 Task: Compose an email with the signature Brandon Turner with the subject Feedback on a product feedback survey and the message Can you please provide a progress update on the website redesign? from softage.4@softage.net to softage.1@softage.net, select the entire message, change the font of the message to Serif and change the font typography to bold Send the email. Finally, move the email from Sent Items to the label Art
Action: Mouse moved to (82, 105)
Screenshot: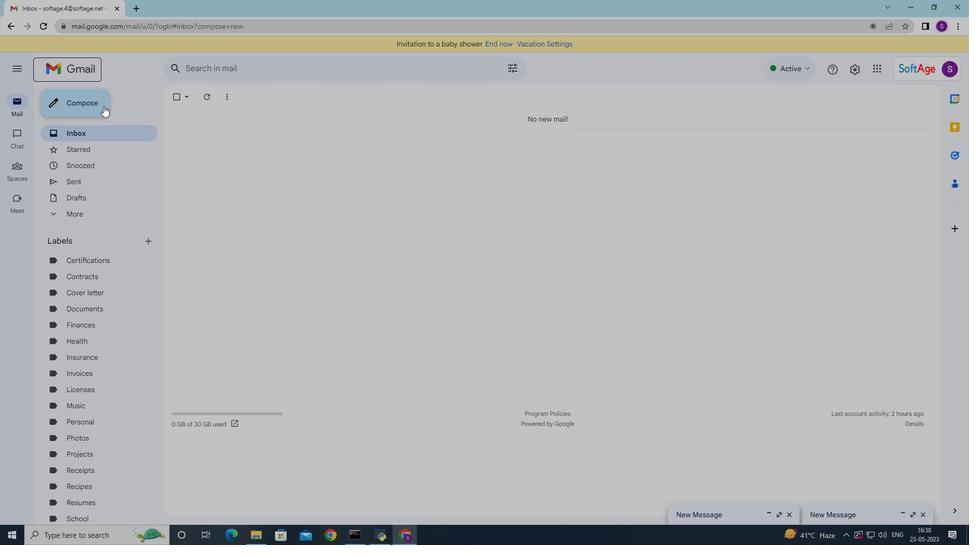 
Action: Mouse pressed left at (82, 105)
Screenshot: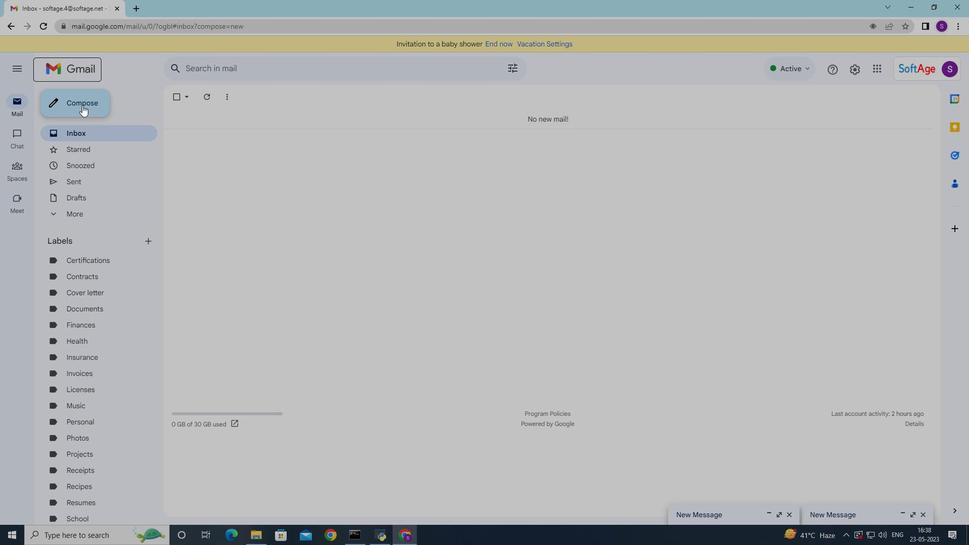 
Action: Mouse moved to (551, 513)
Screenshot: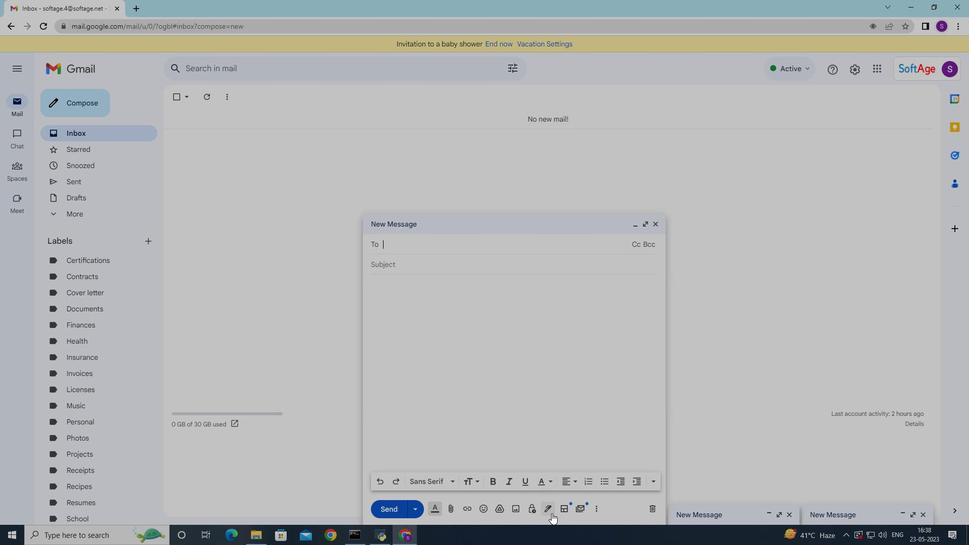 
Action: Mouse pressed left at (551, 513)
Screenshot: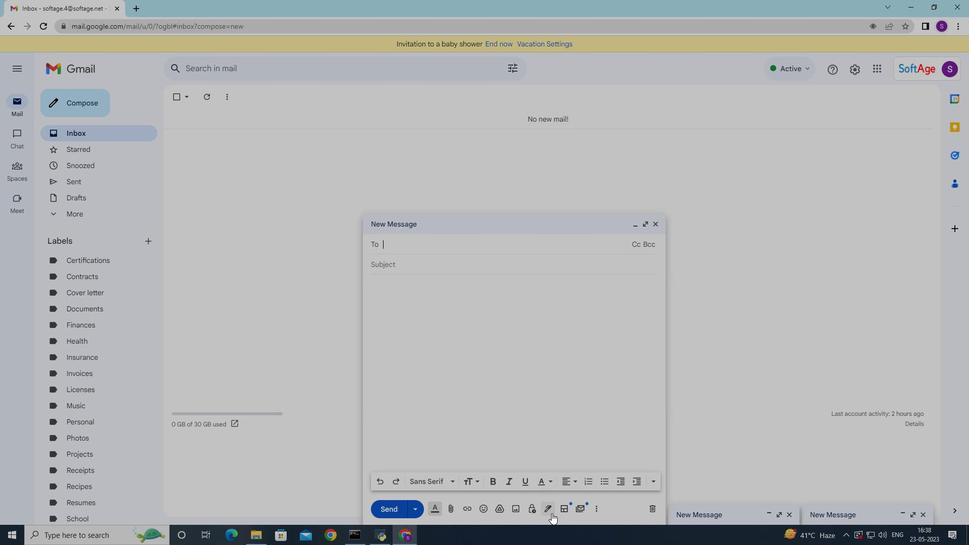 
Action: Mouse moved to (586, 210)
Screenshot: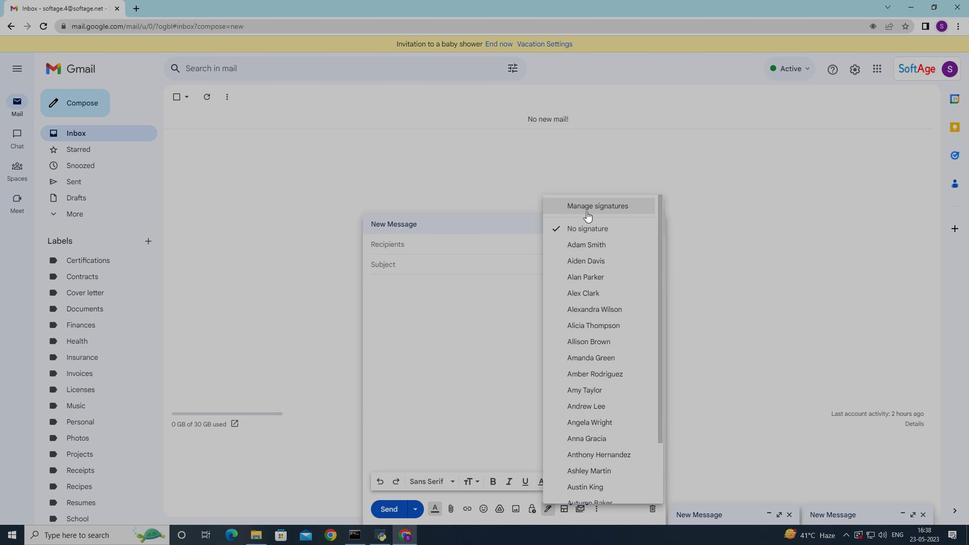 
Action: Mouse pressed left at (586, 210)
Screenshot: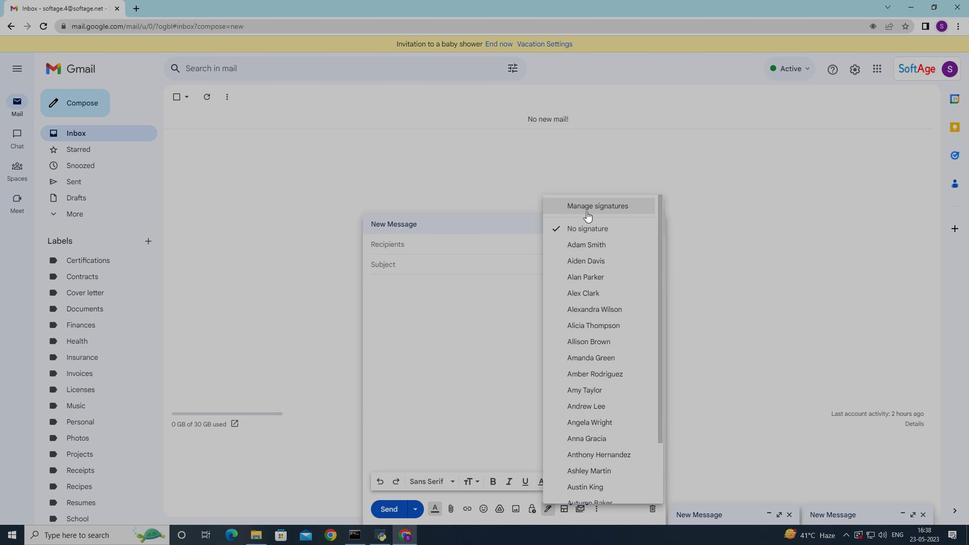 
Action: Mouse moved to (654, 226)
Screenshot: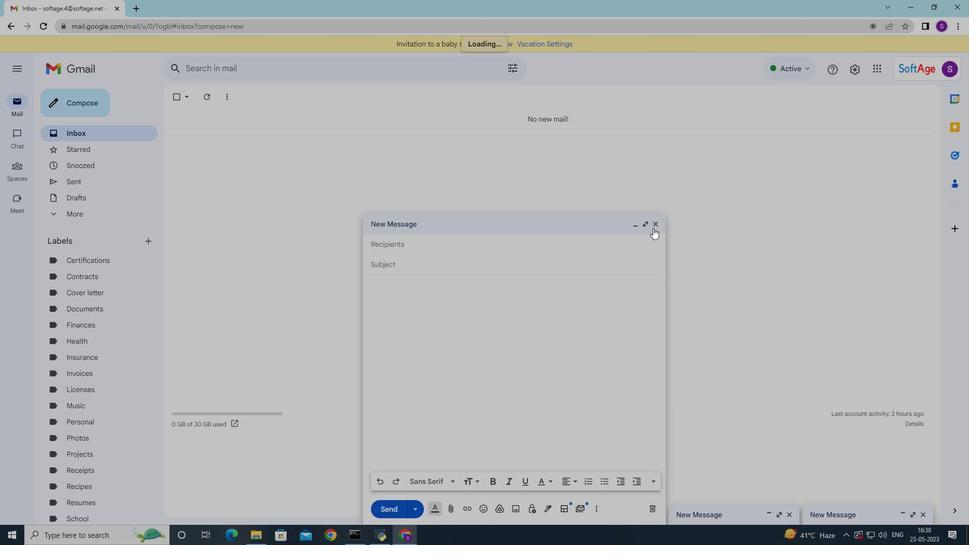 
Action: Mouse pressed left at (654, 226)
Screenshot: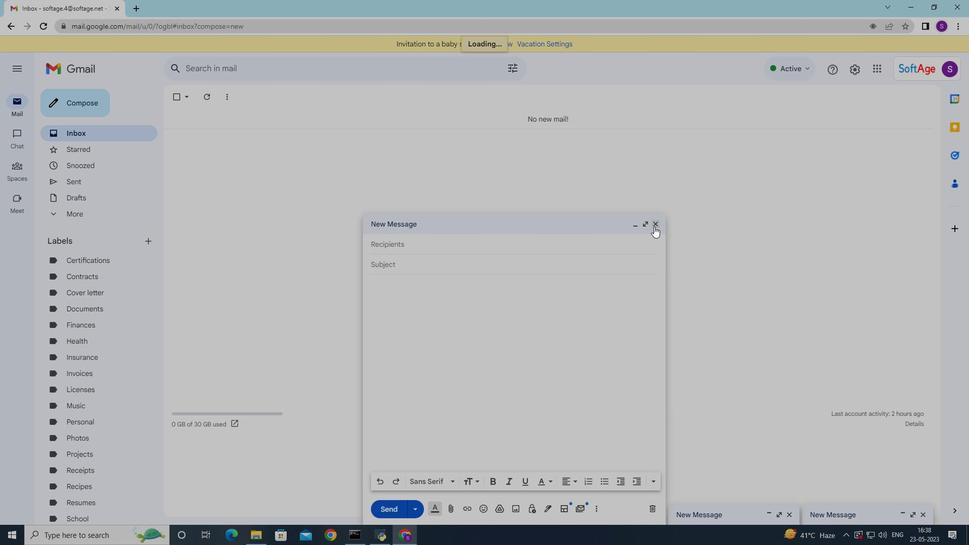 
Action: Mouse moved to (359, 314)
Screenshot: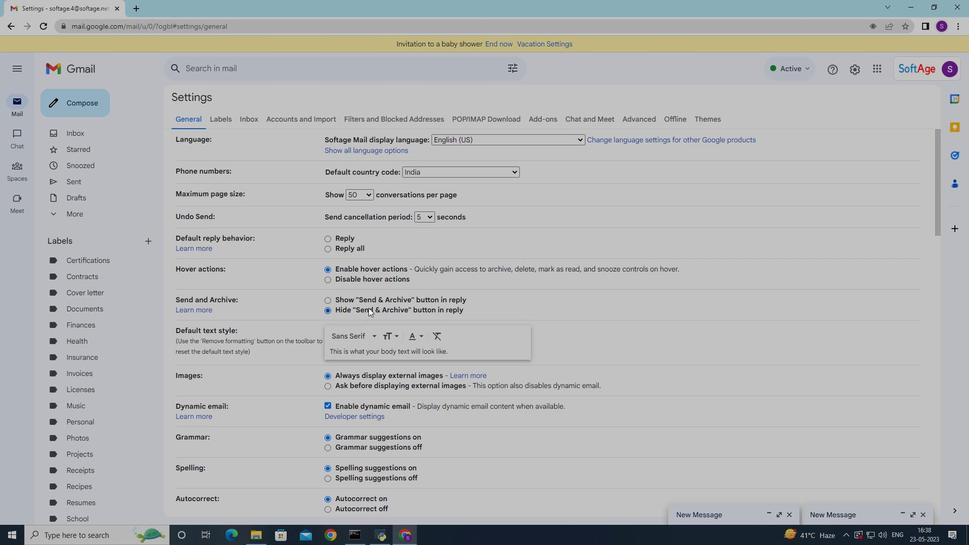 
Action: Mouse scrolled (359, 313) with delta (0, 0)
Screenshot: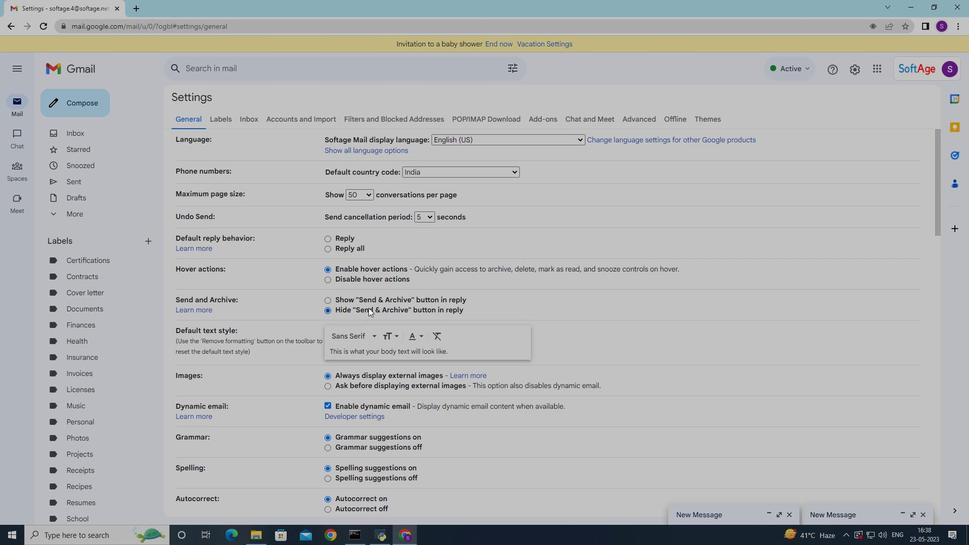 
Action: Mouse moved to (358, 315)
Screenshot: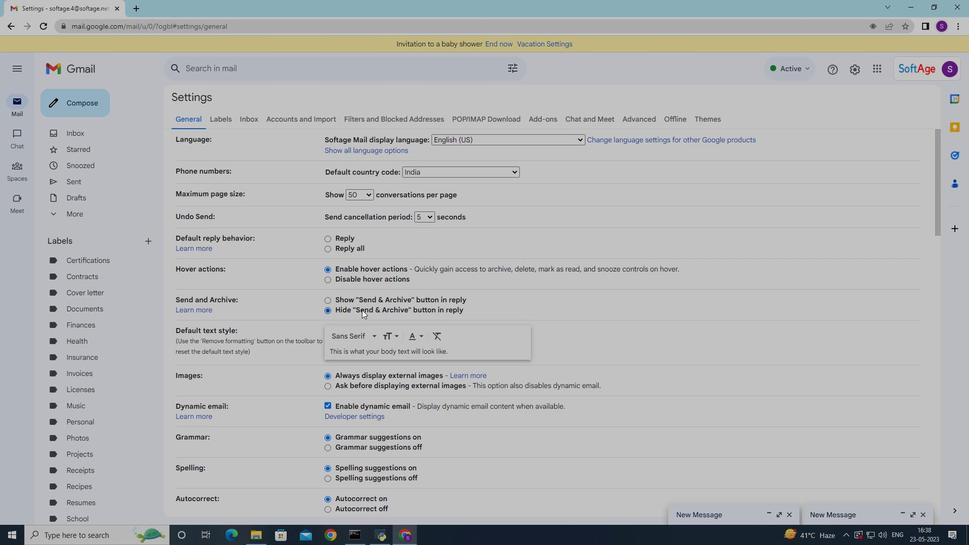 
Action: Mouse scrolled (358, 315) with delta (0, 0)
Screenshot: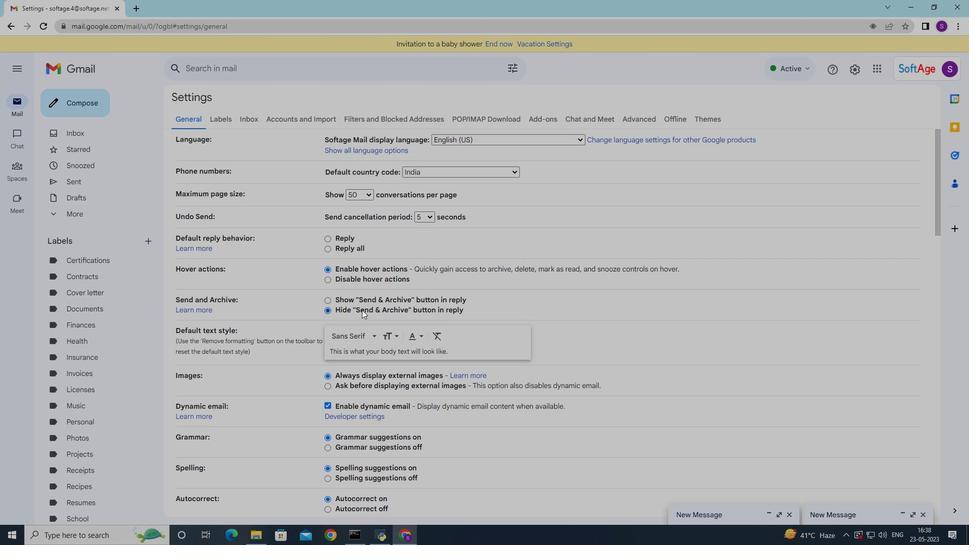 
Action: Mouse moved to (358, 315)
Screenshot: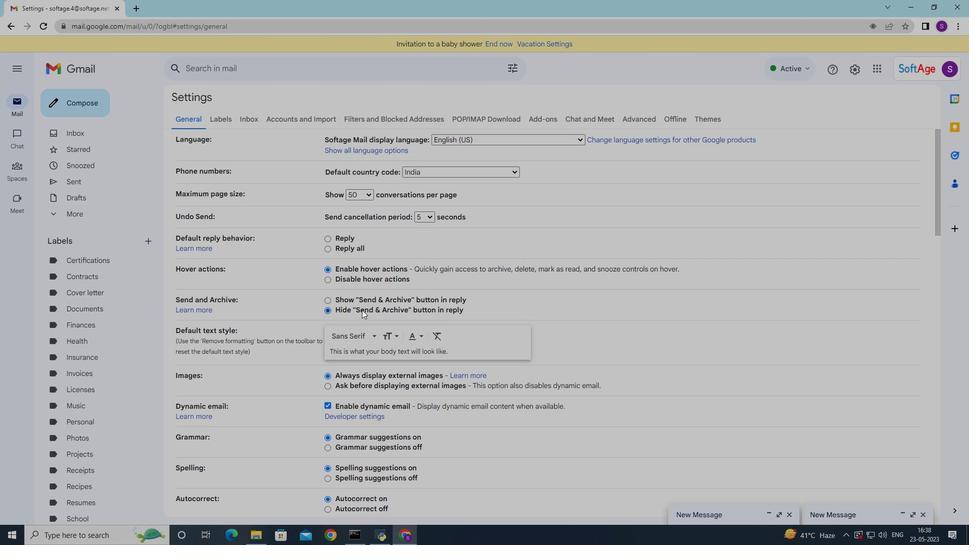 
Action: Mouse scrolled (358, 315) with delta (0, 0)
Screenshot: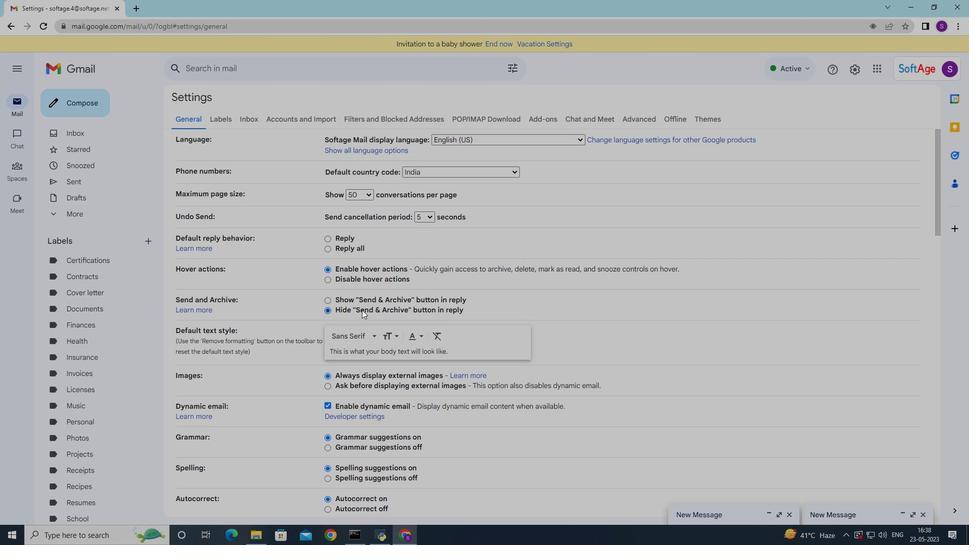 
Action: Mouse moved to (358, 315)
Screenshot: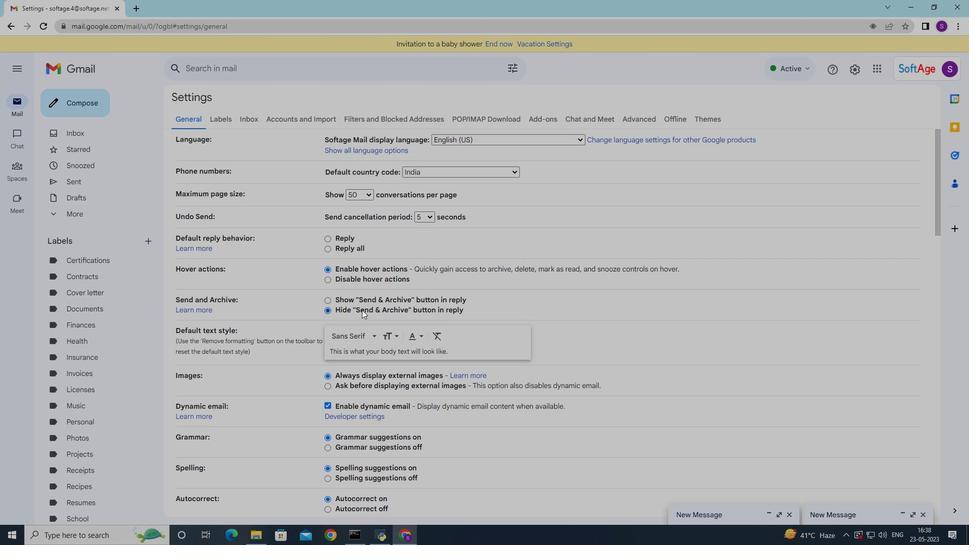 
Action: Mouse scrolled (358, 315) with delta (0, 0)
Screenshot: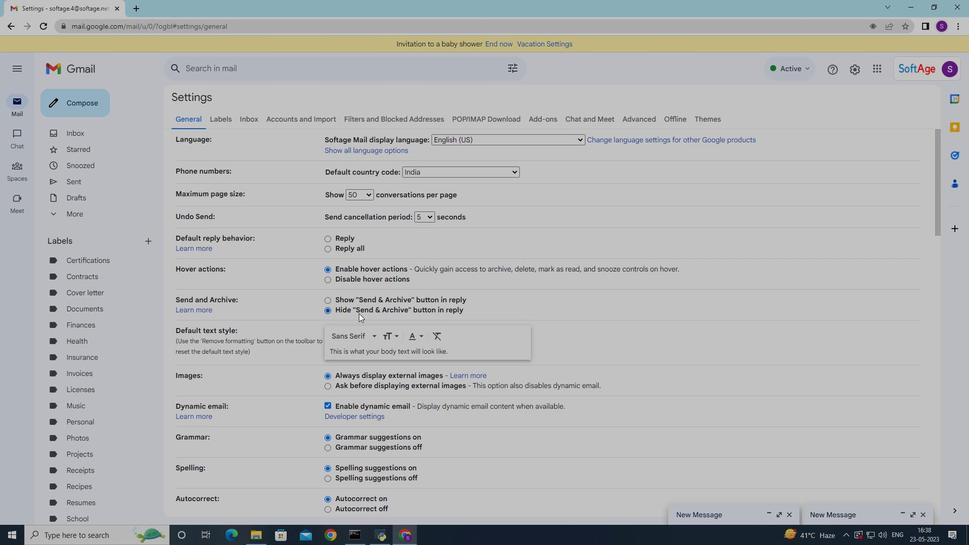 
Action: Mouse moved to (358, 316)
Screenshot: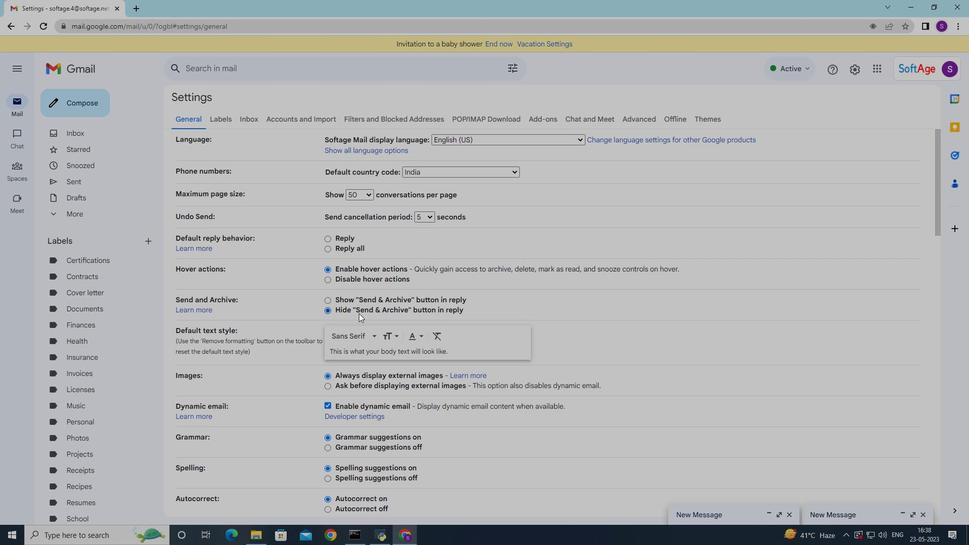 
Action: Mouse scrolled (358, 315) with delta (0, 0)
Screenshot: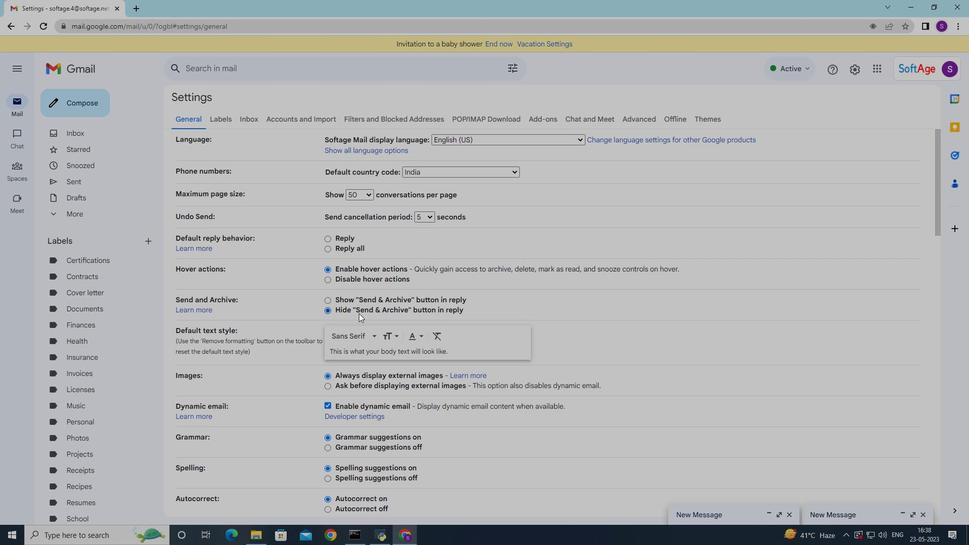 
Action: Mouse moved to (381, 346)
Screenshot: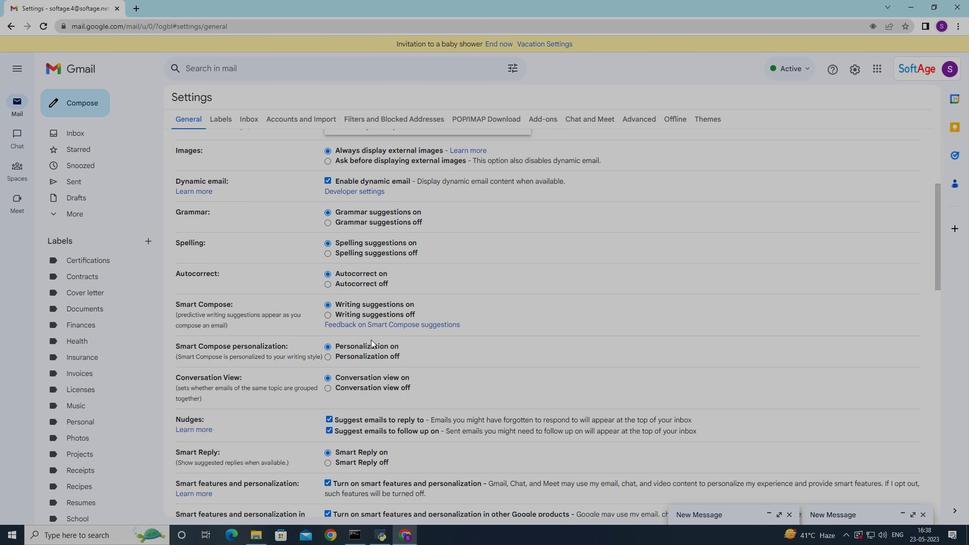 
Action: Mouse scrolled (381, 345) with delta (0, 0)
Screenshot: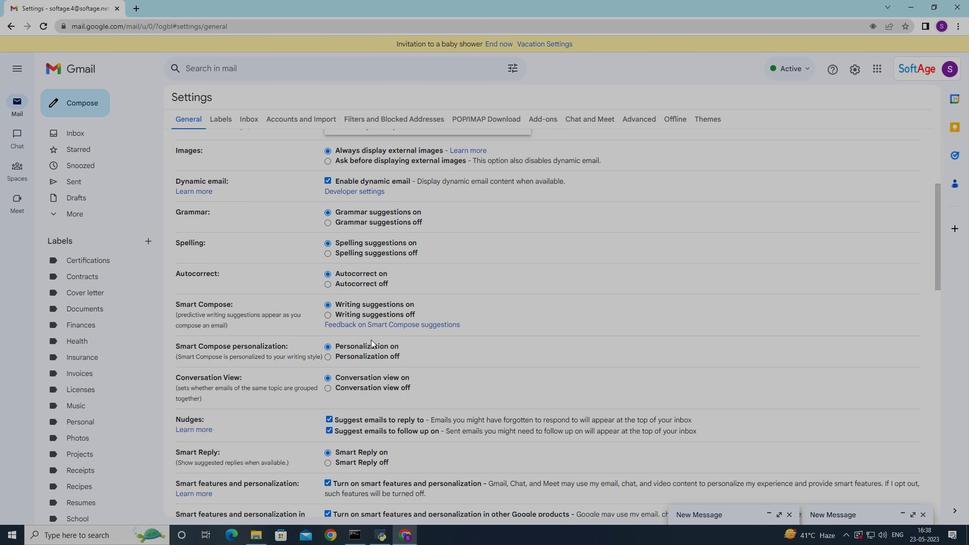 
Action: Mouse moved to (382, 346)
Screenshot: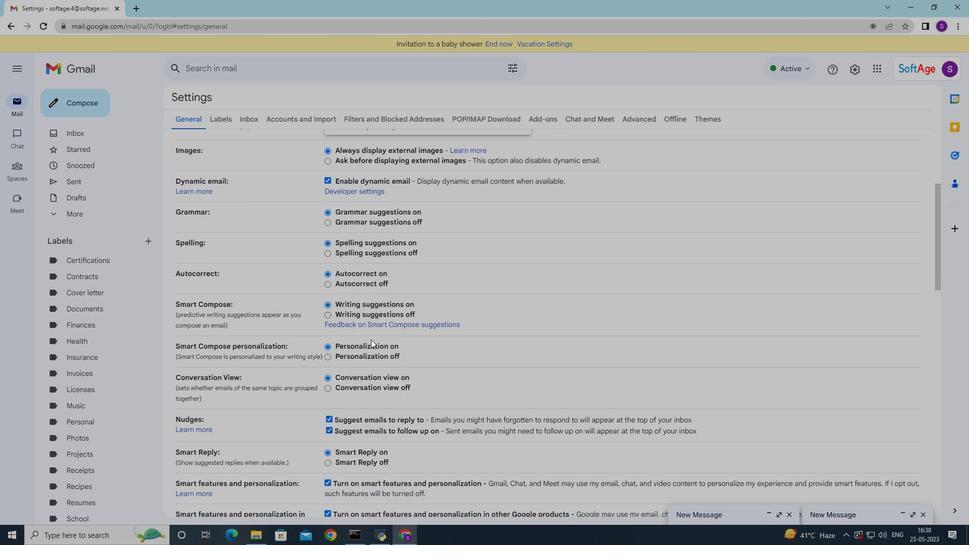 
Action: Mouse scrolled (382, 345) with delta (0, 0)
Screenshot: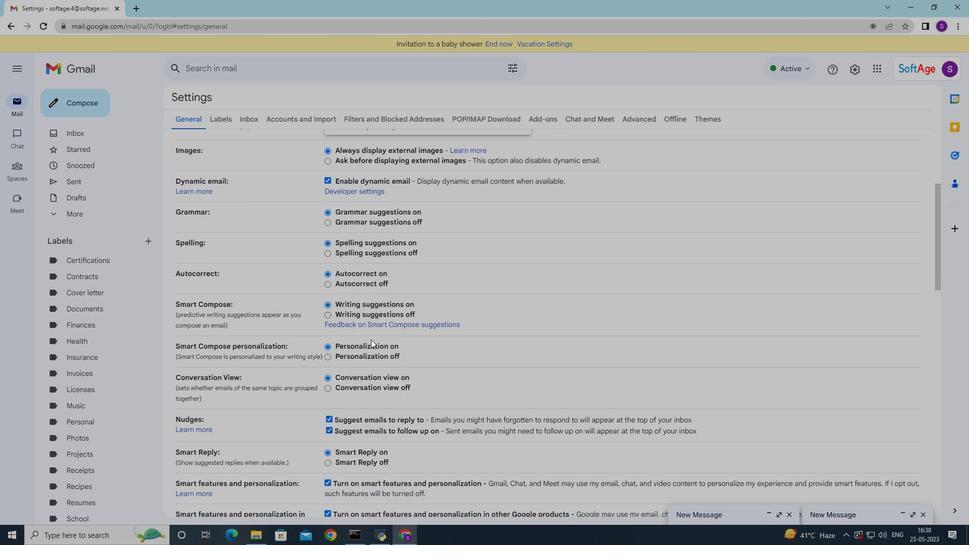 
Action: Mouse moved to (382, 347)
Screenshot: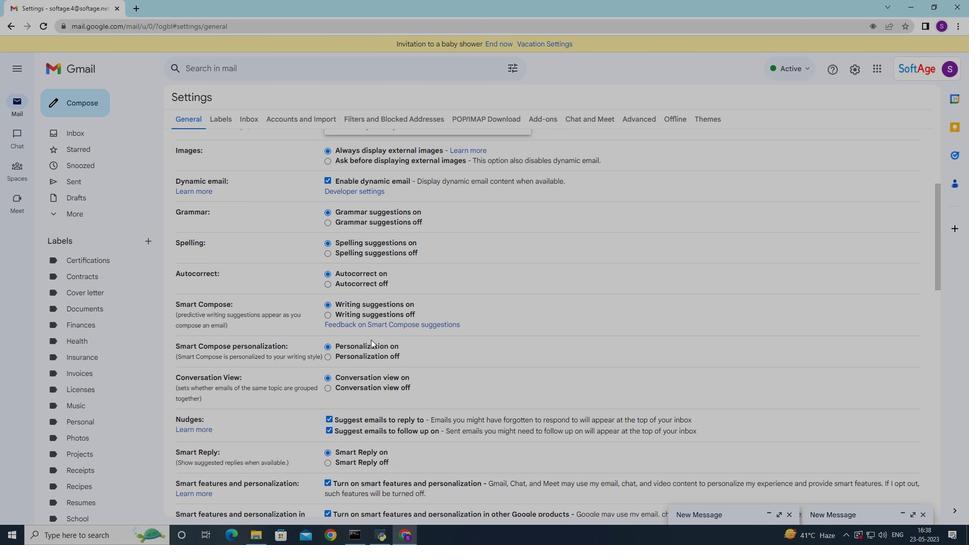
Action: Mouse scrolled (382, 346) with delta (0, 0)
Screenshot: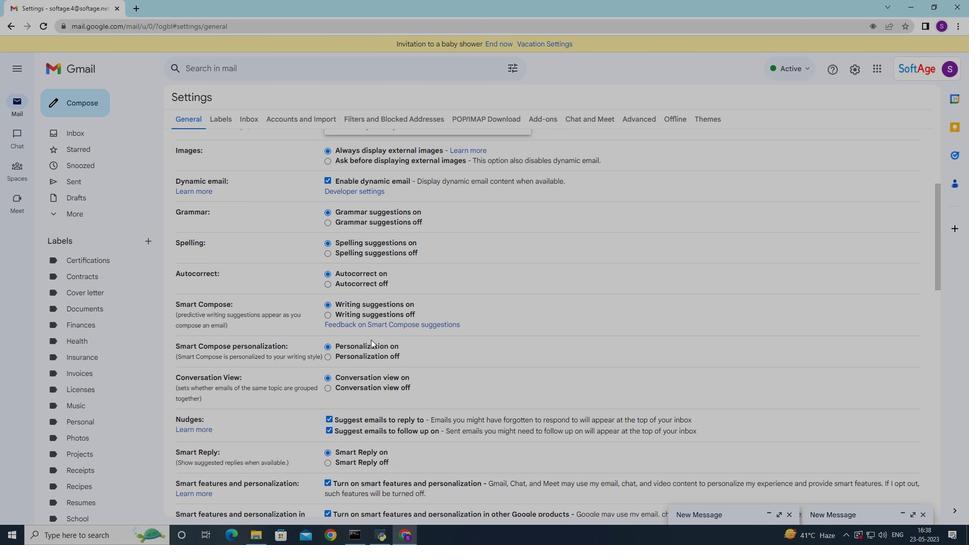 
Action: Mouse moved to (384, 347)
Screenshot: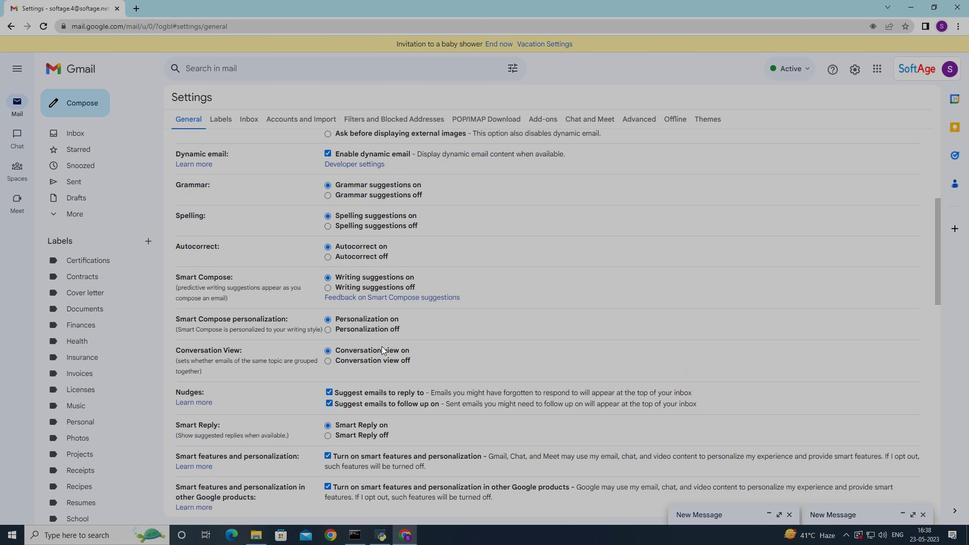 
Action: Mouse scrolled (384, 346) with delta (0, 0)
Screenshot: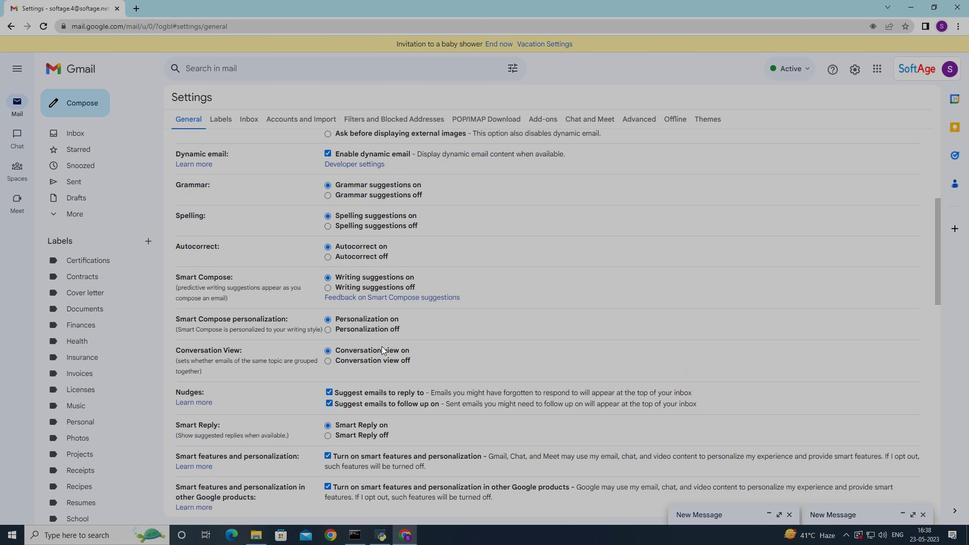 
Action: Mouse moved to (386, 350)
Screenshot: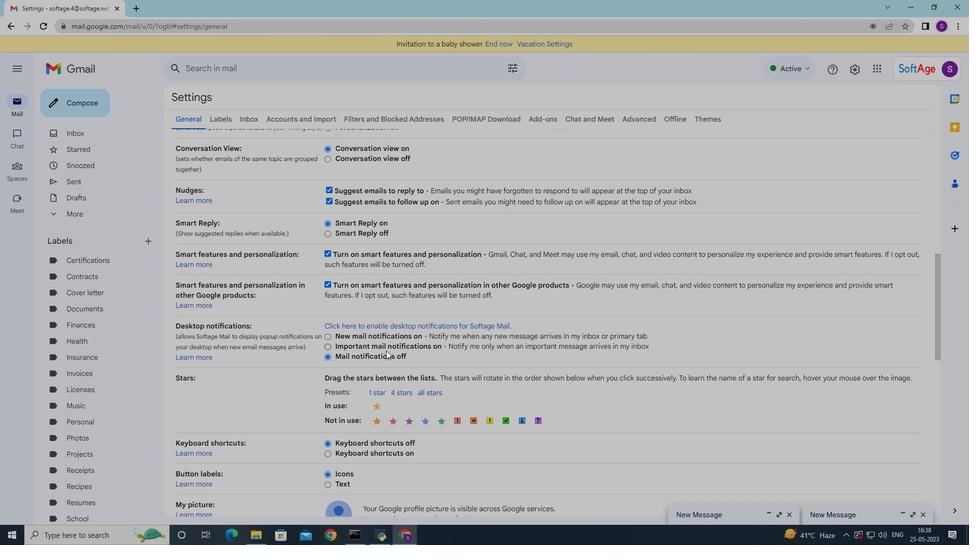 
Action: Mouse scrolled (386, 350) with delta (0, 0)
Screenshot: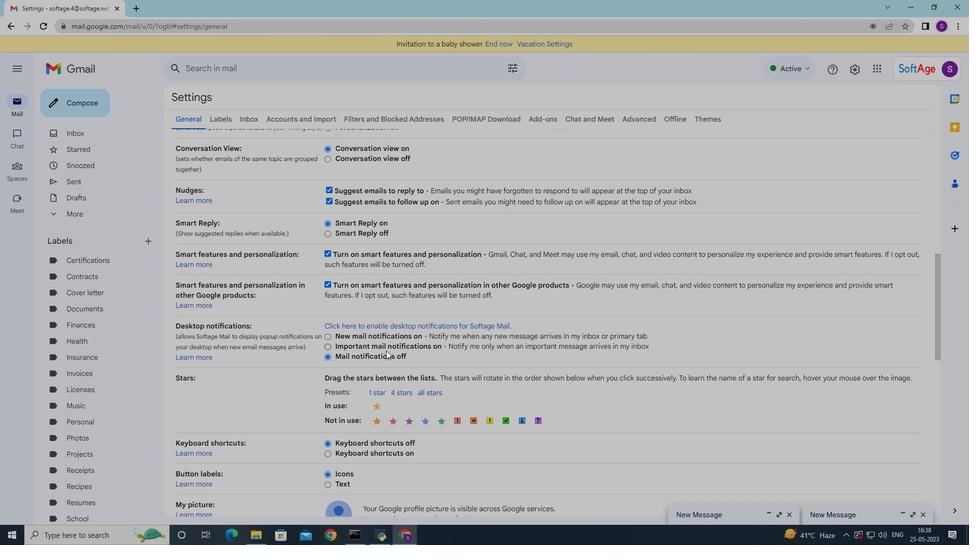 
Action: Mouse moved to (386, 350)
Screenshot: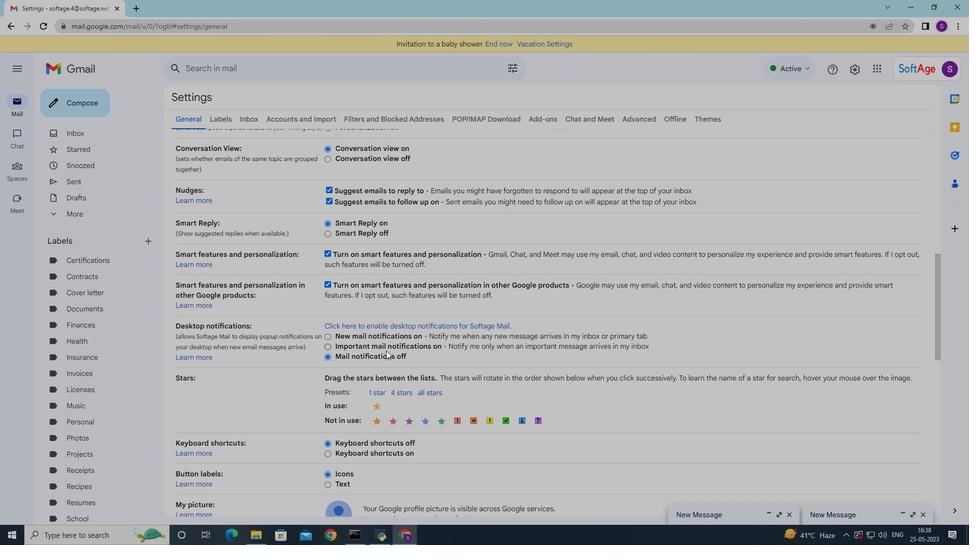 
Action: Mouse scrolled (386, 350) with delta (0, 0)
Screenshot: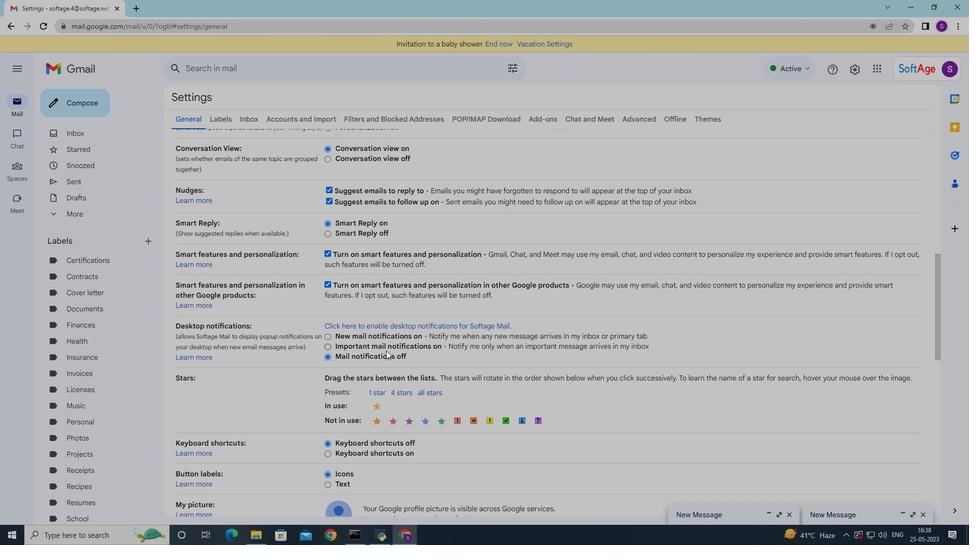 
Action: Mouse scrolled (386, 350) with delta (0, 0)
Screenshot: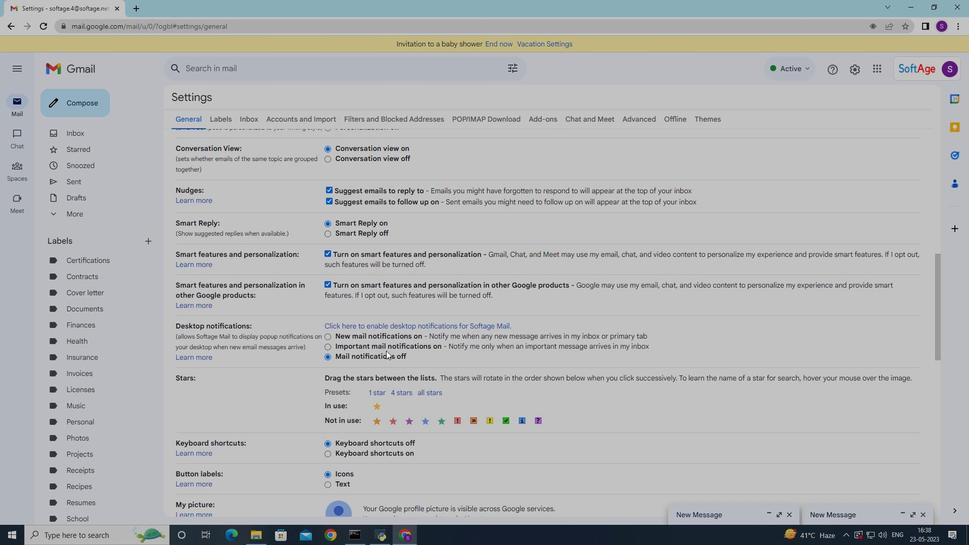 
Action: Mouse scrolled (386, 350) with delta (0, 0)
Screenshot: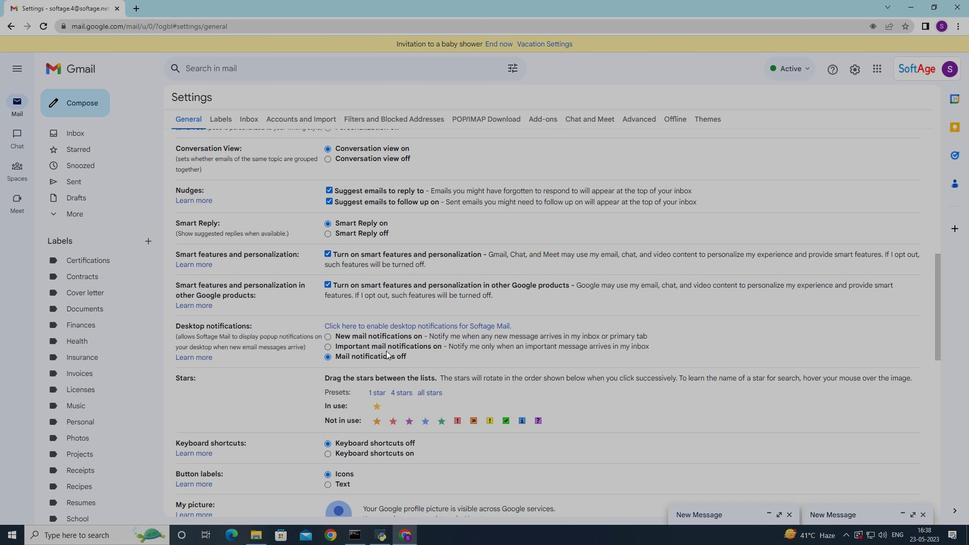 
Action: Mouse moved to (412, 470)
Screenshot: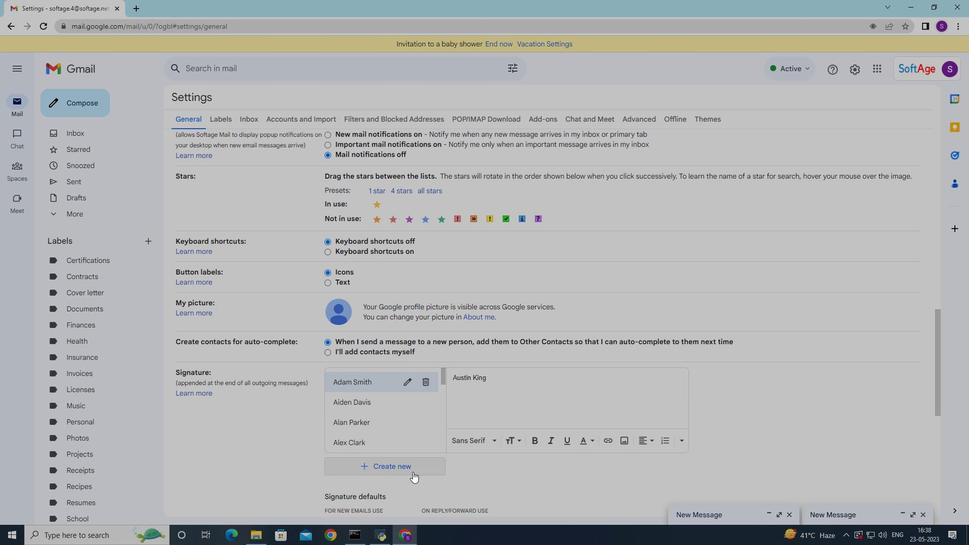 
Action: Mouse pressed left at (412, 470)
Screenshot: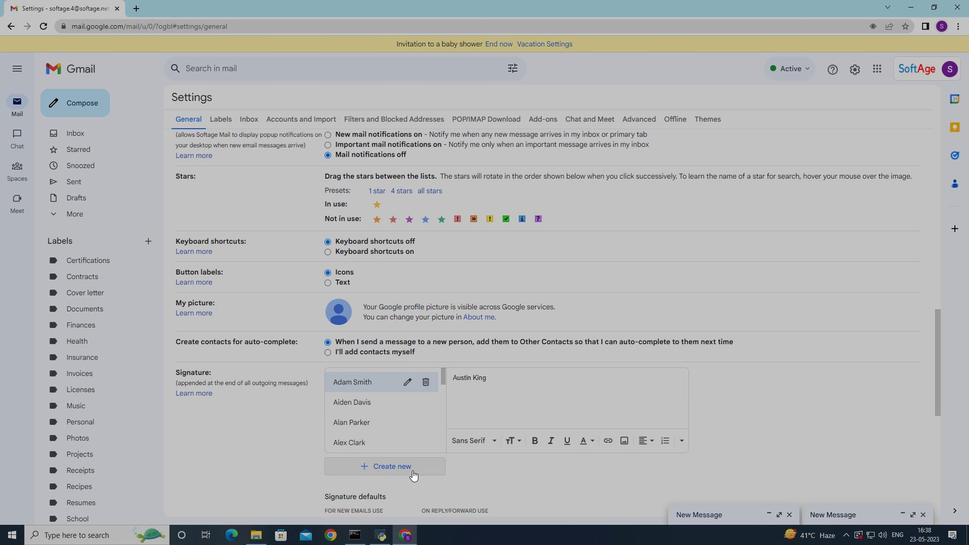 
Action: Mouse moved to (429, 279)
Screenshot: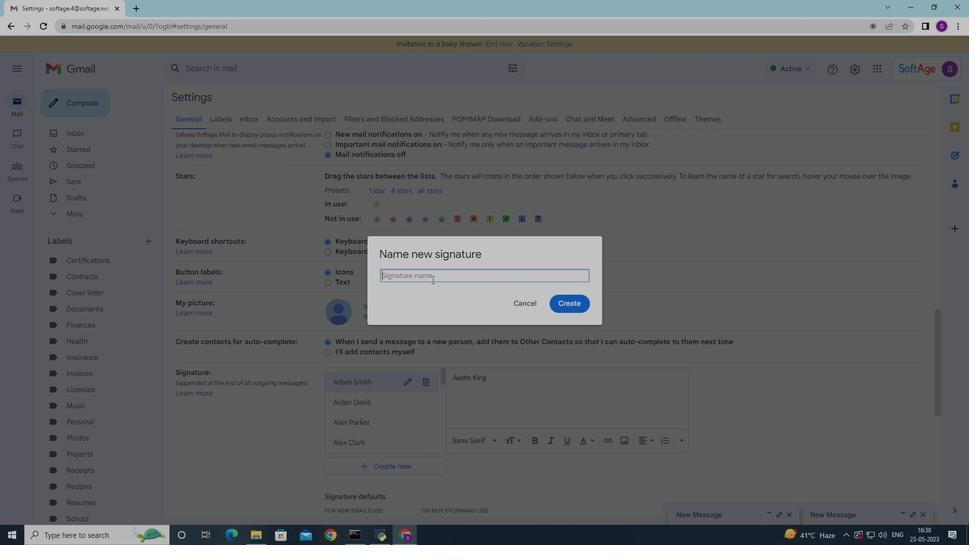 
Action: Key pressed <Key.shift>Brandon<Key.space><Key.shift>Turner
Screenshot: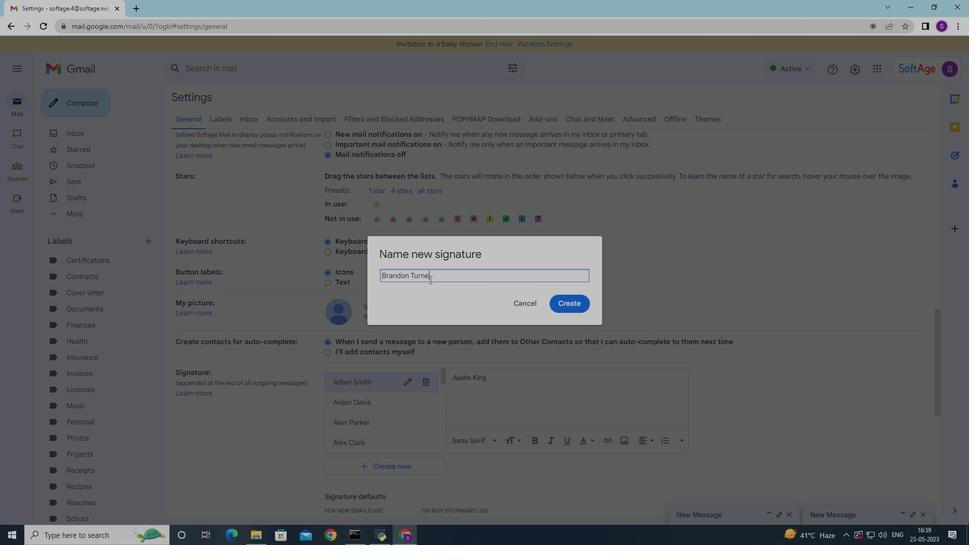 
Action: Mouse moved to (569, 299)
Screenshot: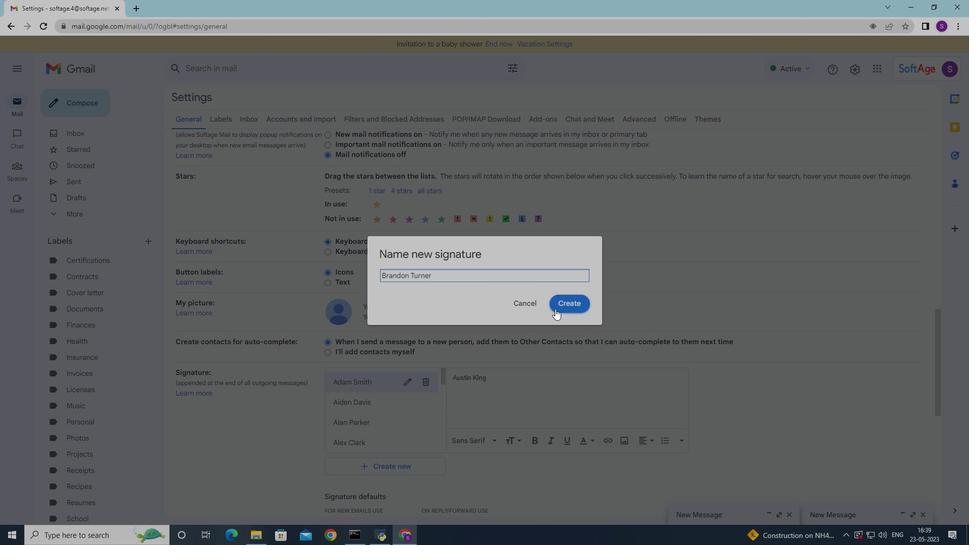 
Action: Mouse pressed left at (569, 299)
Screenshot: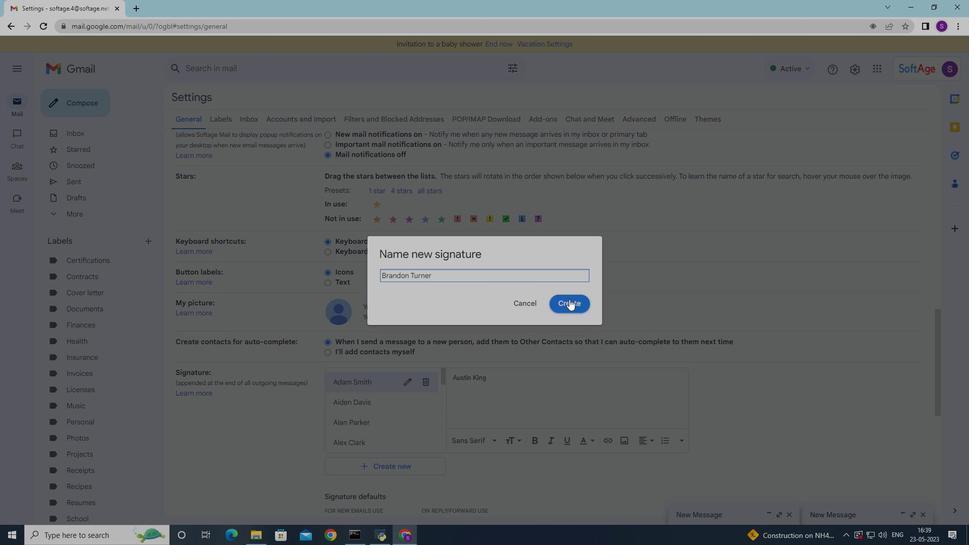 
Action: Mouse moved to (476, 379)
Screenshot: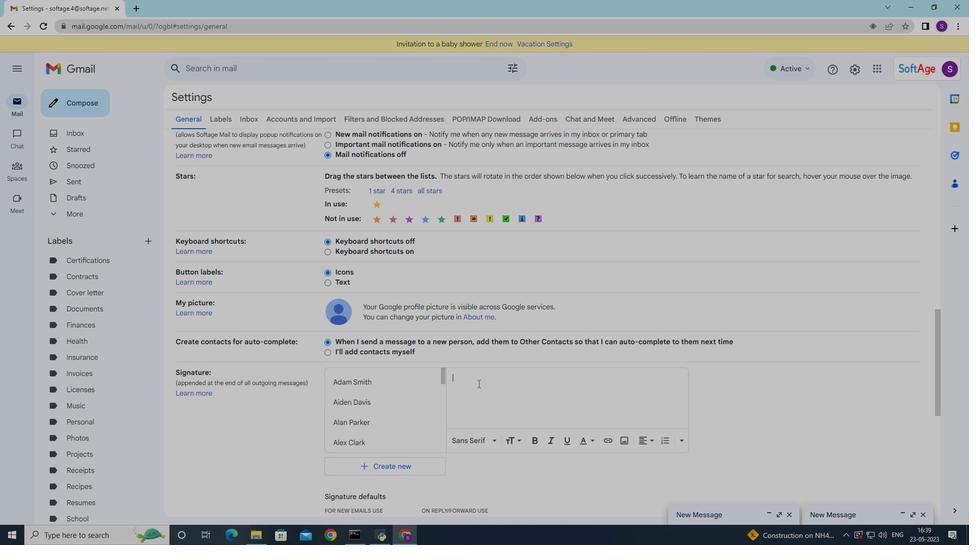 
Action: Key pressed <Key.shift>Brandon<Key.space><Key.shift>Turner
Screenshot: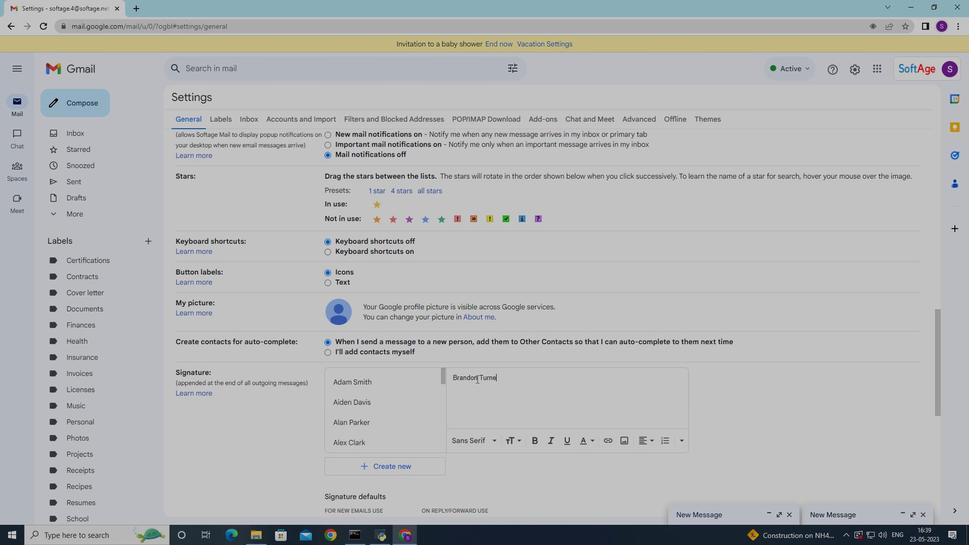 
Action: Mouse moved to (483, 390)
Screenshot: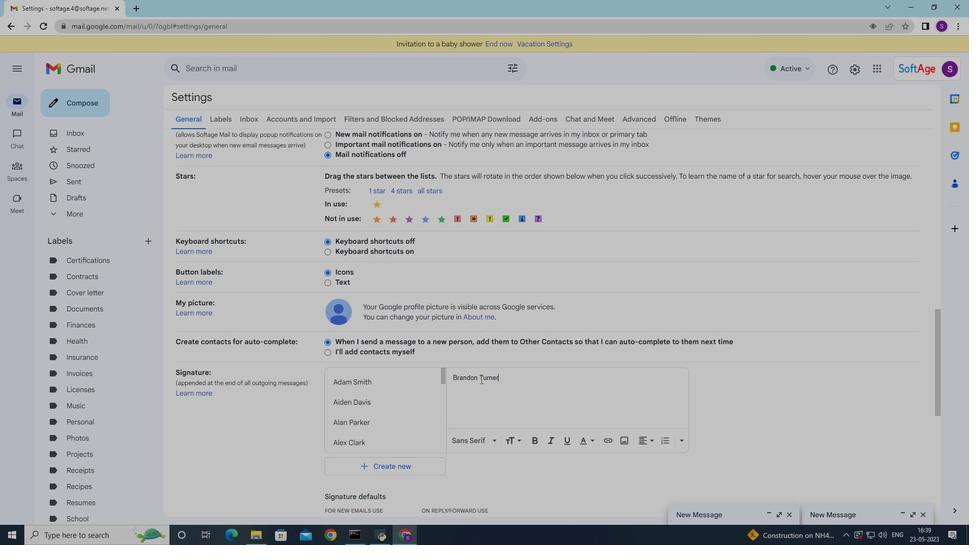 
Action: Mouse scrolled (483, 390) with delta (0, 0)
Screenshot: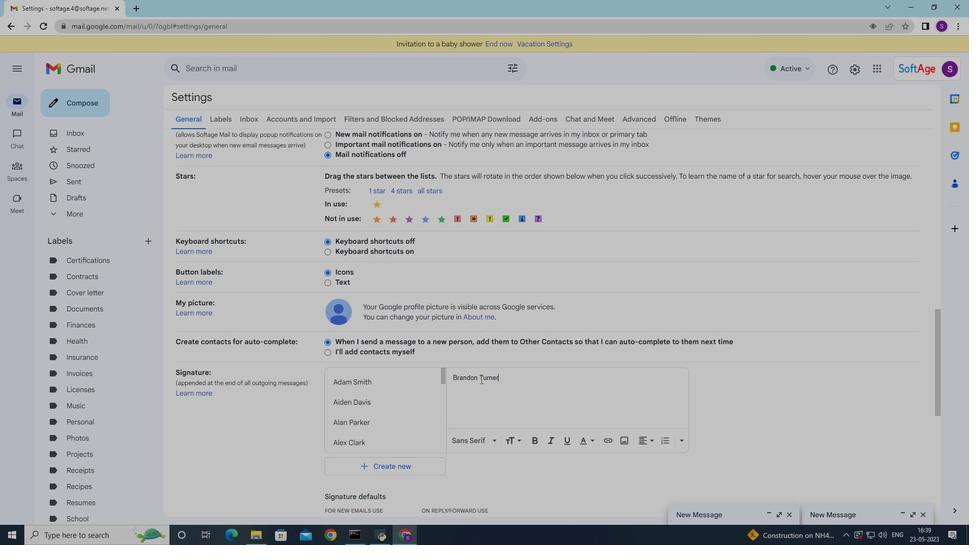 
Action: Mouse moved to (483, 391)
Screenshot: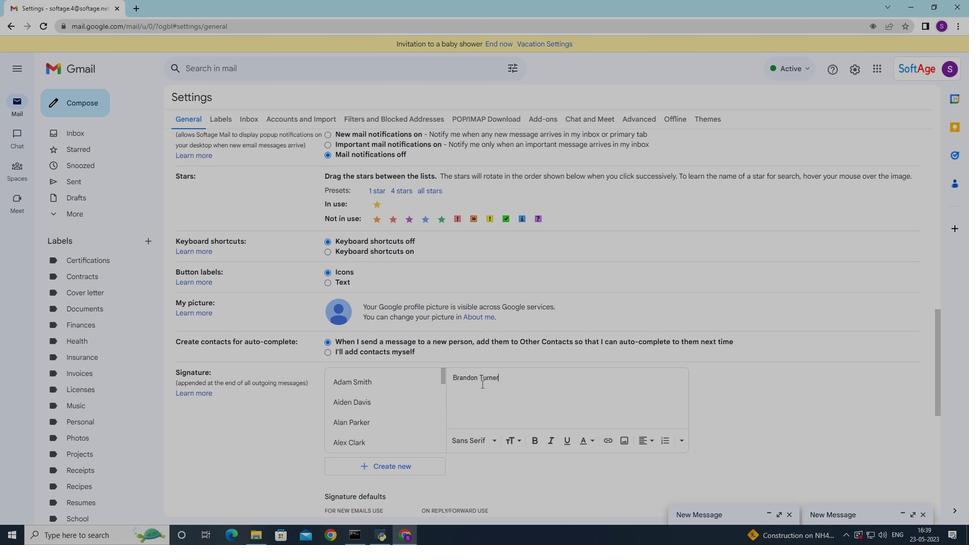 
Action: Mouse scrolled (483, 391) with delta (0, 0)
Screenshot: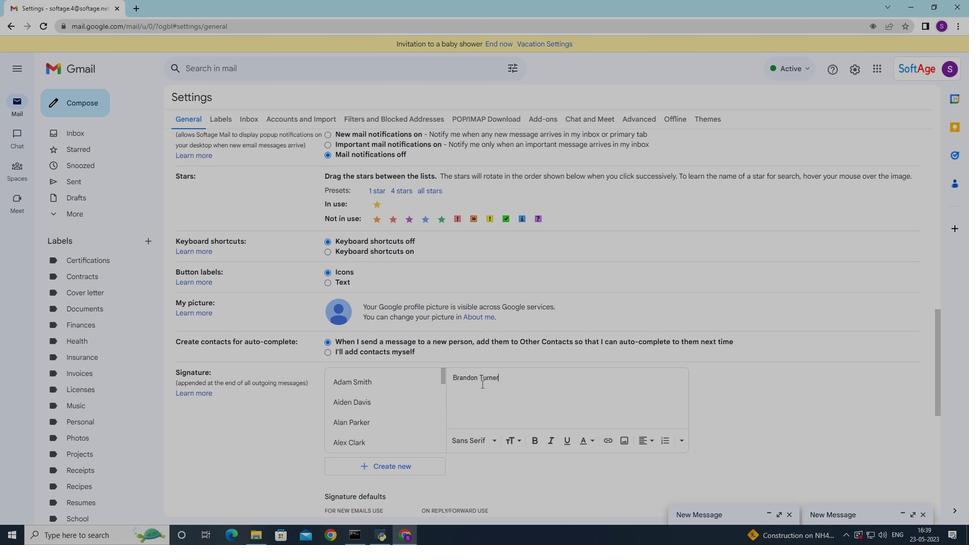 
Action: Mouse moved to (483, 392)
Screenshot: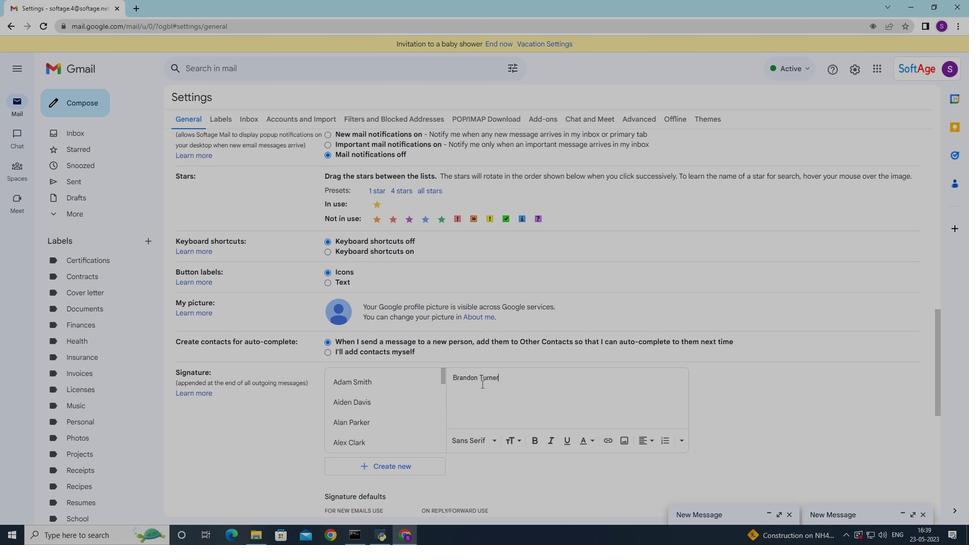 
Action: Mouse scrolled (483, 391) with delta (0, 0)
Screenshot: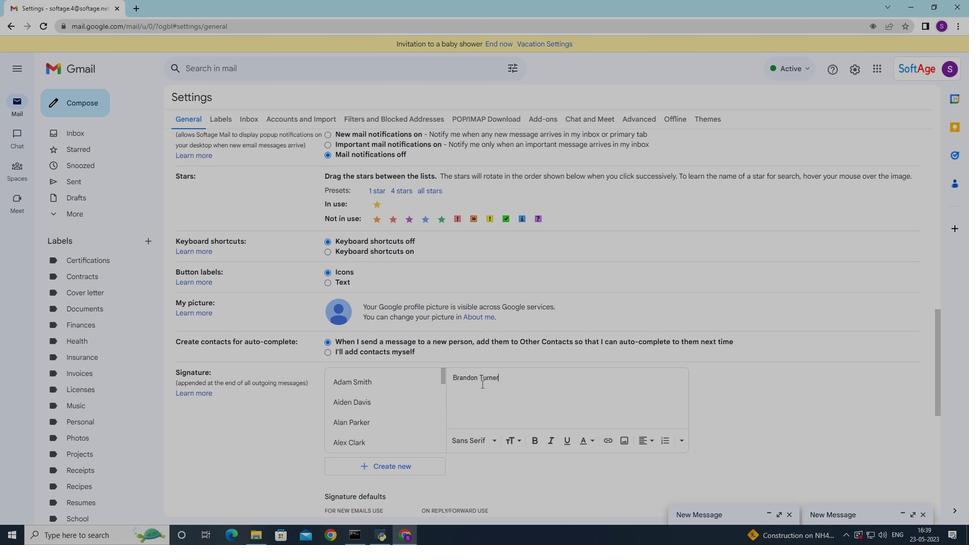 
Action: Mouse moved to (482, 396)
Screenshot: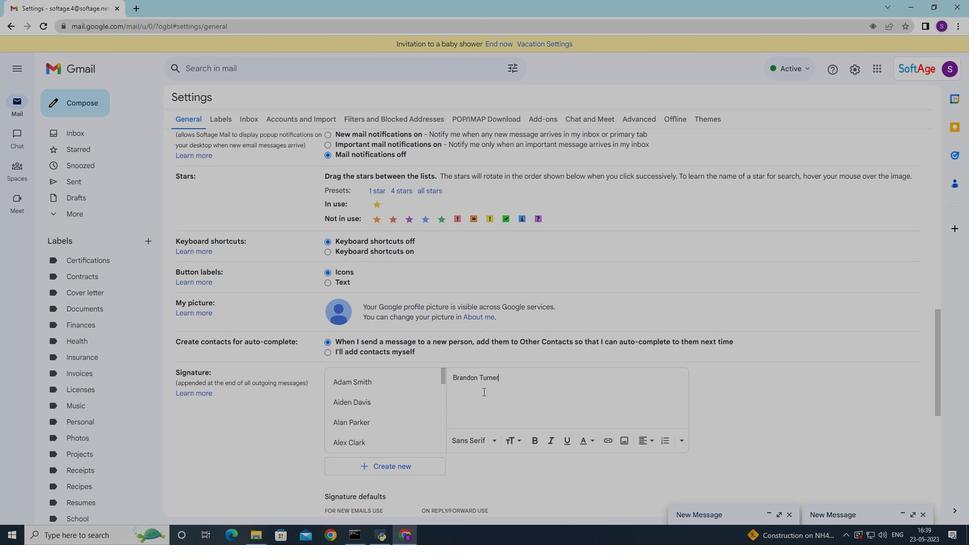 
Action: Mouse scrolled (483, 394) with delta (0, 0)
Screenshot: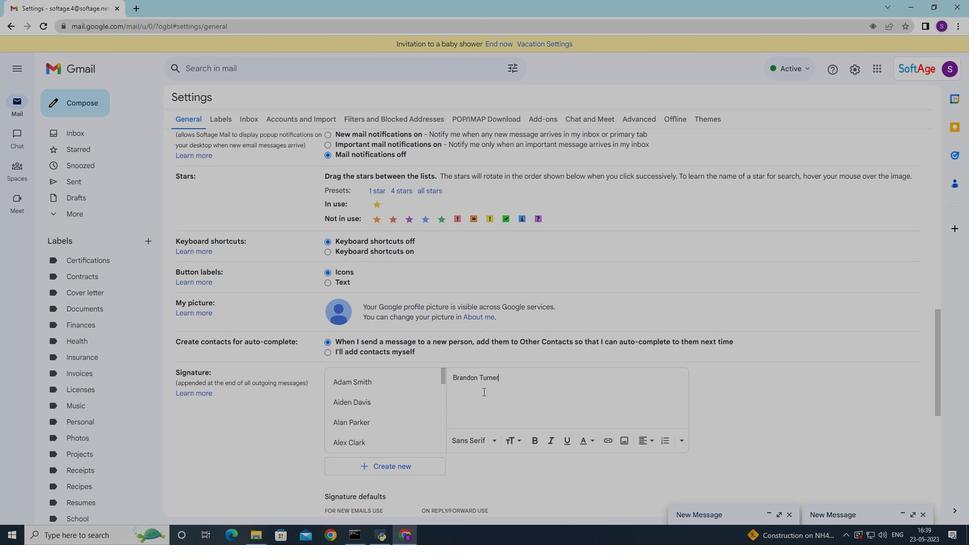 
Action: Mouse moved to (471, 403)
Screenshot: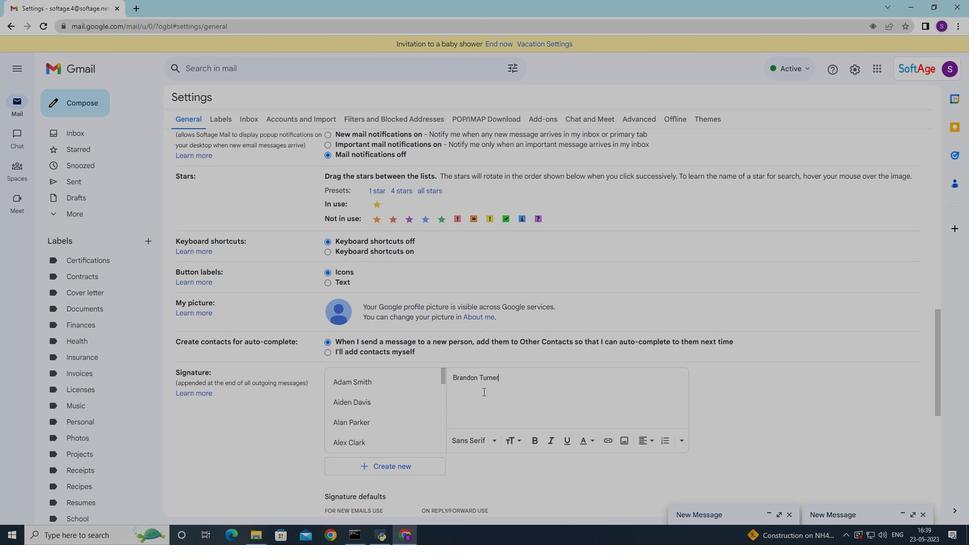 
Action: Mouse scrolled (474, 401) with delta (0, 0)
Screenshot: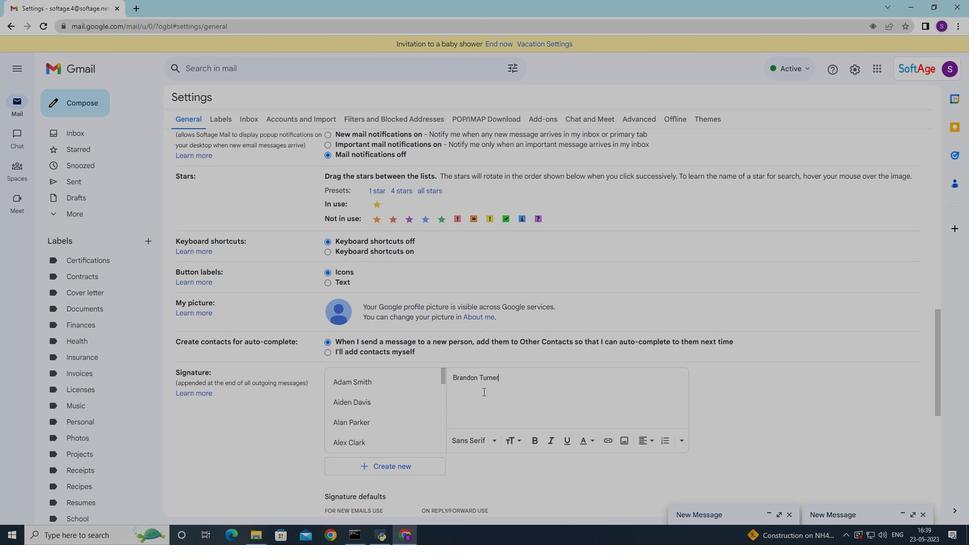
Action: Mouse moved to (465, 457)
Screenshot: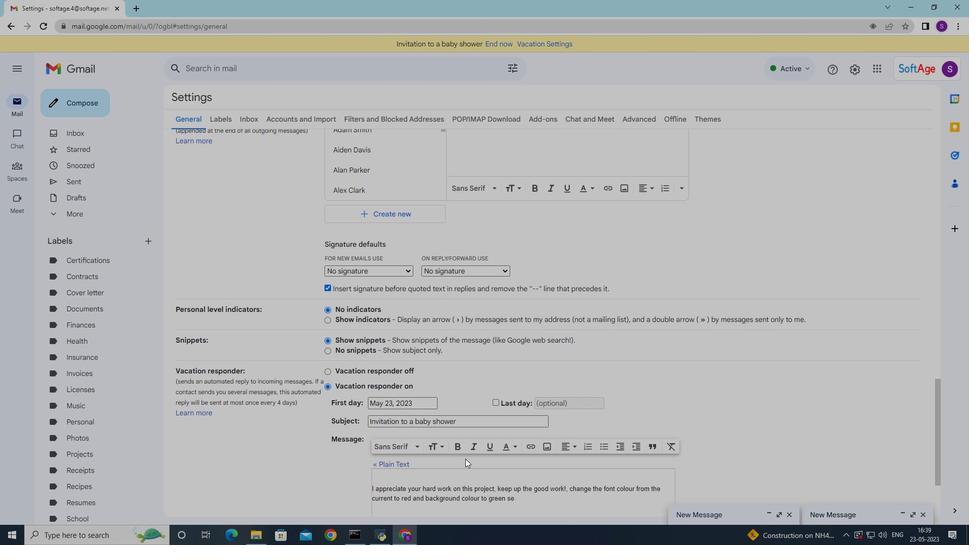 
Action: Mouse scrolled (465, 456) with delta (0, 0)
Screenshot: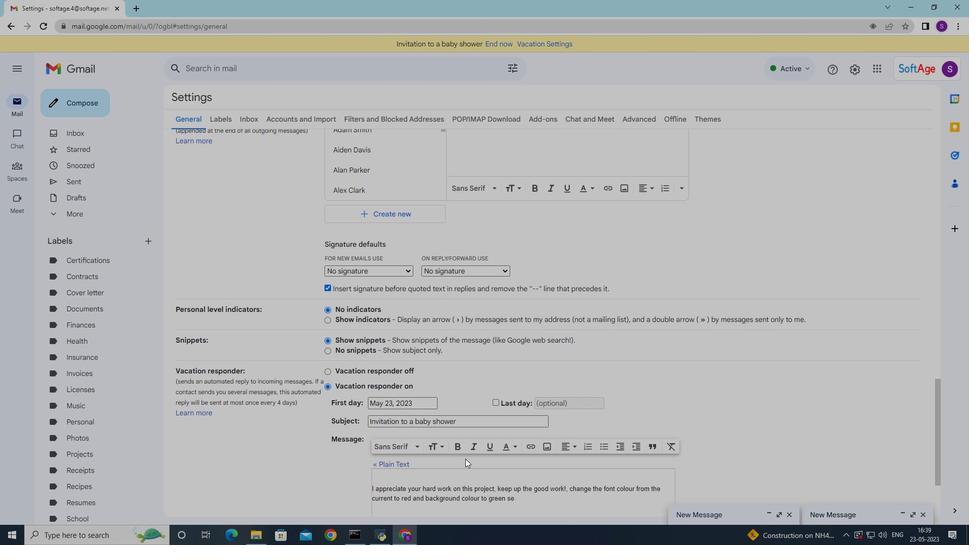 
Action: Mouse scrolled (465, 456) with delta (0, 0)
Screenshot: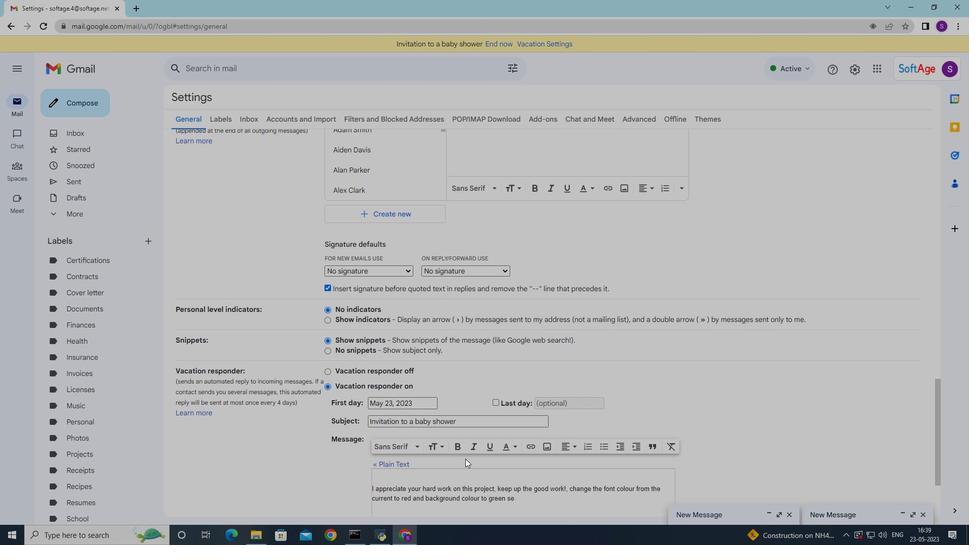 
Action: Mouse moved to (464, 457)
Screenshot: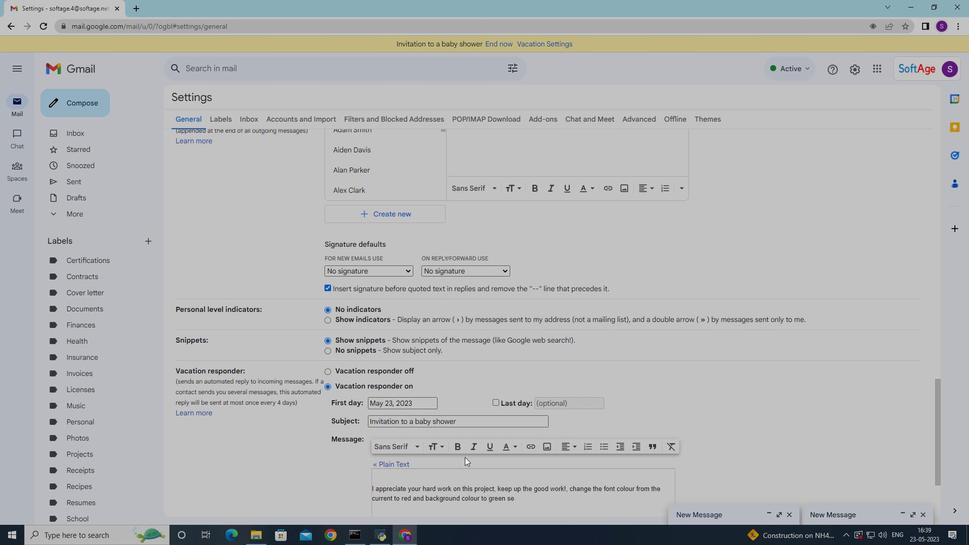 
Action: Mouse scrolled (464, 456) with delta (0, 0)
Screenshot: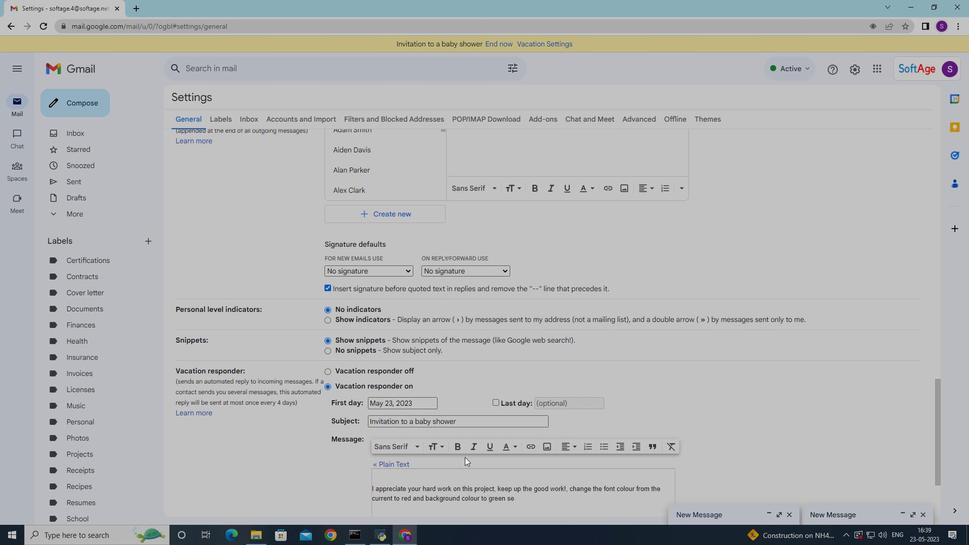 
Action: Mouse moved to (464, 455)
Screenshot: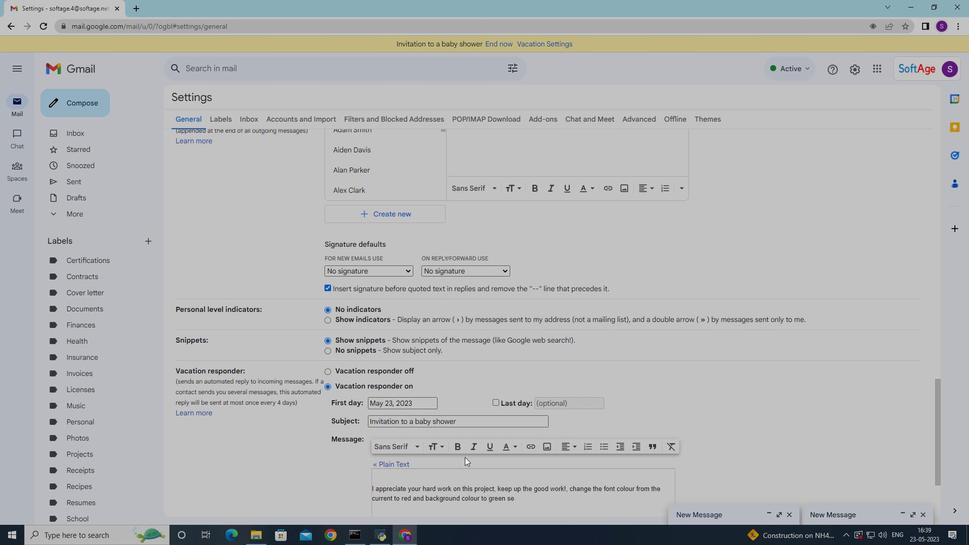 
Action: Mouse scrolled (464, 455) with delta (0, 0)
Screenshot: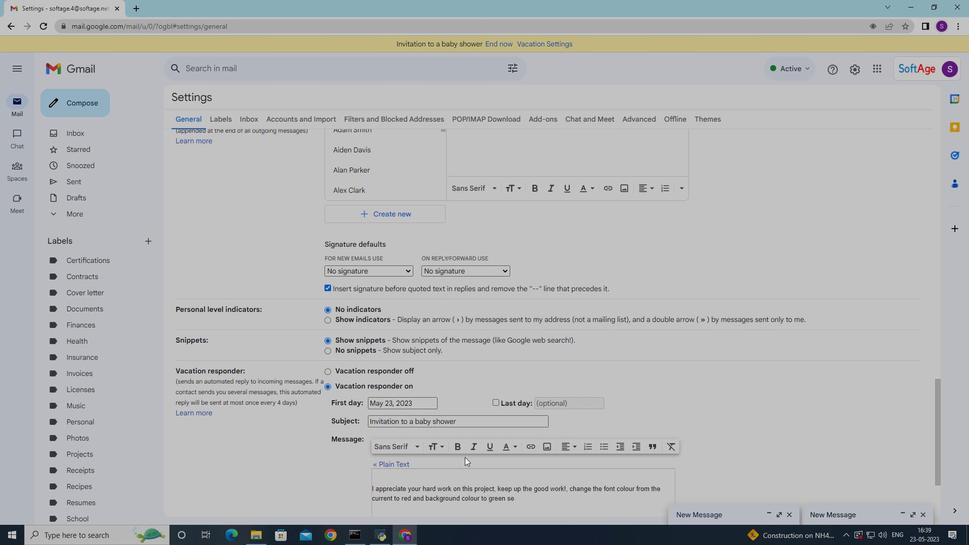 
Action: Mouse moved to (534, 465)
Screenshot: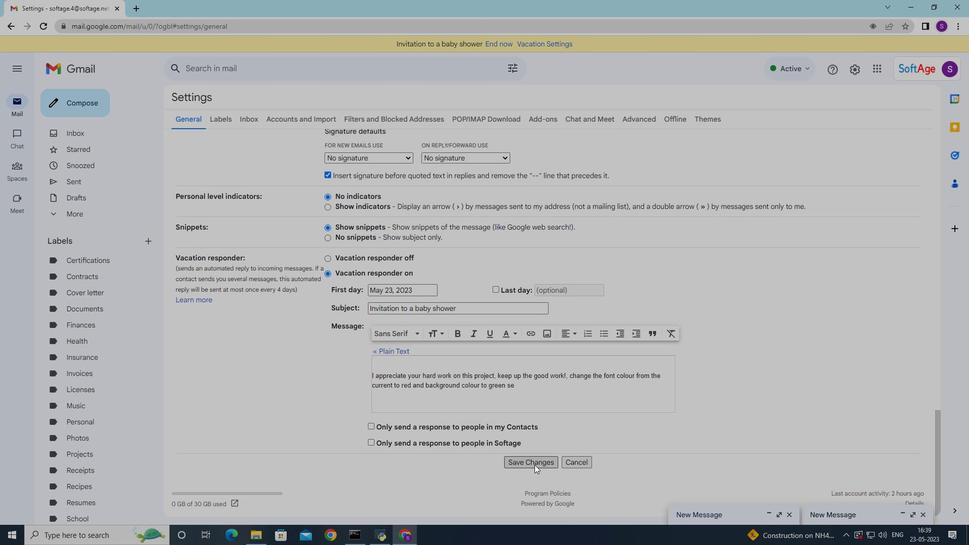 
Action: Mouse pressed left at (534, 465)
Screenshot: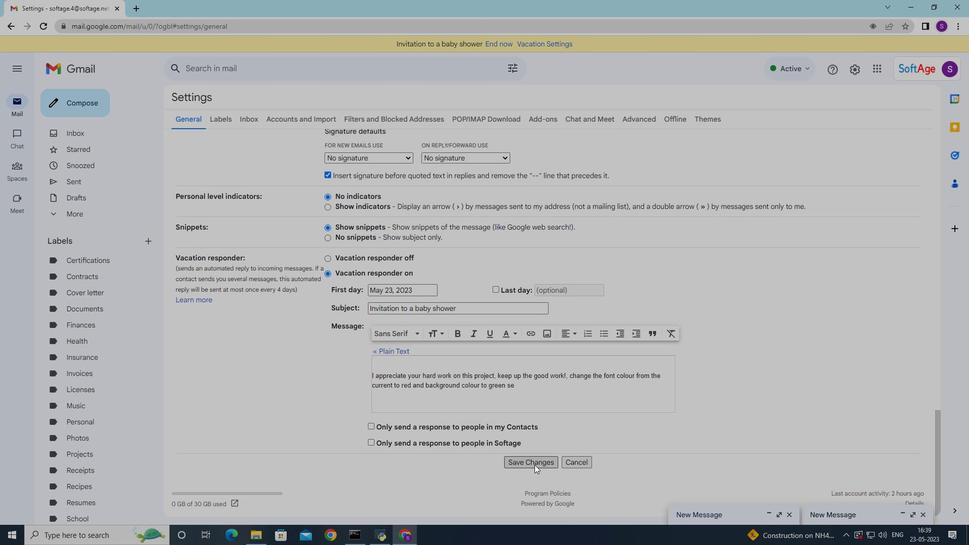 
Action: Mouse moved to (73, 105)
Screenshot: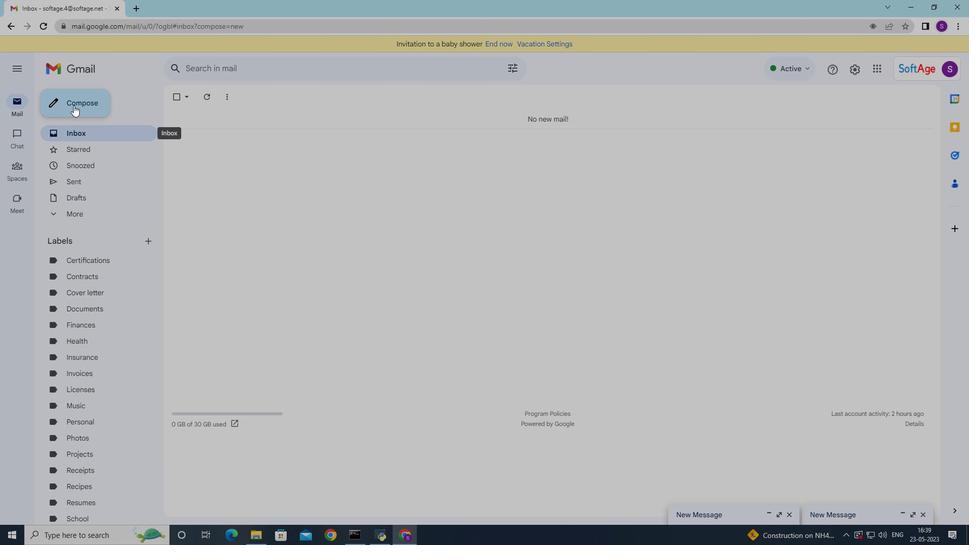 
Action: Mouse pressed left at (73, 105)
Screenshot: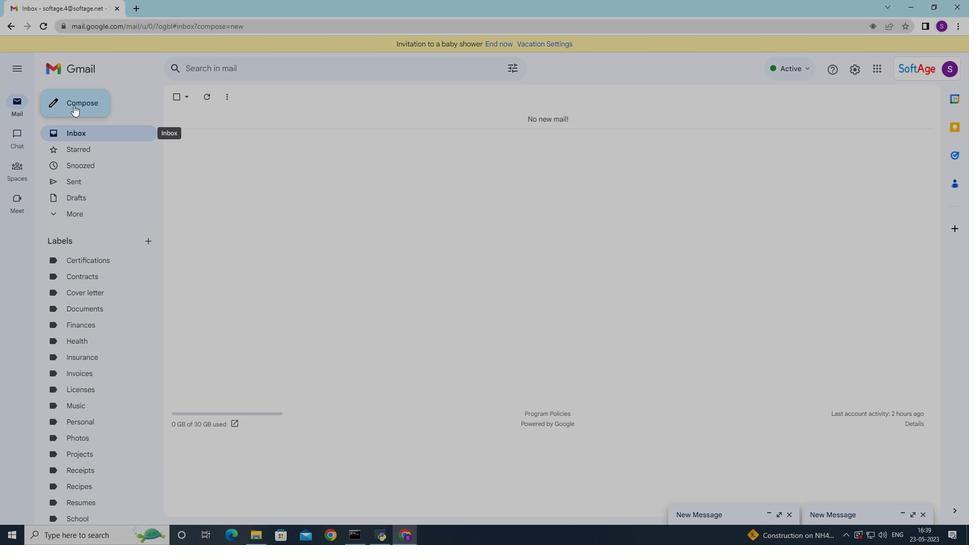 
Action: Mouse moved to (546, 505)
Screenshot: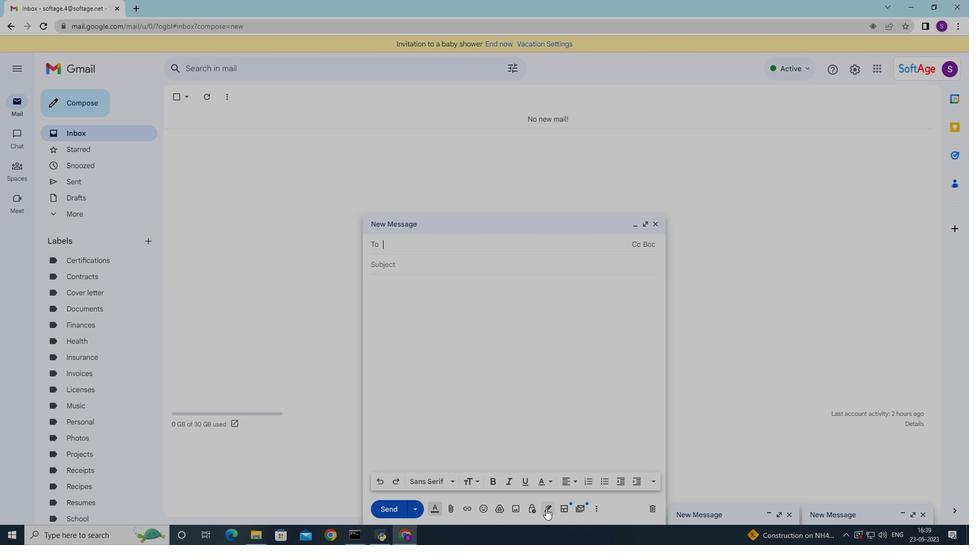 
Action: Mouse pressed left at (546, 505)
Screenshot: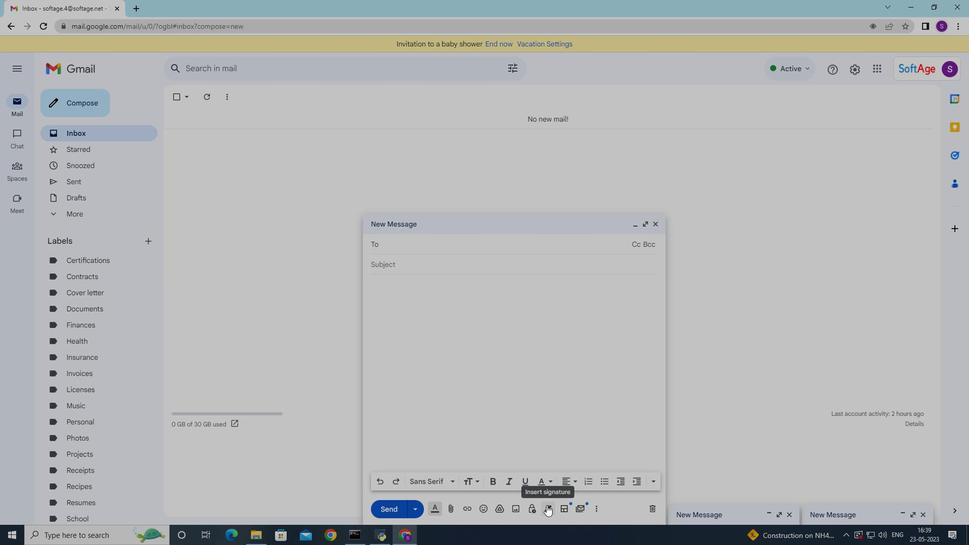 
Action: Mouse moved to (606, 361)
Screenshot: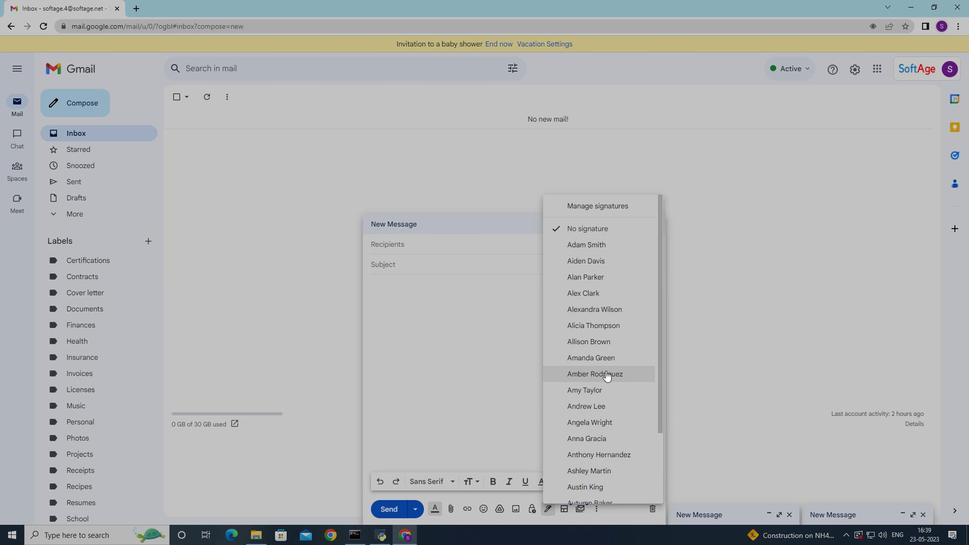 
Action: Mouse scrolled (606, 361) with delta (0, 0)
Screenshot: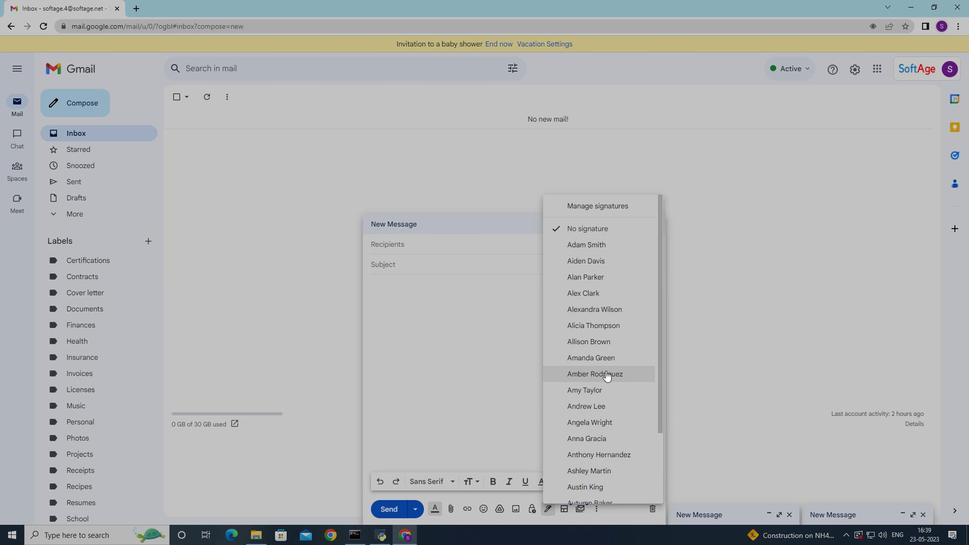 
Action: Mouse moved to (606, 362)
Screenshot: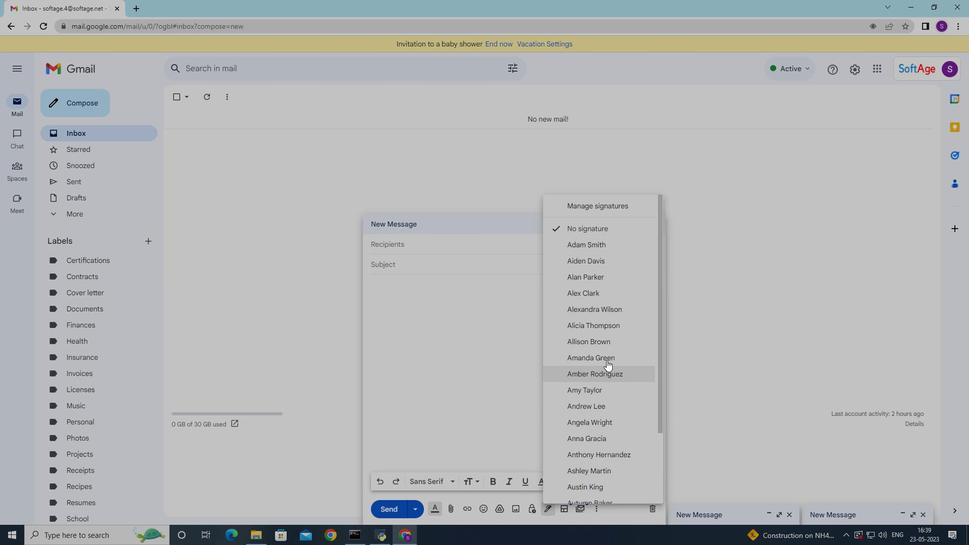 
Action: Mouse scrolled (606, 362) with delta (0, 0)
Screenshot: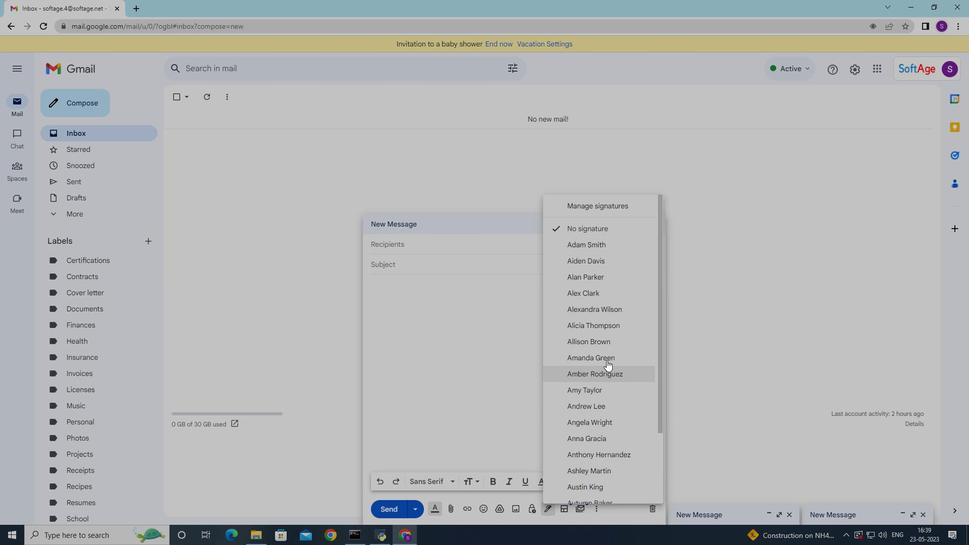 
Action: Mouse scrolled (606, 362) with delta (0, 0)
Screenshot: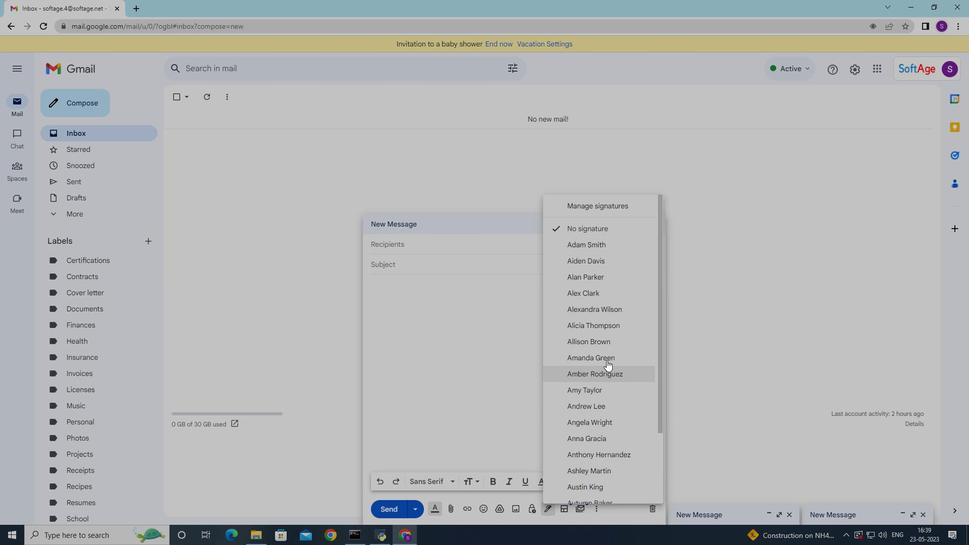 
Action: Mouse moved to (606, 362)
Screenshot: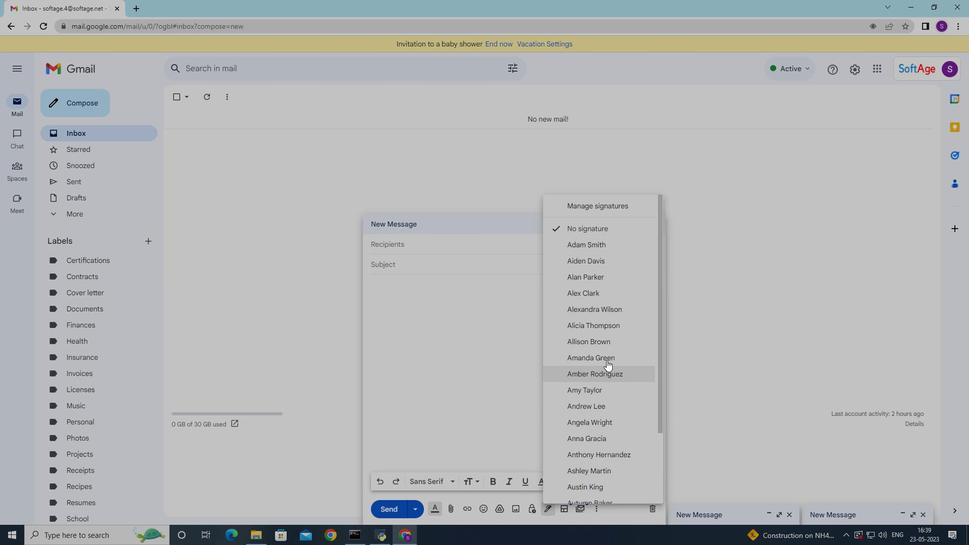 
Action: Mouse scrolled (606, 362) with delta (0, 0)
Screenshot: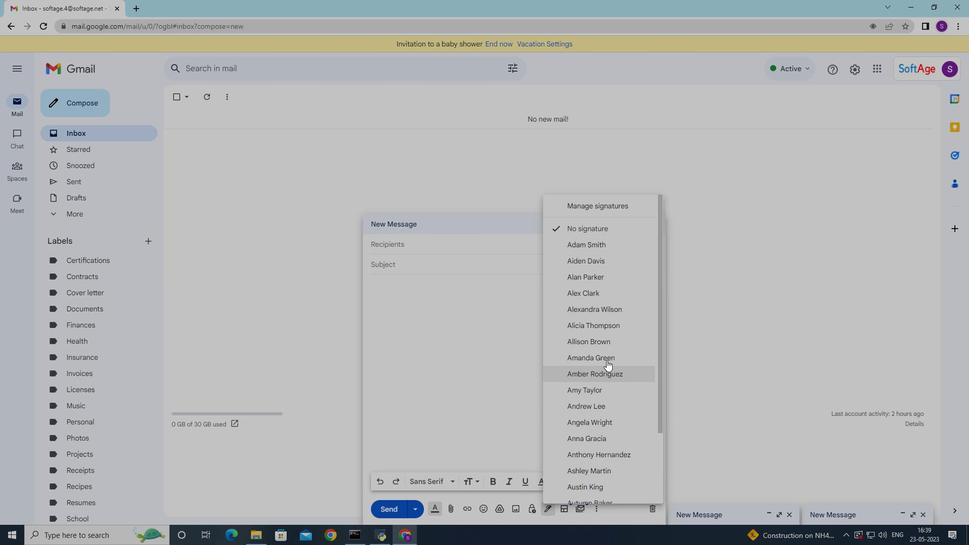 
Action: Mouse scrolled (606, 362) with delta (0, 0)
Screenshot: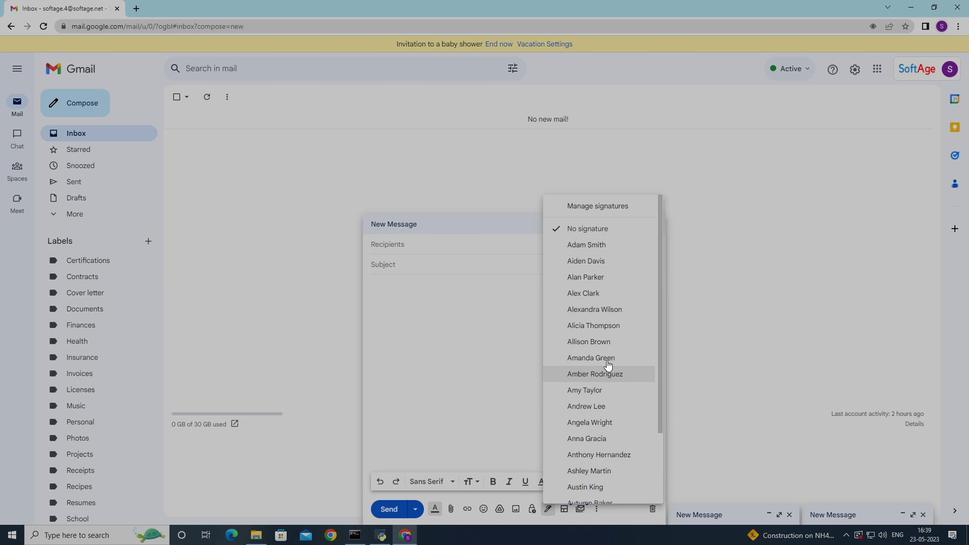 
Action: Mouse moved to (606, 363)
Screenshot: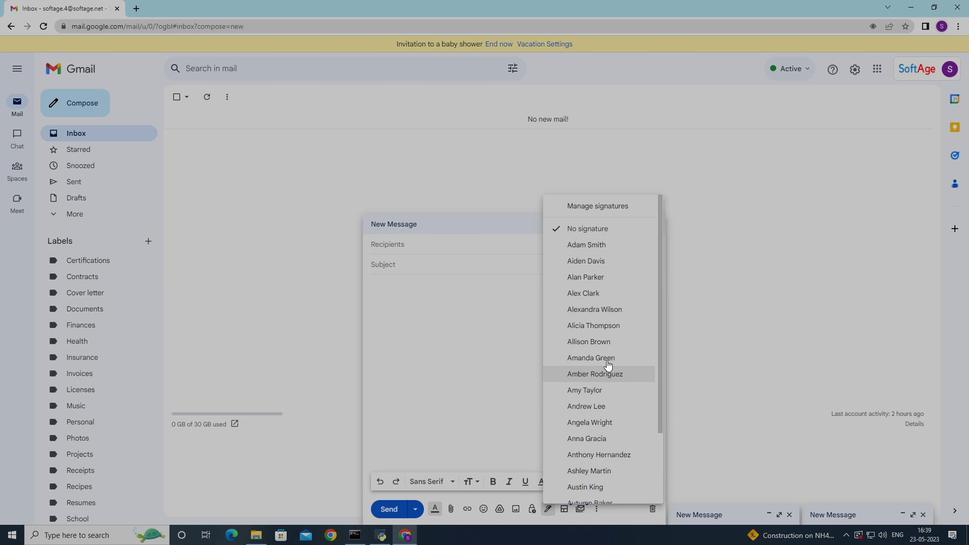 
Action: Mouse scrolled (606, 362) with delta (0, 0)
Screenshot: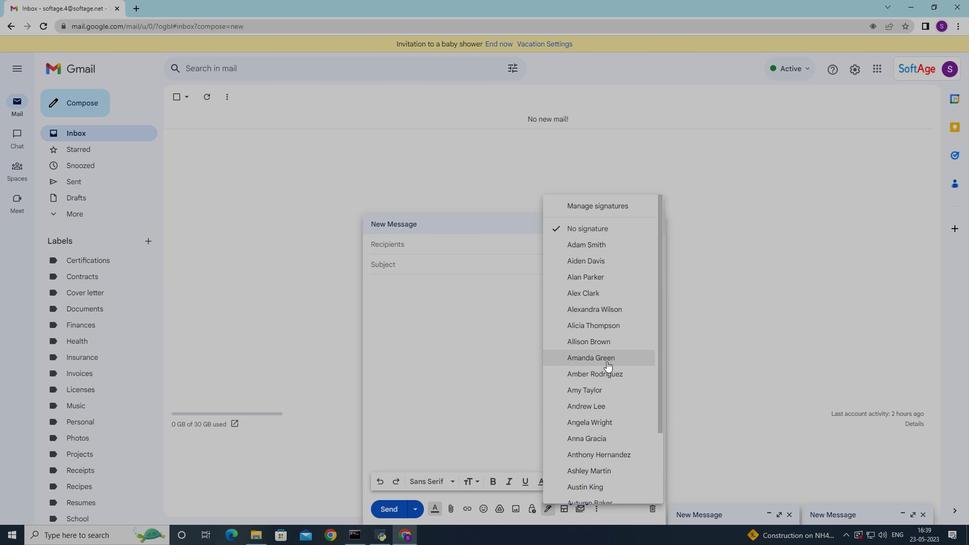 
Action: Mouse moved to (610, 473)
Screenshot: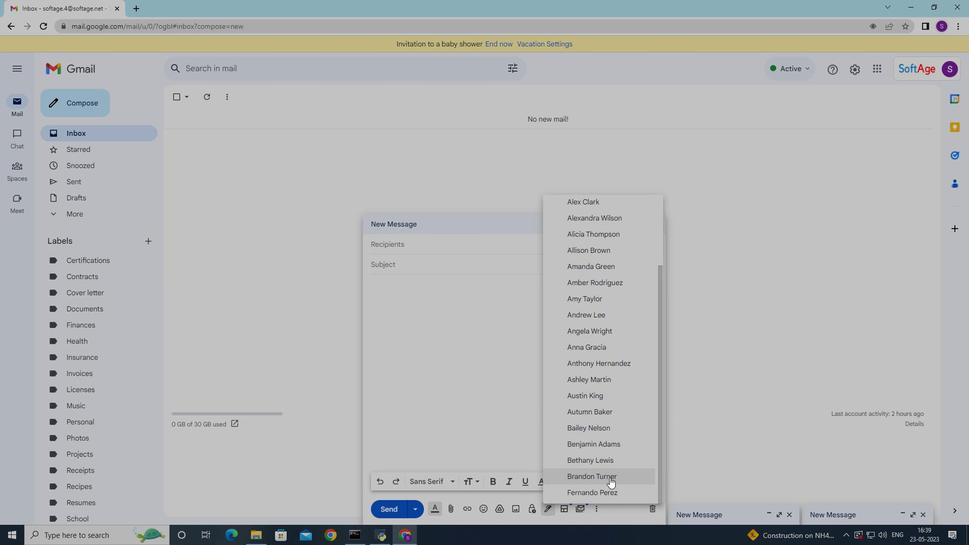 
Action: Mouse scrolled (610, 473) with delta (0, 0)
Screenshot: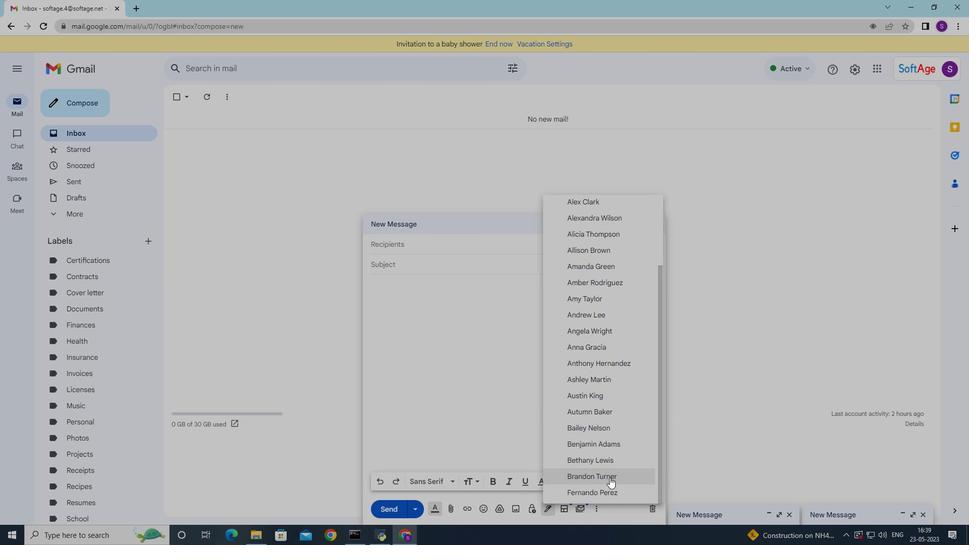 
Action: Mouse scrolled (610, 473) with delta (0, 0)
Screenshot: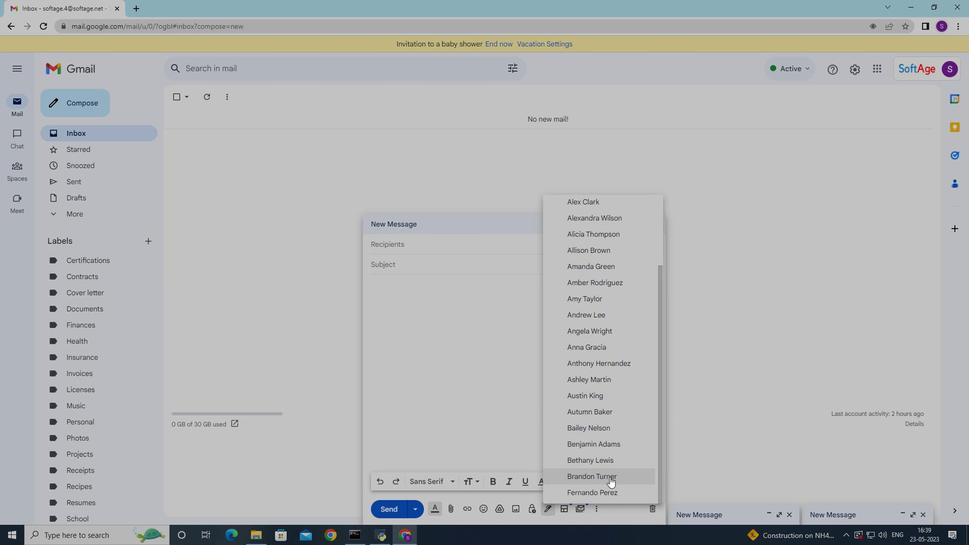 
Action: Mouse moved to (610, 473)
Screenshot: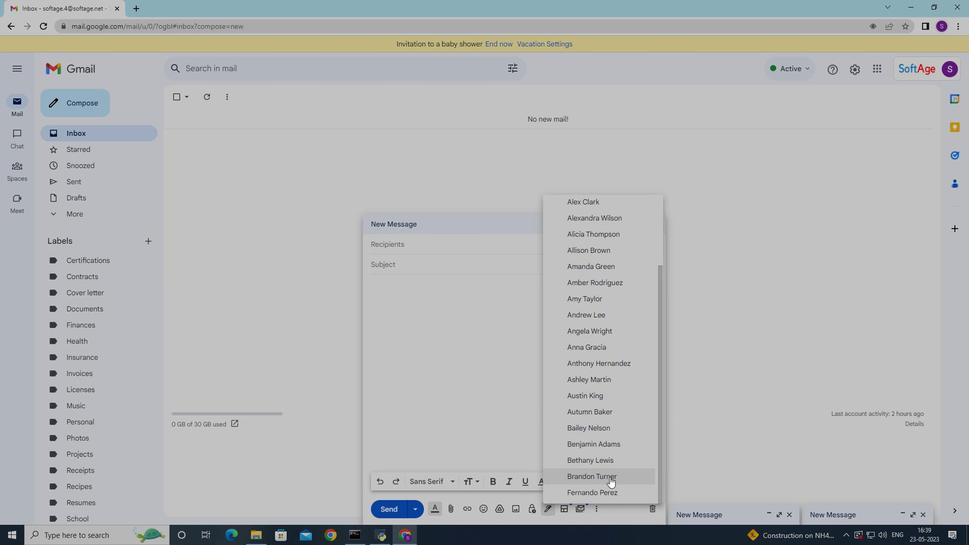 
Action: Mouse scrolled (610, 473) with delta (0, 0)
Screenshot: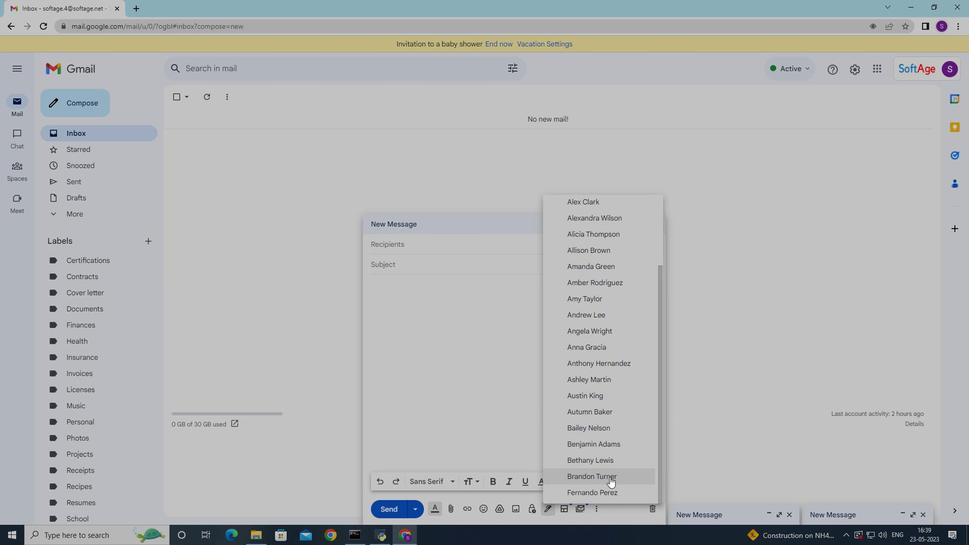 
Action: Mouse moved to (610, 472)
Screenshot: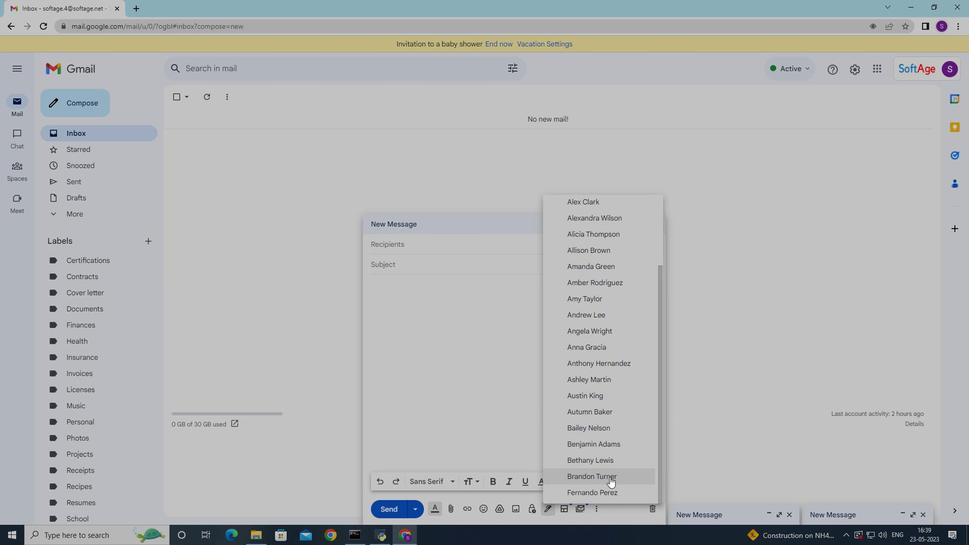 
Action: Mouse scrolled (610, 472) with delta (0, 0)
Screenshot: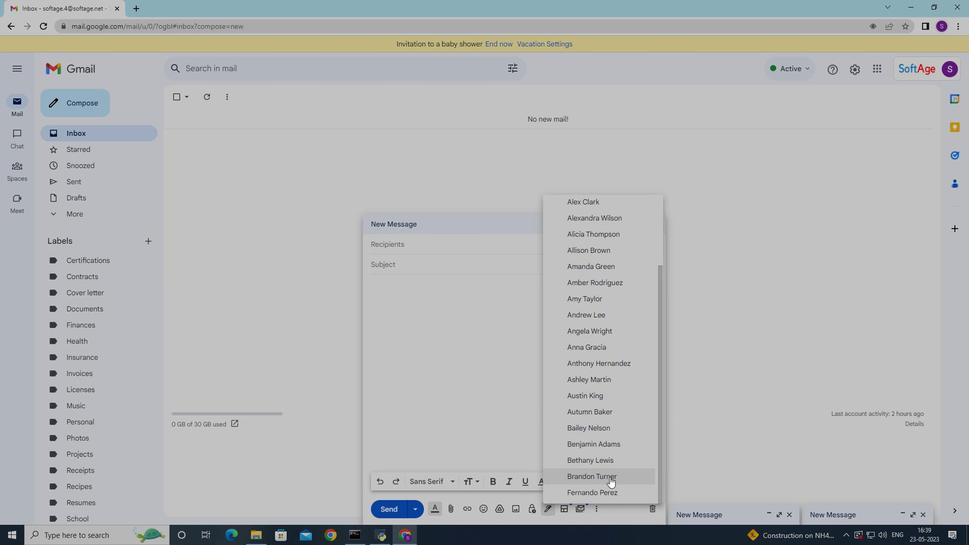 
Action: Mouse moved to (610, 470)
Screenshot: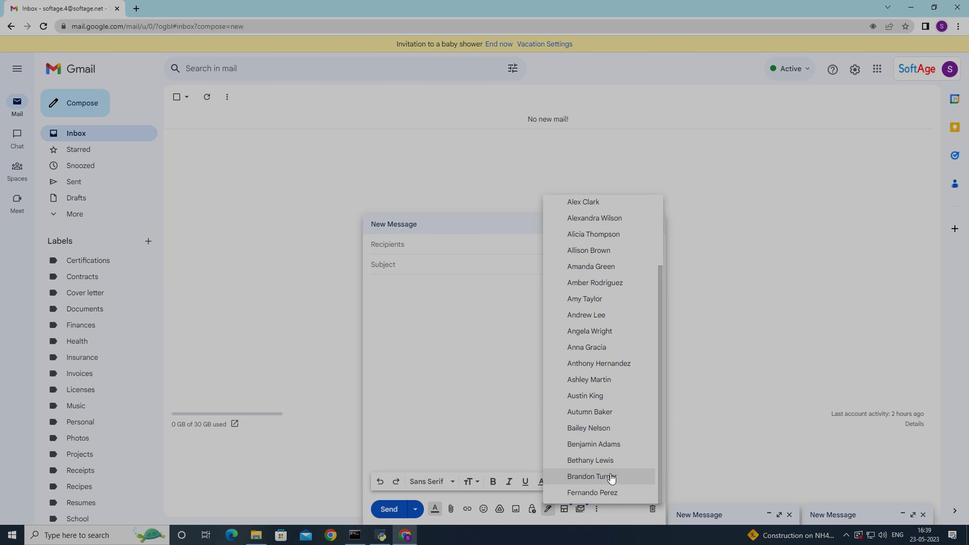 
Action: Mouse scrolled (610, 469) with delta (0, 0)
Screenshot: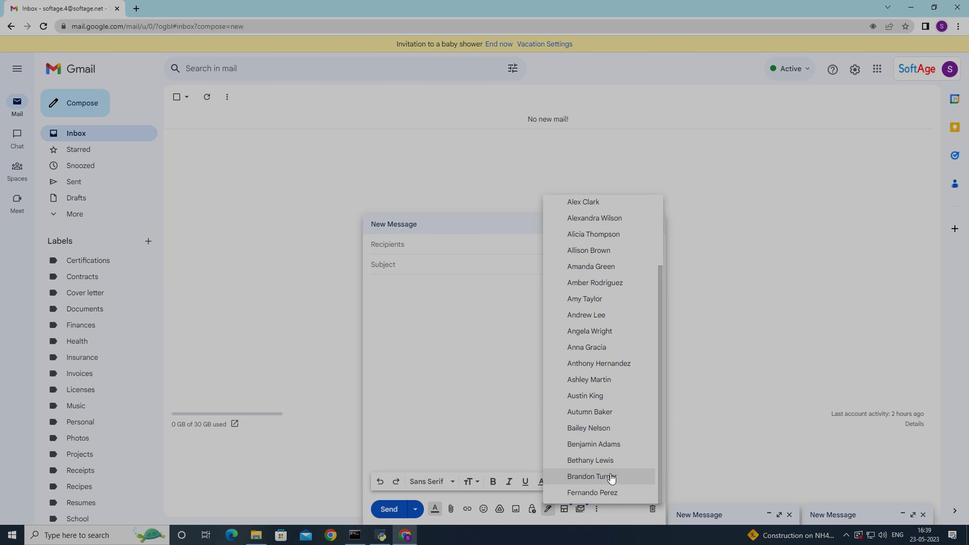 
Action: Mouse moved to (620, 474)
Screenshot: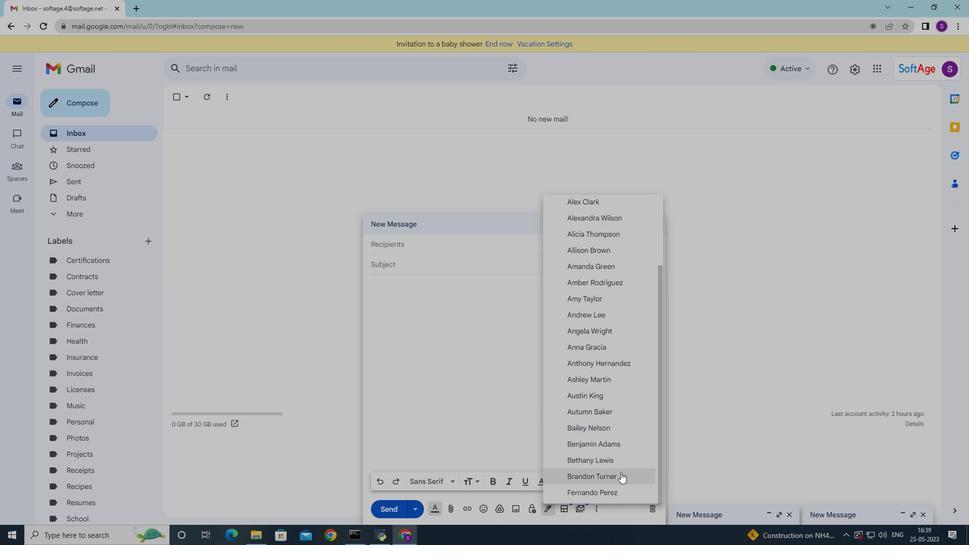 
Action: Mouse pressed left at (620, 474)
Screenshot: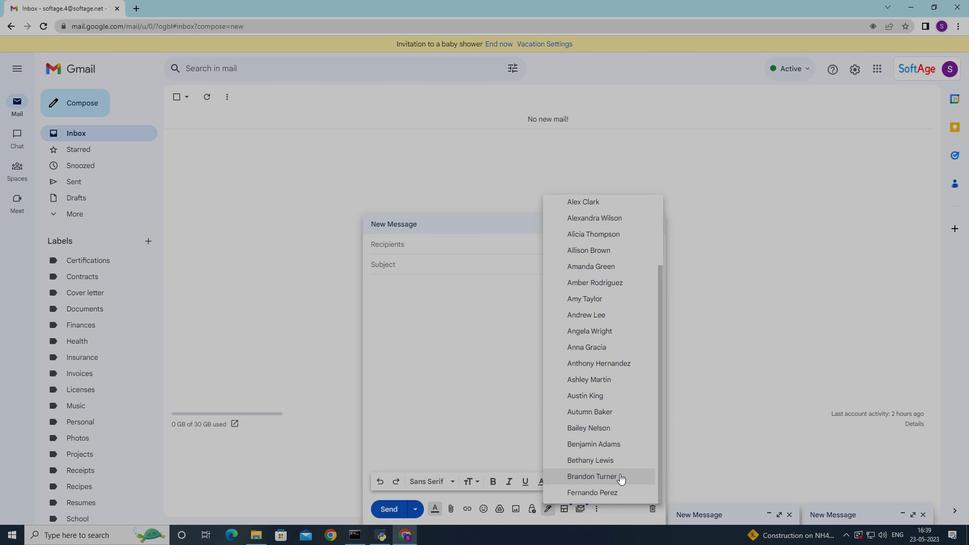 
Action: Mouse moved to (397, 258)
Screenshot: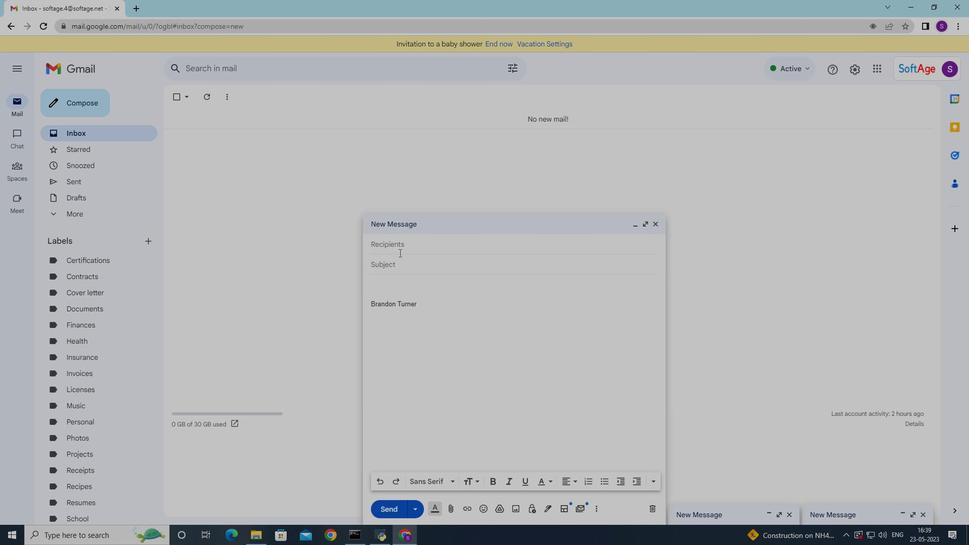
Action: Mouse pressed left at (397, 258)
Screenshot: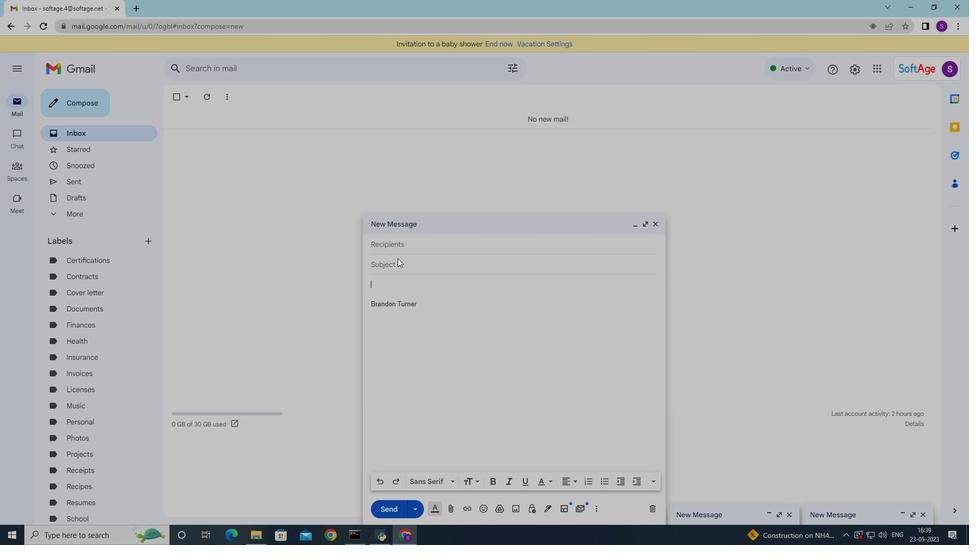 
Action: Mouse moved to (397, 258)
Screenshot: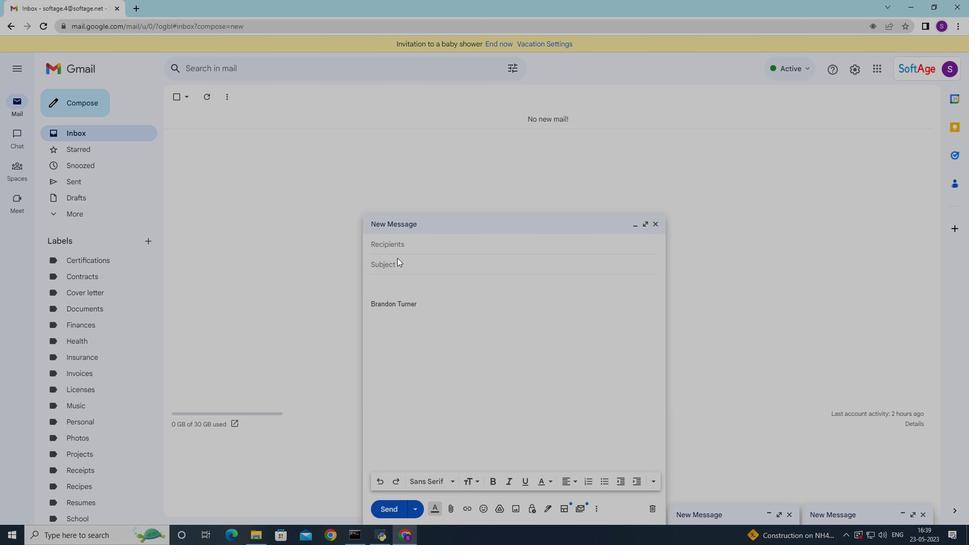
Action: Key pressed <Key.shift>Feedback<Key.space>on<Key.space>a<Key.space>proh<Key.backspace>ject<Key.backspace><Key.backspace><Key.backspace><Key.backspace><Key.backspace>oduct<Key.space>feedback<Key.space>survey
Screenshot: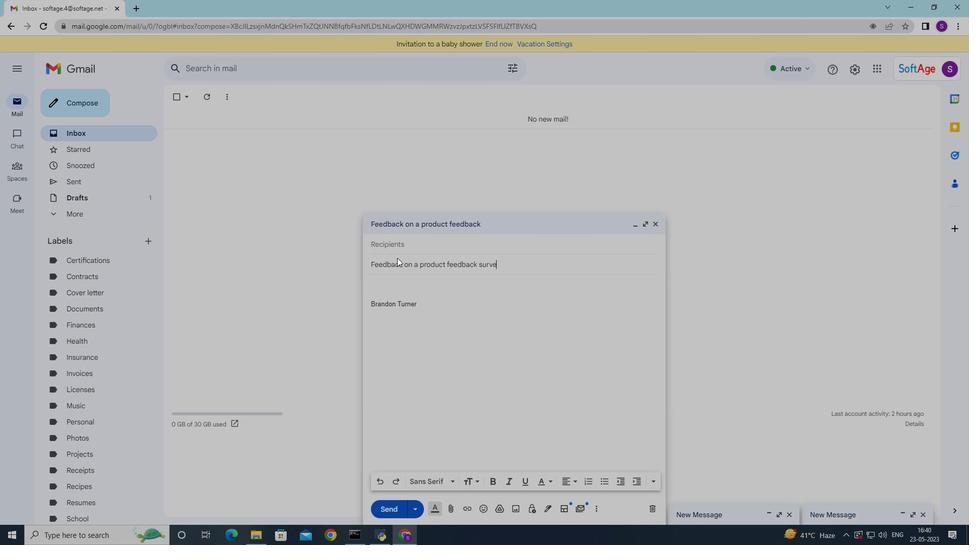 
Action: Mouse moved to (407, 283)
Screenshot: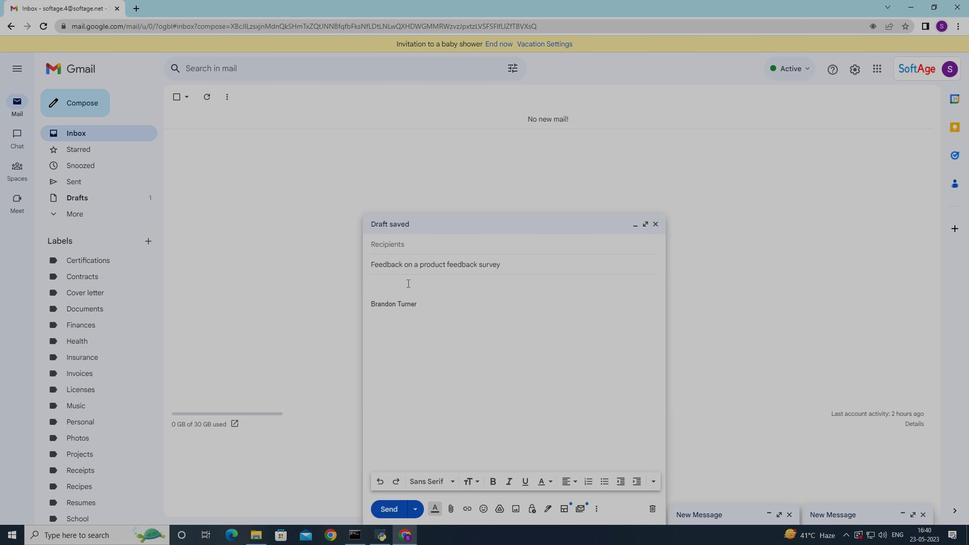 
Action: Mouse pressed left at (407, 283)
Screenshot: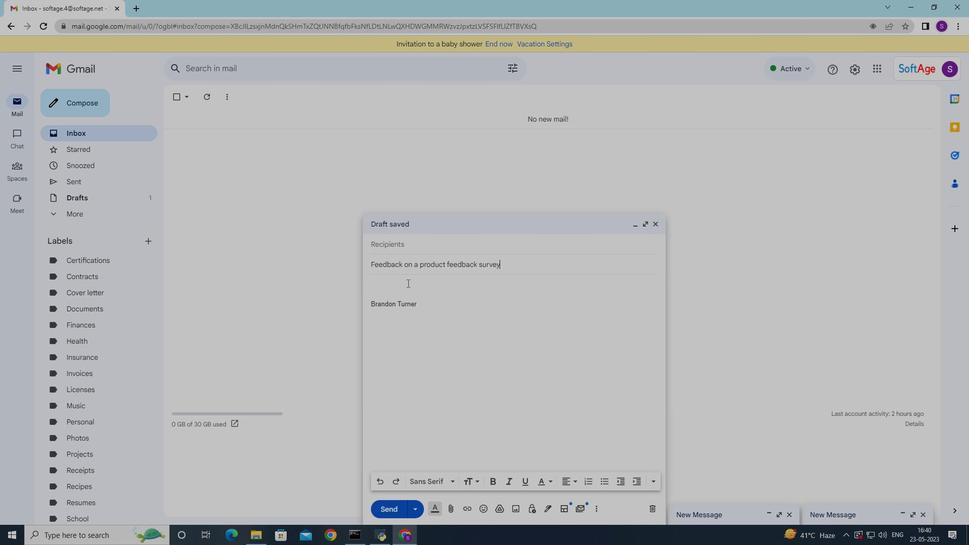 
Action: Mouse moved to (407, 282)
Screenshot: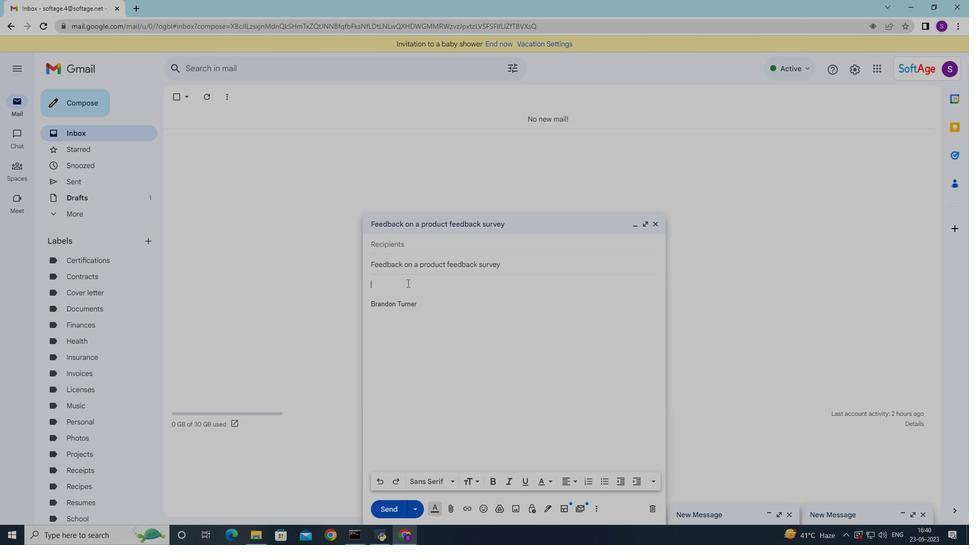 
Action: Key pressed <Key.shift>Cab<Key.backspace>n<Key.space>you<Key.space>please<Key.space>provide<Key.space>a<Key.space>pregress<Key.space><Key.left><Key.right>update<Key.space>on<Key.space>th<Key.space>ewebsite<Key.left><Key.left><Key.left><Key.left><Key.left><Key.left><Key.left><Key.left><Key.backspace><Key.right><Key.space><Key.right><Key.right><Key.right><Key.right><Key.right><Key.right><Key.right><Key.right><Key.left><Key.space>redesign<Key.shift_r>?
Screenshot: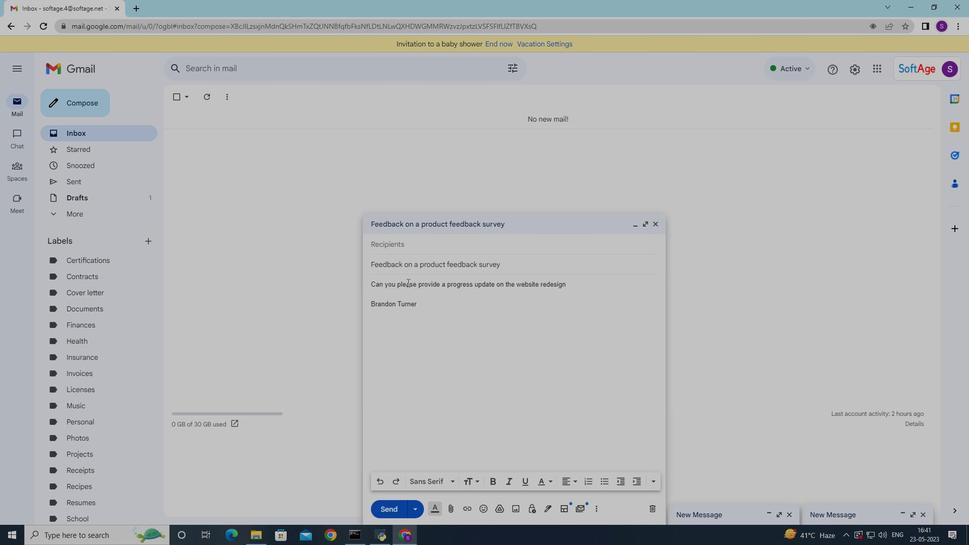 
Action: Mouse moved to (387, 244)
Screenshot: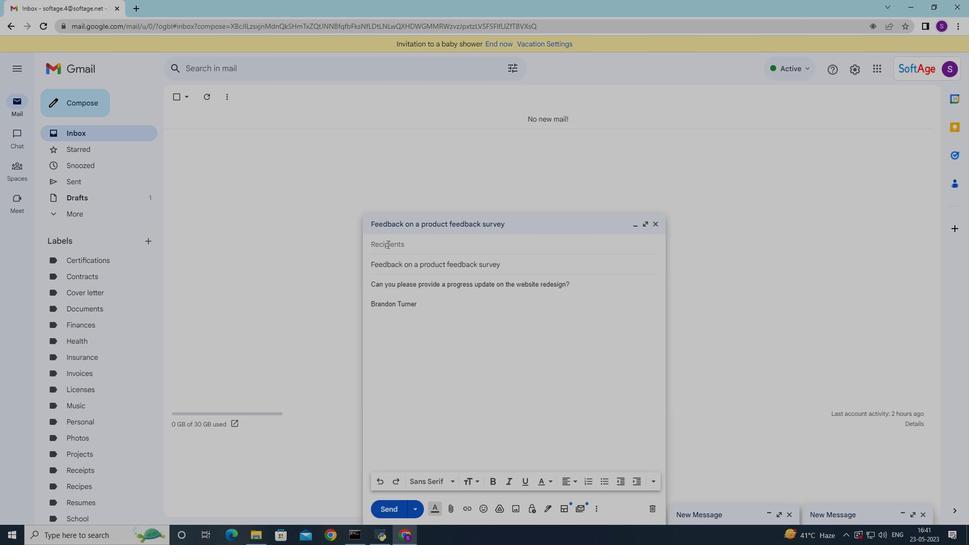 
Action: Mouse pressed left at (387, 244)
Screenshot: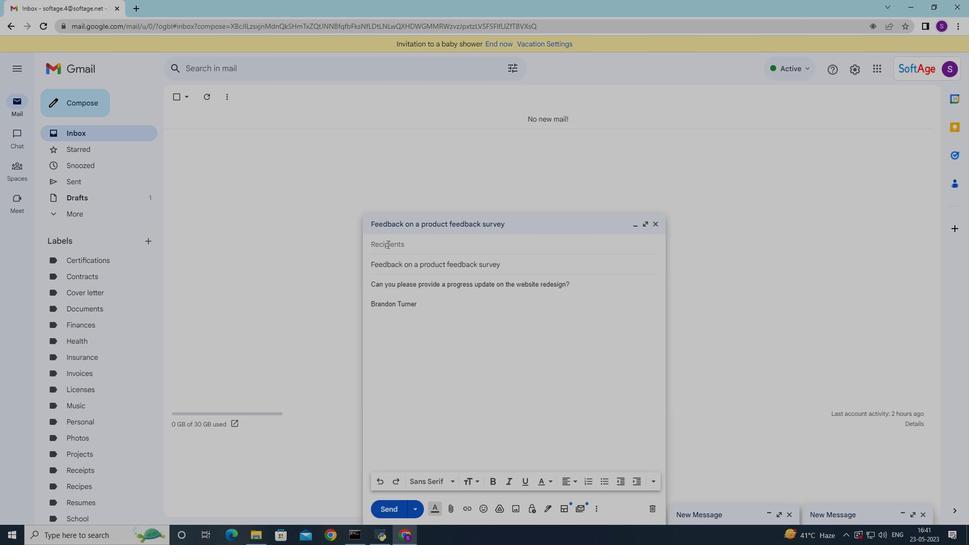 
Action: Mouse moved to (387, 244)
Screenshot: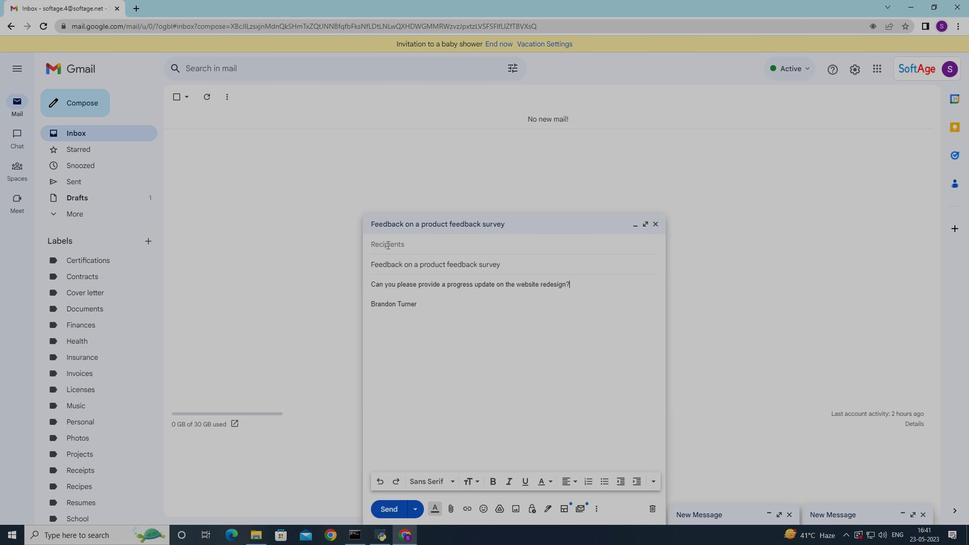 
Action: Key pressed softage
Screenshot: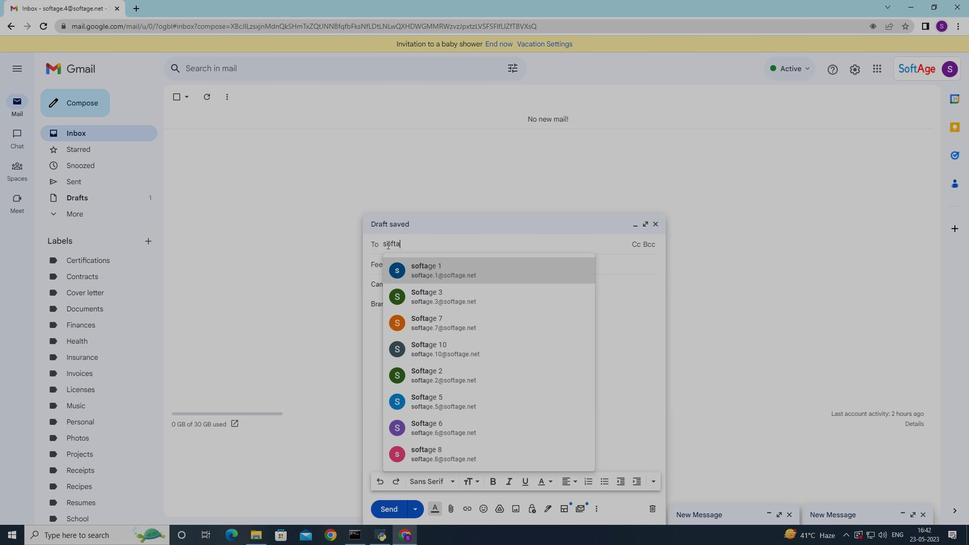
Action: Mouse moved to (421, 266)
Screenshot: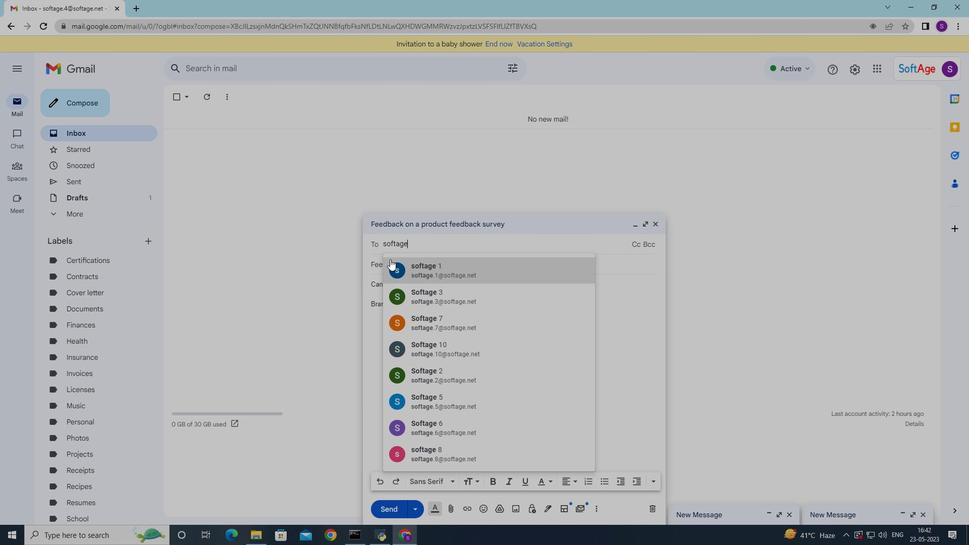 
Action: Mouse pressed left at (421, 266)
Screenshot: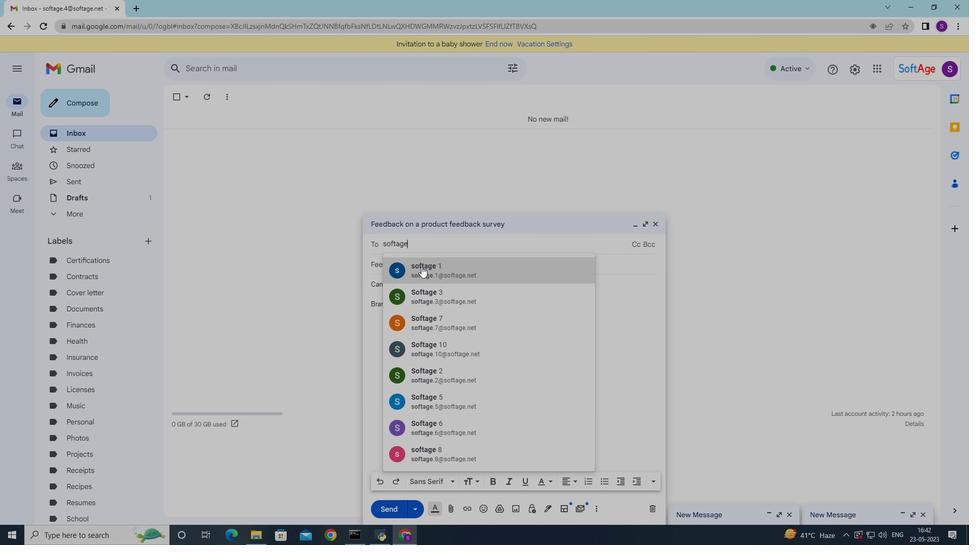 
Action: Mouse moved to (470, 361)
Screenshot: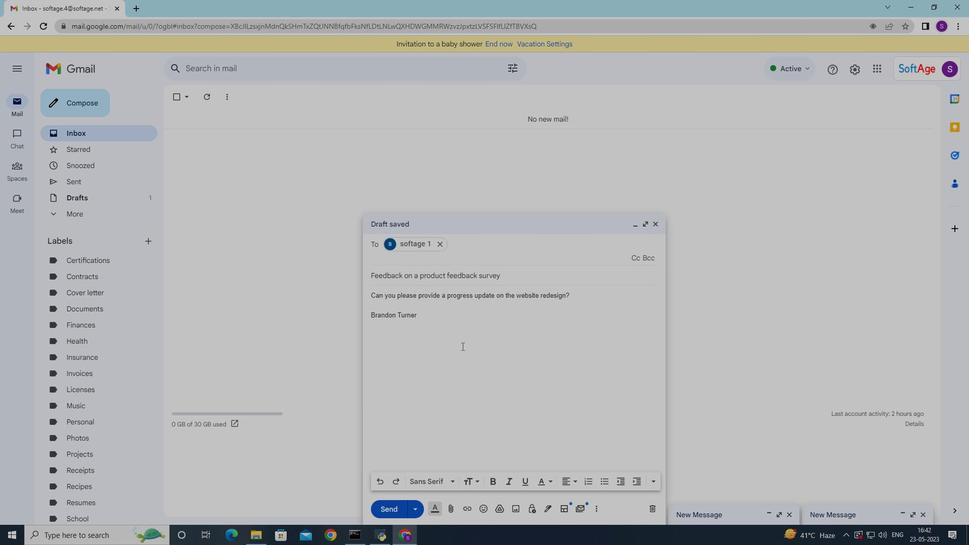 
Action: Mouse scrolled (470, 361) with delta (0, 0)
Screenshot: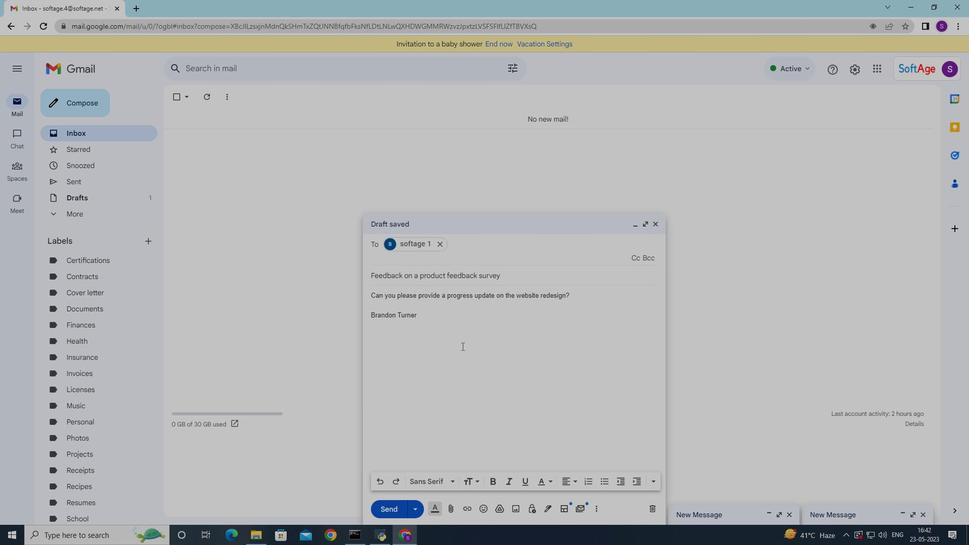 
Action: Mouse moved to (472, 367)
Screenshot: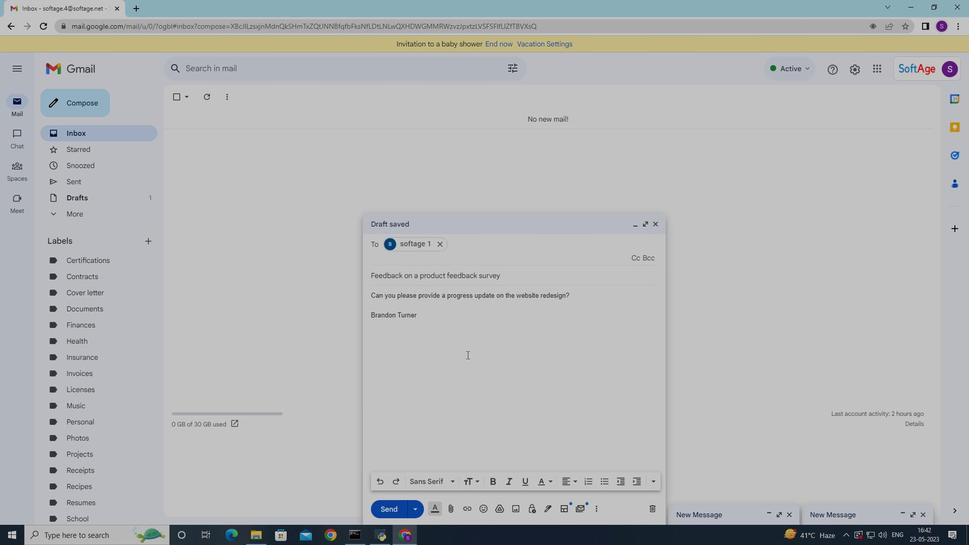 
Action: Mouse scrolled (472, 366) with delta (0, 0)
Screenshot: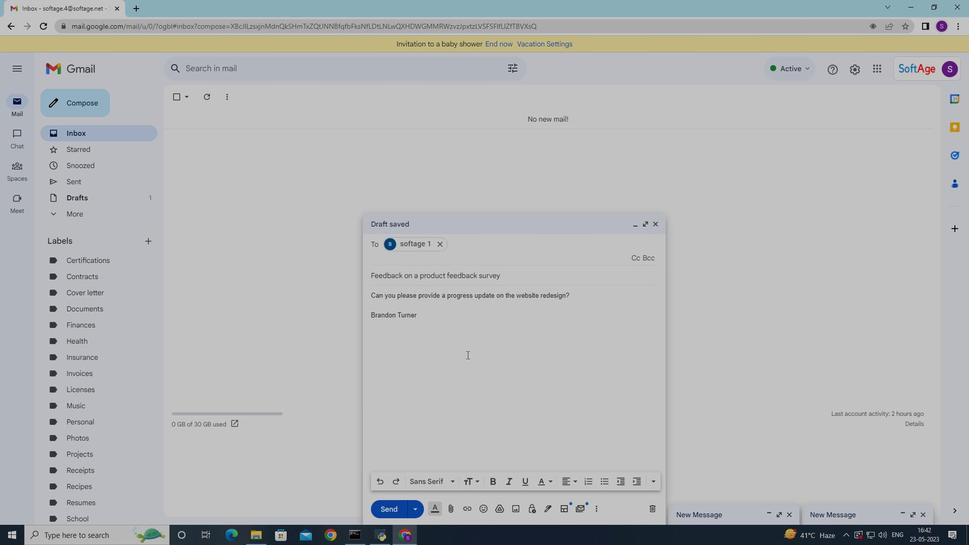 
Action: Mouse moved to (371, 295)
Screenshot: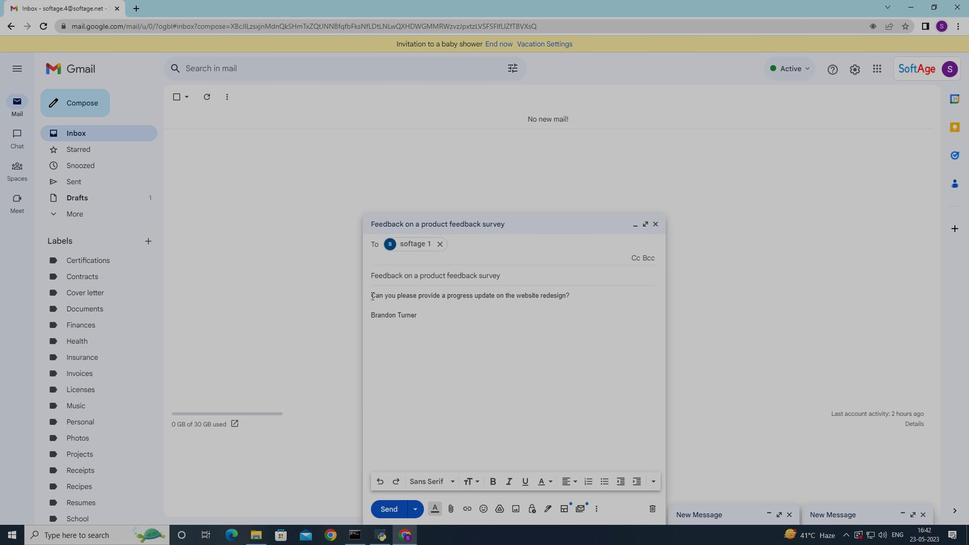 
Action: Mouse pressed left at (371, 295)
Screenshot: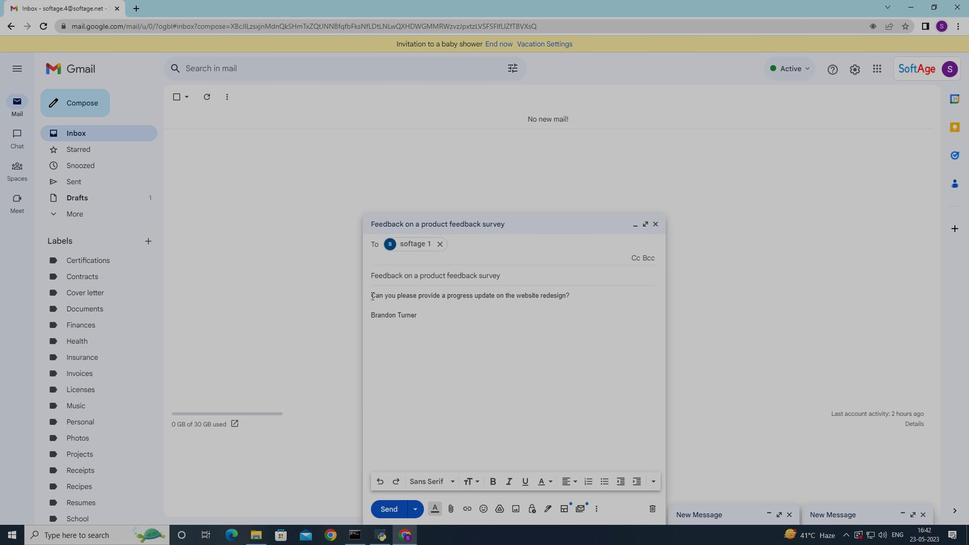 
Action: Mouse moved to (448, 480)
Screenshot: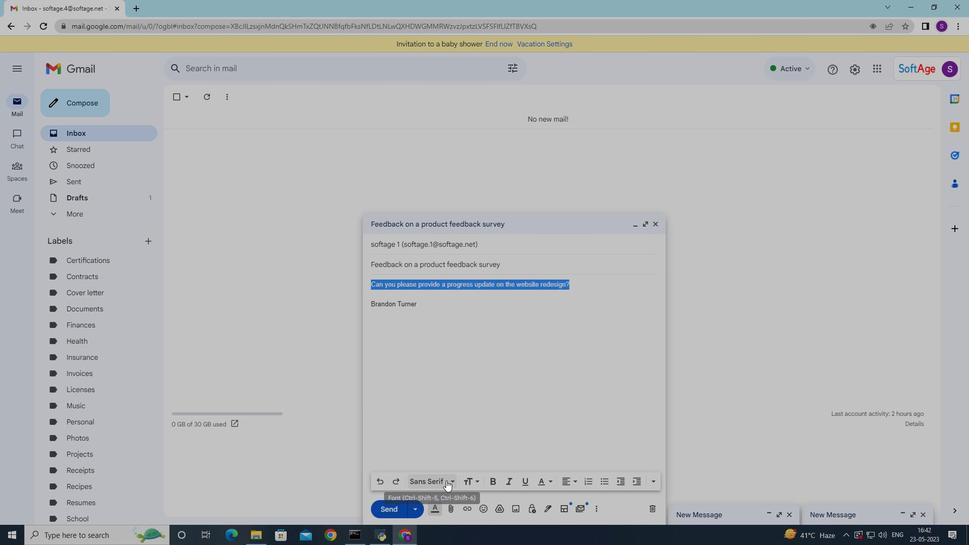 
Action: Mouse pressed left at (448, 480)
Screenshot: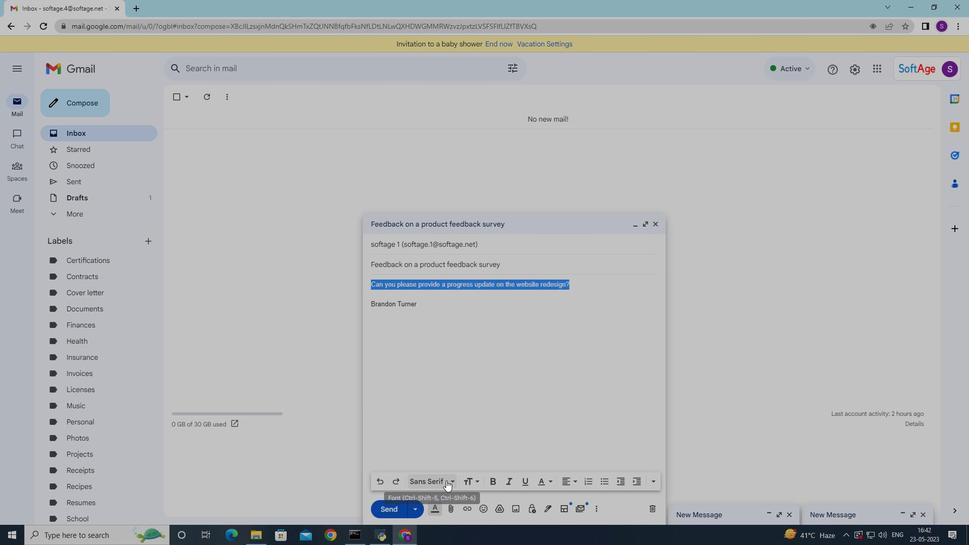 
Action: Mouse moved to (448, 323)
Screenshot: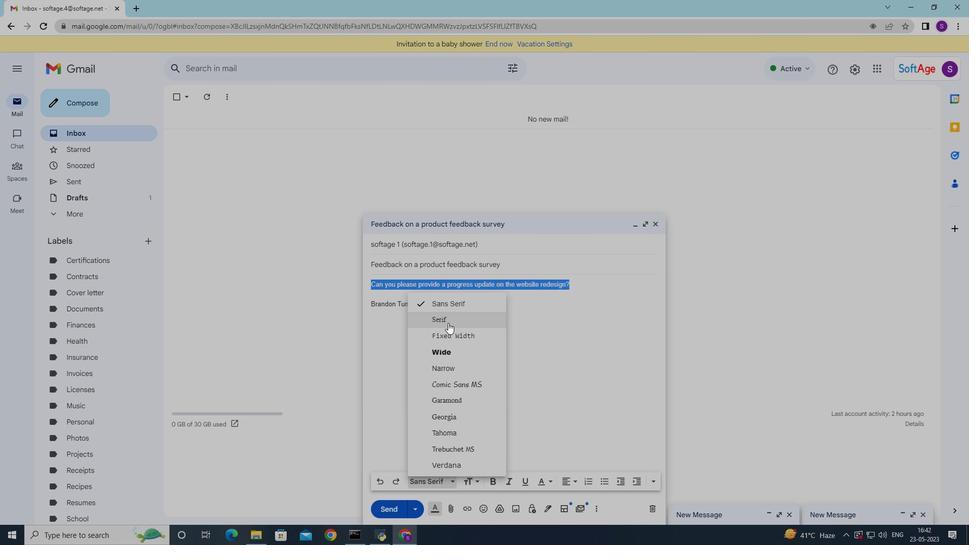 
Action: Mouse pressed left at (448, 323)
Screenshot: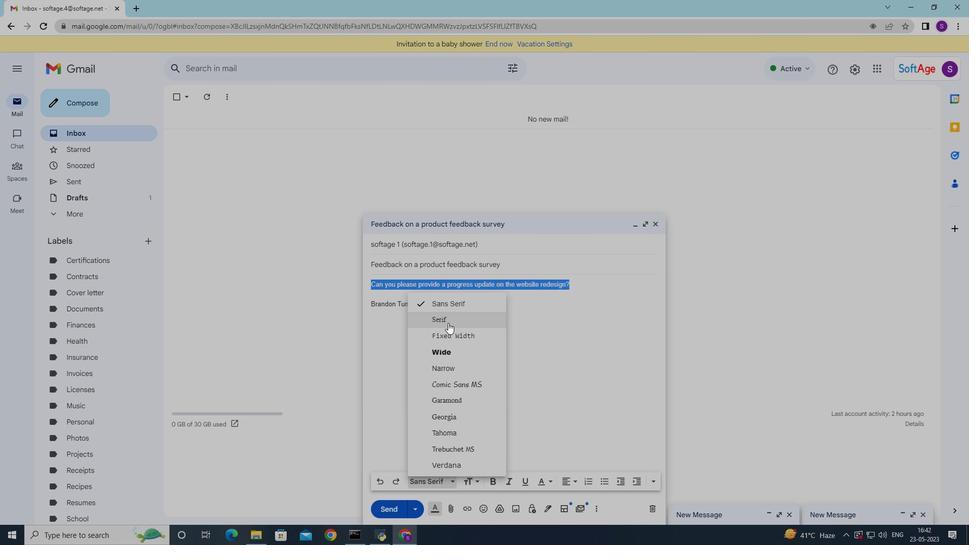 
Action: Mouse moved to (495, 486)
Screenshot: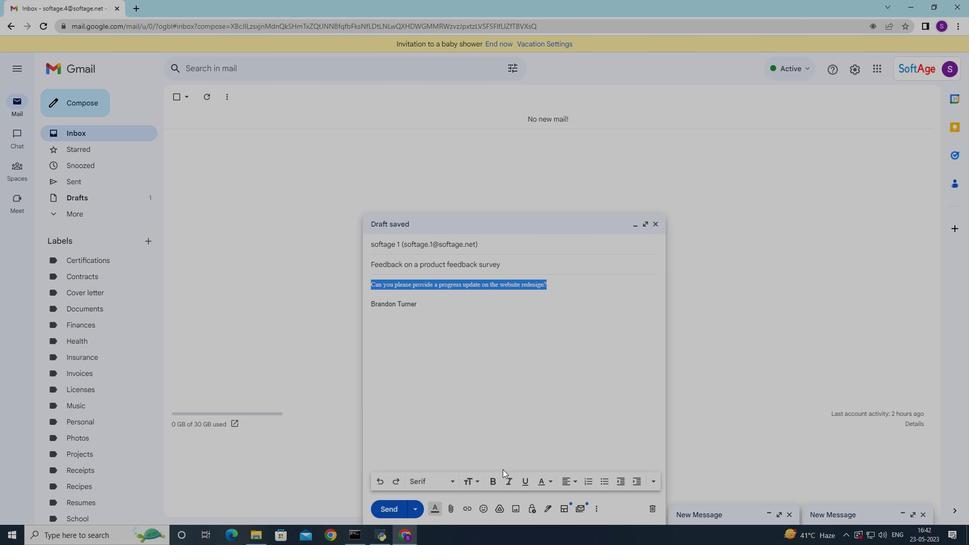 
Action: Mouse pressed left at (495, 486)
Screenshot: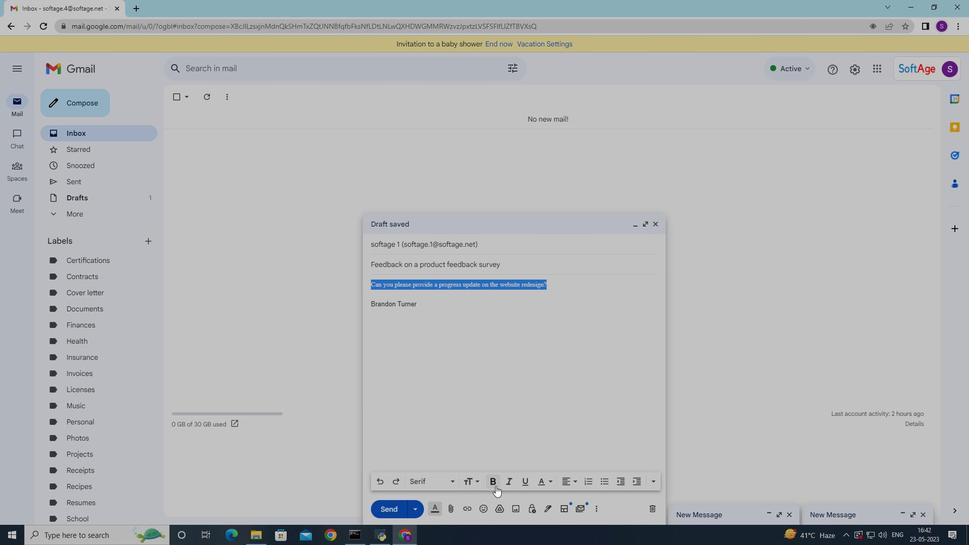 
Action: Mouse moved to (388, 513)
Screenshot: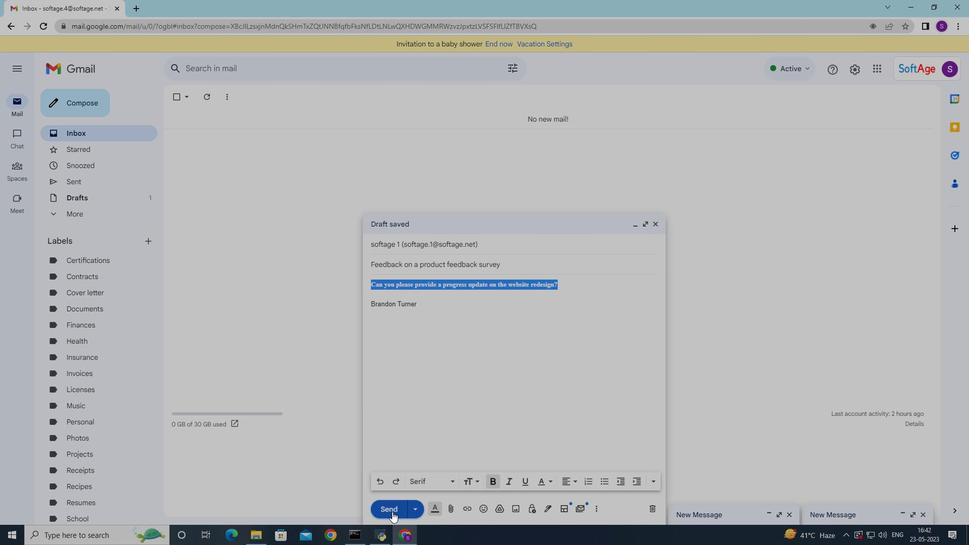 
Action: Mouse pressed left at (388, 513)
Screenshot: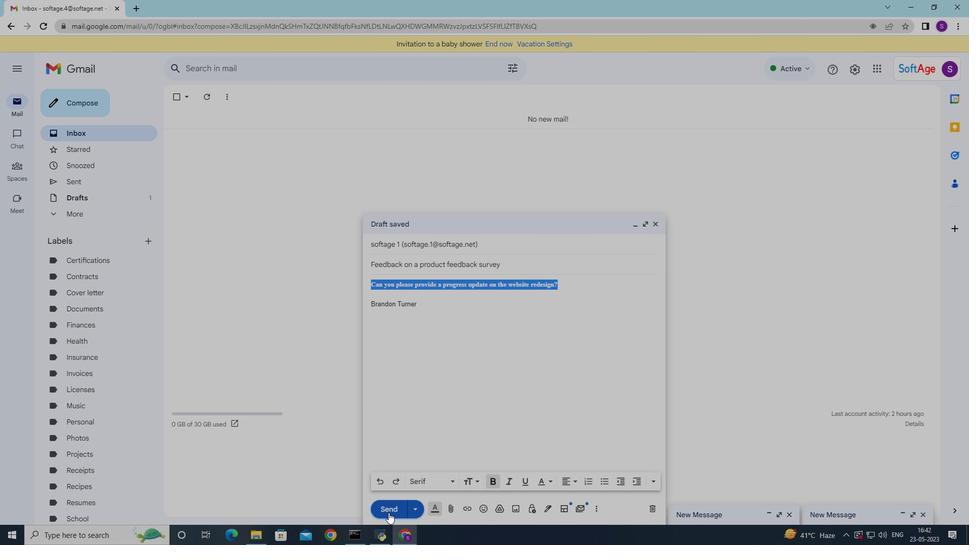 
Action: Mouse moved to (89, 179)
Screenshot: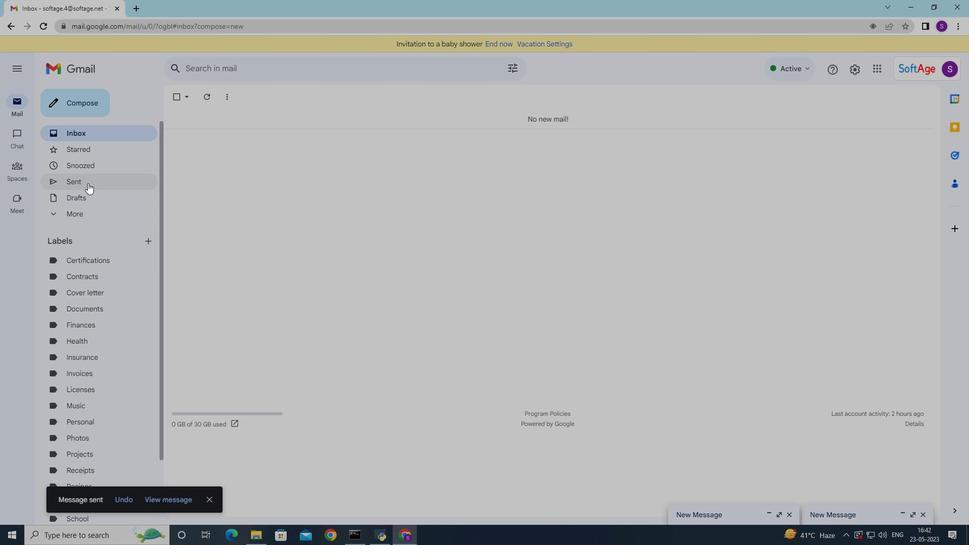 
Action: Mouse pressed left at (89, 179)
Screenshot: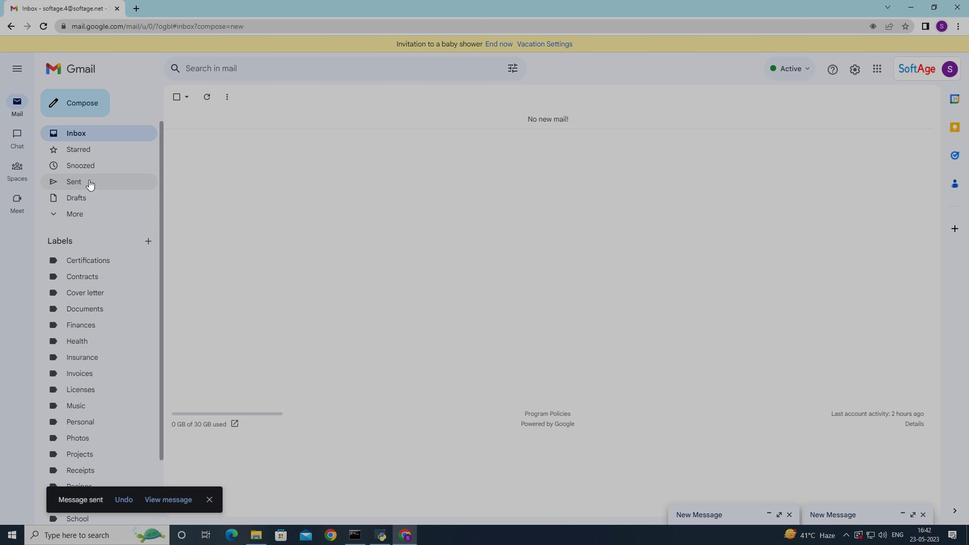 
Action: Mouse moved to (332, 144)
Screenshot: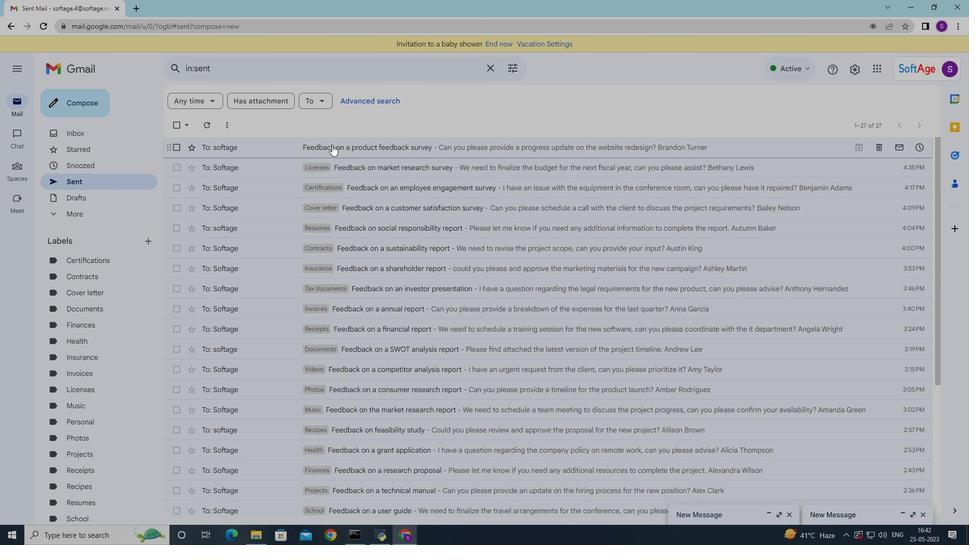 
Action: Mouse pressed right at (332, 144)
Screenshot: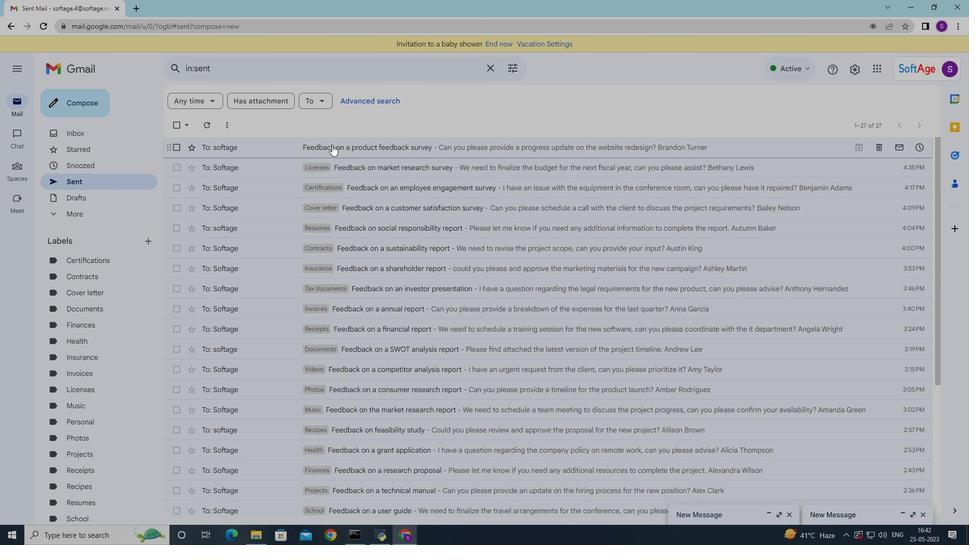 
Action: Mouse moved to (498, 316)
Screenshot: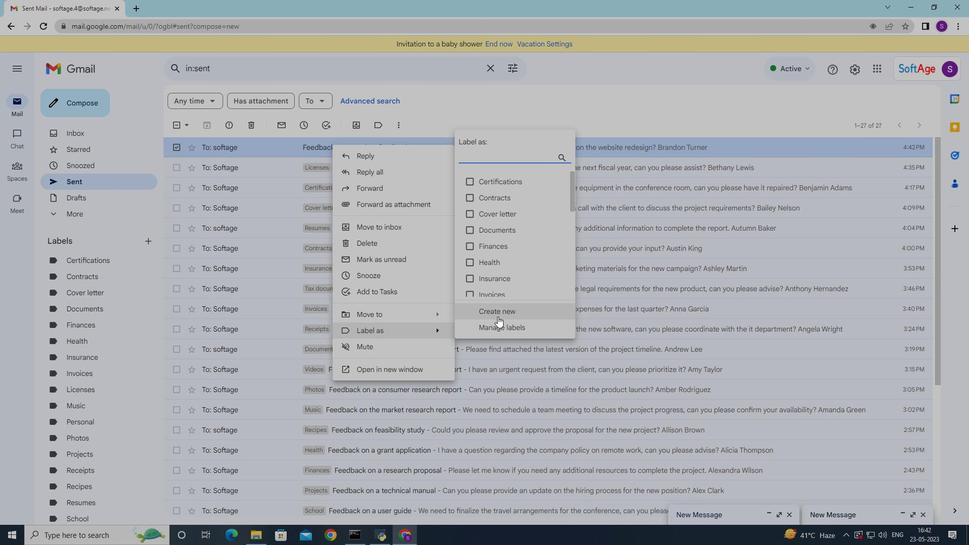 
Action: Mouse pressed left at (498, 316)
Screenshot: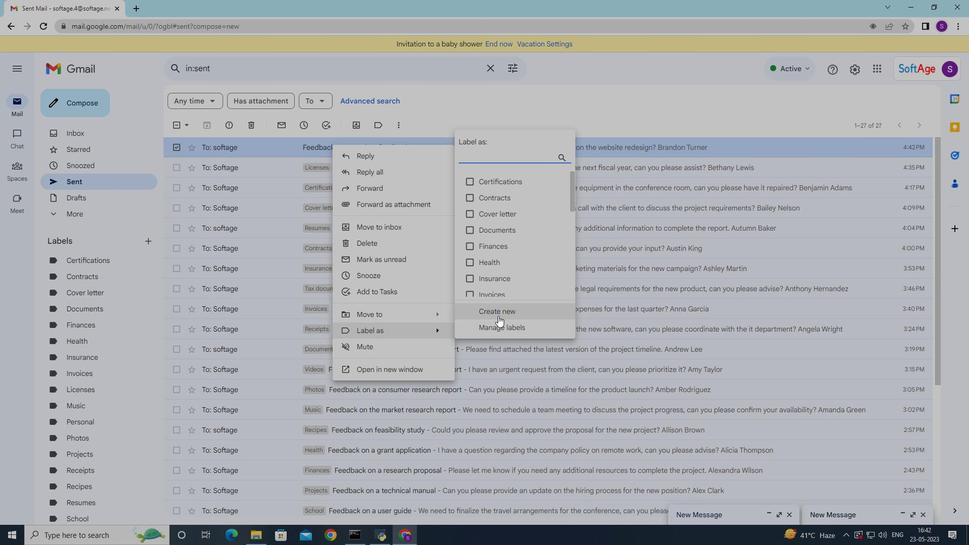 
Action: Mouse moved to (497, 318)
Screenshot: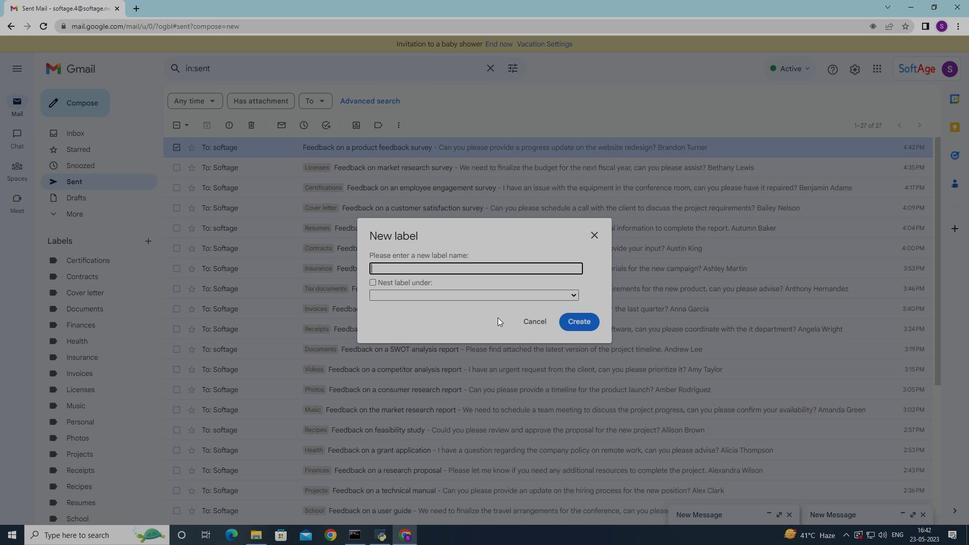 
Action: Key pressed <Key.shift>Art
Screenshot: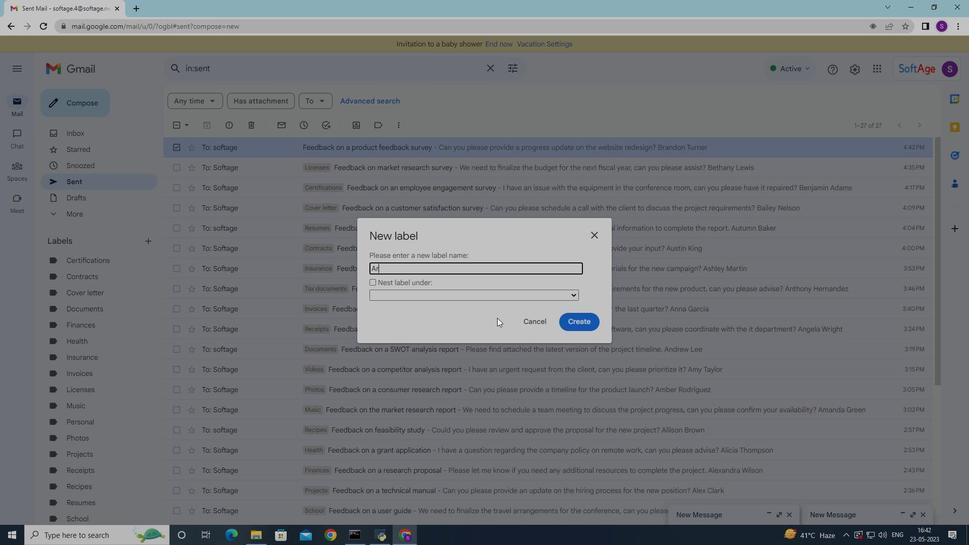 
Action: Mouse moved to (579, 322)
Screenshot: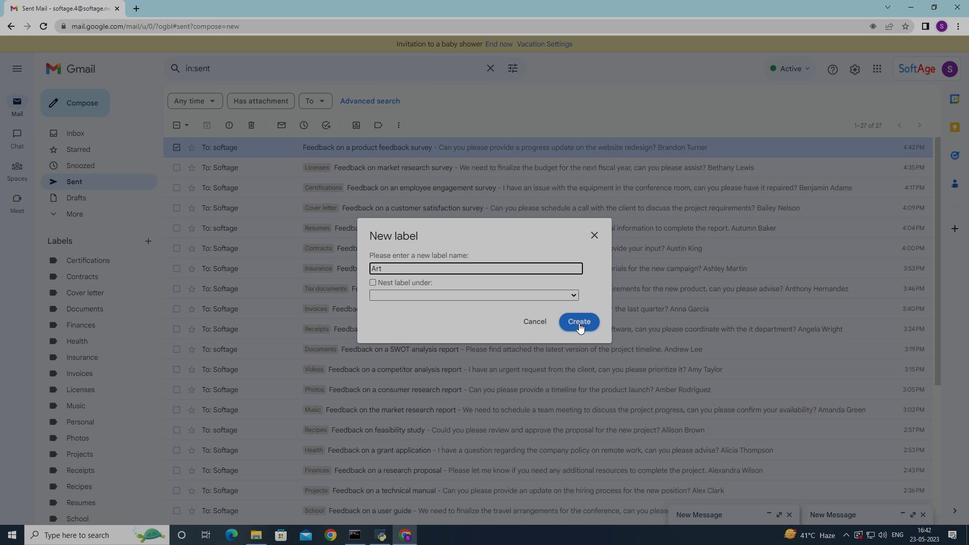 
Action: Mouse pressed left at (579, 322)
Screenshot: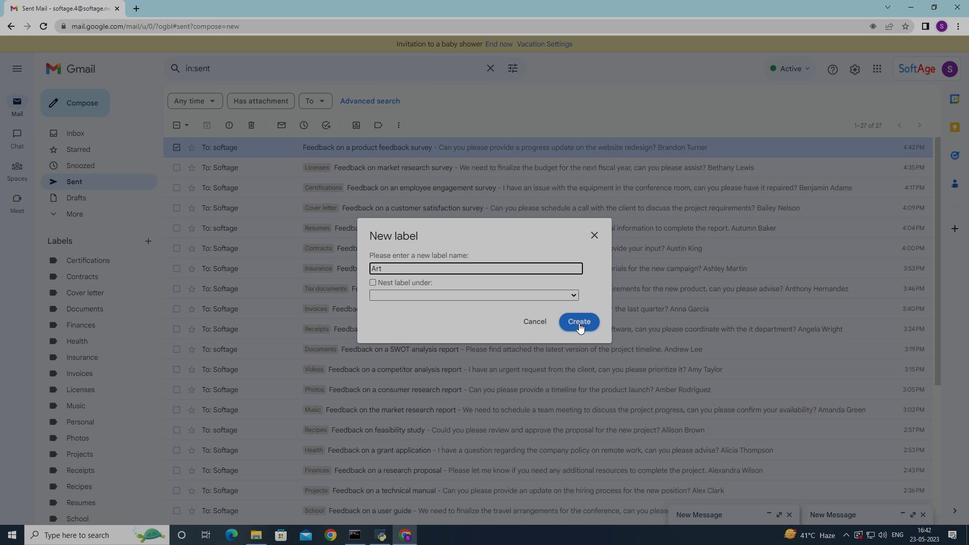 
Action: Mouse moved to (404, 150)
Screenshot: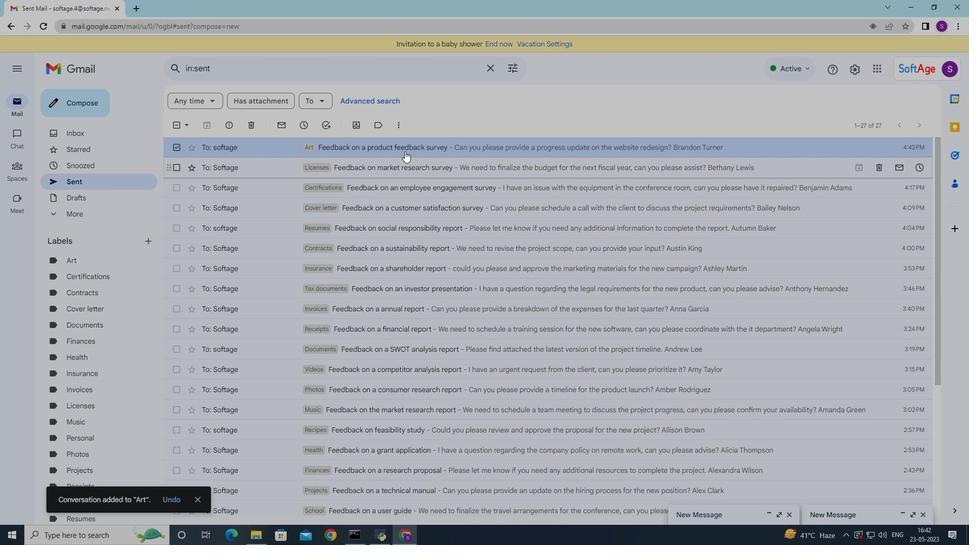 
Action: Mouse pressed right at (404, 150)
Screenshot: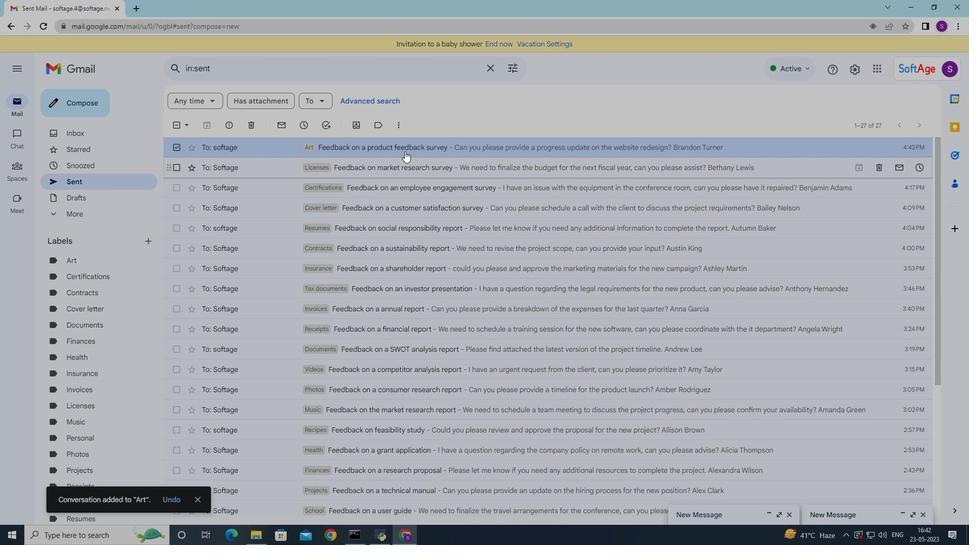 
Action: Mouse moved to (574, 121)
Screenshot: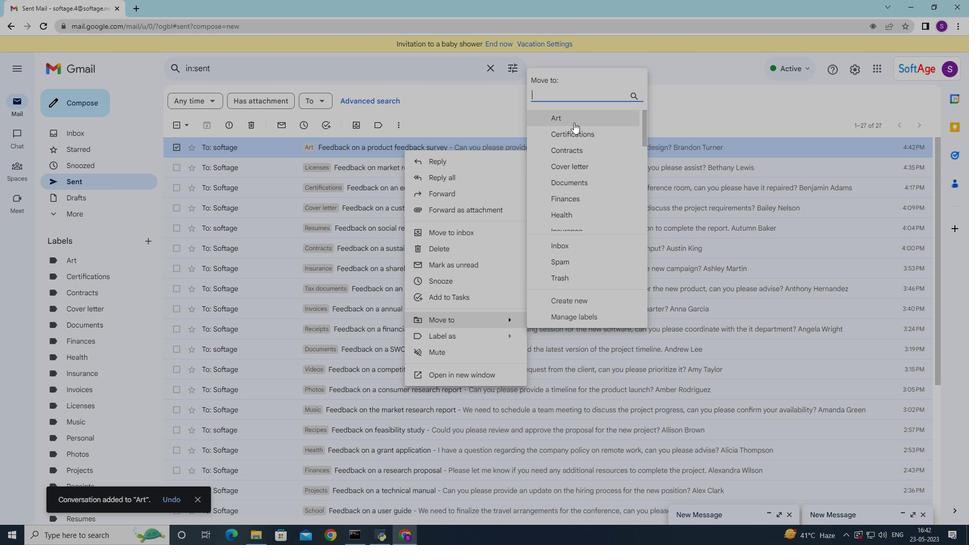 
Action: Mouse pressed left at (574, 121)
Screenshot: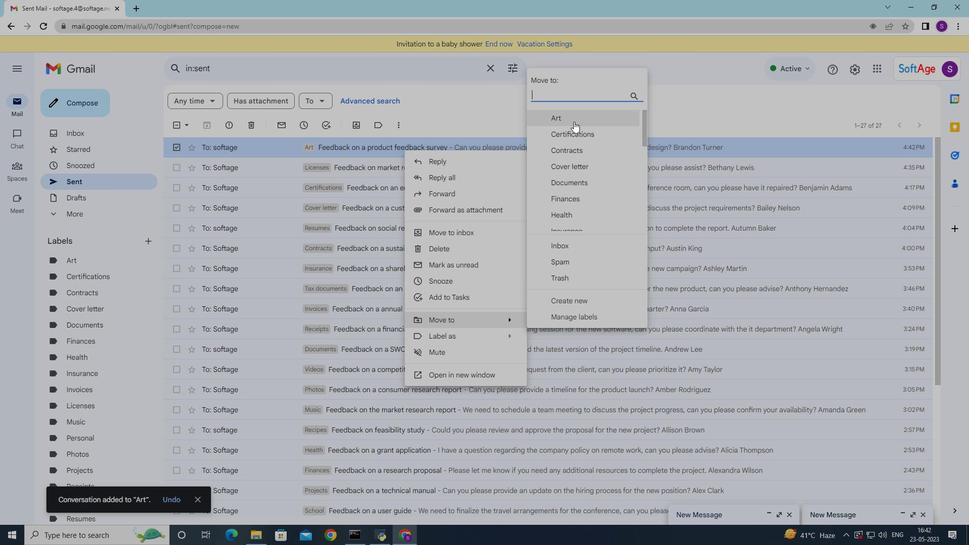 
Action: Mouse moved to (567, 125)
Screenshot: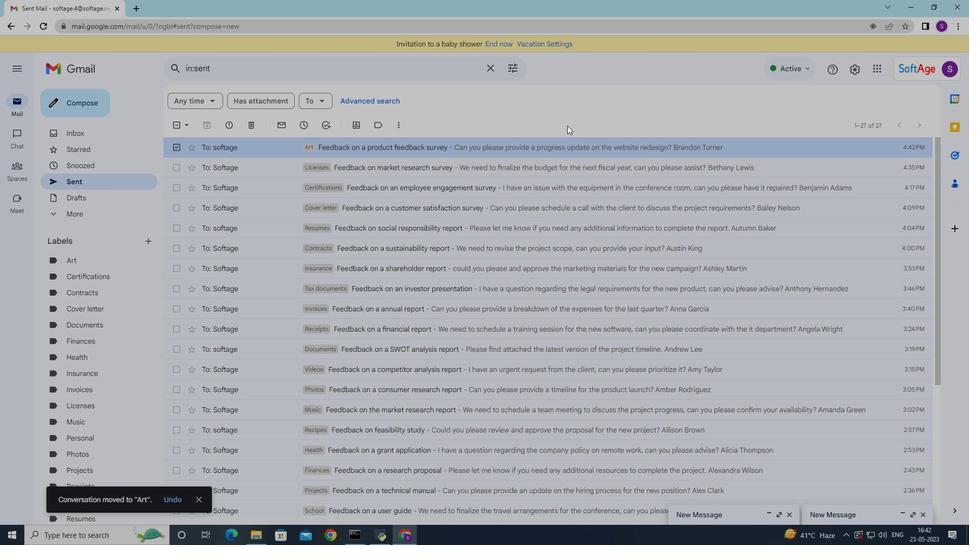 
